 Task: Look for space in Xiangcheng Chengguanzhen, China from 26th August, 2023 to 10th September, 2023 for 6 adults, 2 children in price range Rs.10000 to Rs.15000. Place can be entire place or shared room with 6 bedrooms having 6 beds and 6 bathrooms. Property type can be house, flat, guest house. Amenities needed are: wifi, TV, free parkinig on premises, gym, breakfast. Booking option can be shelf check-in. Required host language is Chinese (Simplified).
Action: Mouse moved to (572, 122)
Screenshot: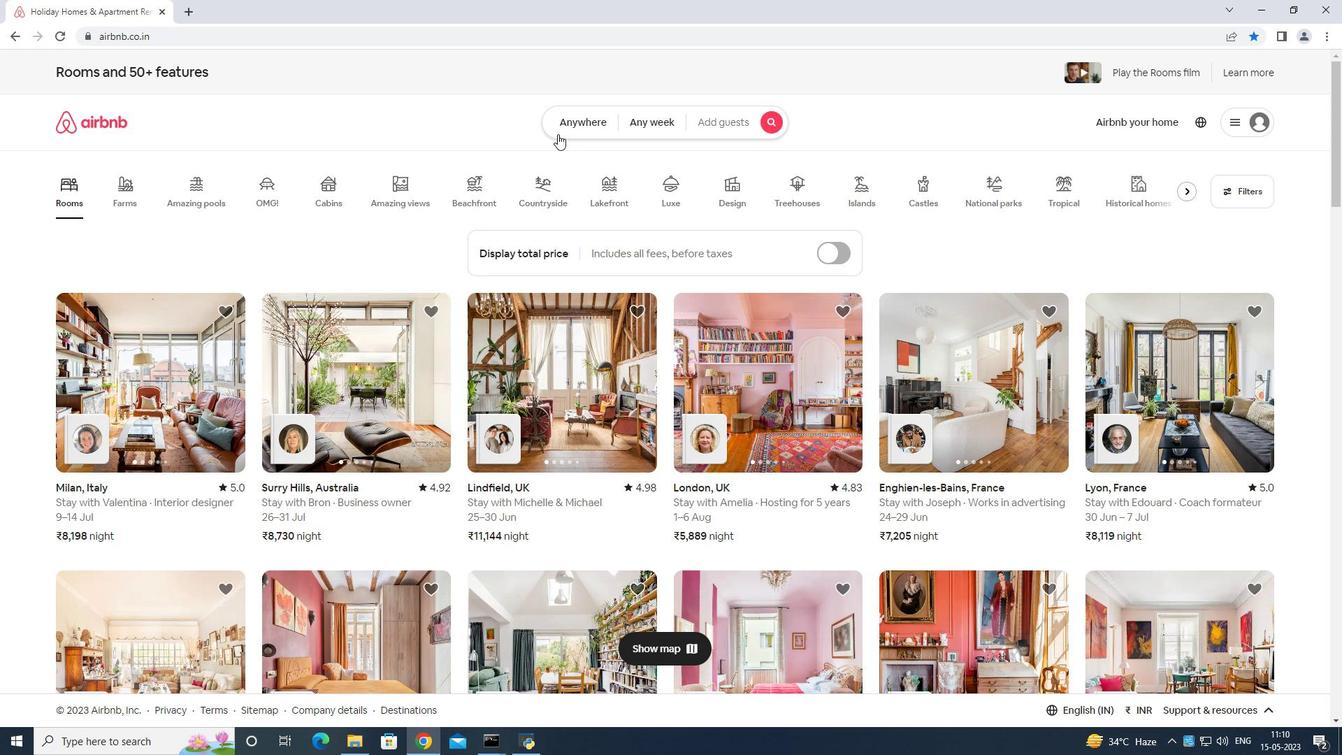 
Action: Mouse pressed left at (572, 122)
Screenshot: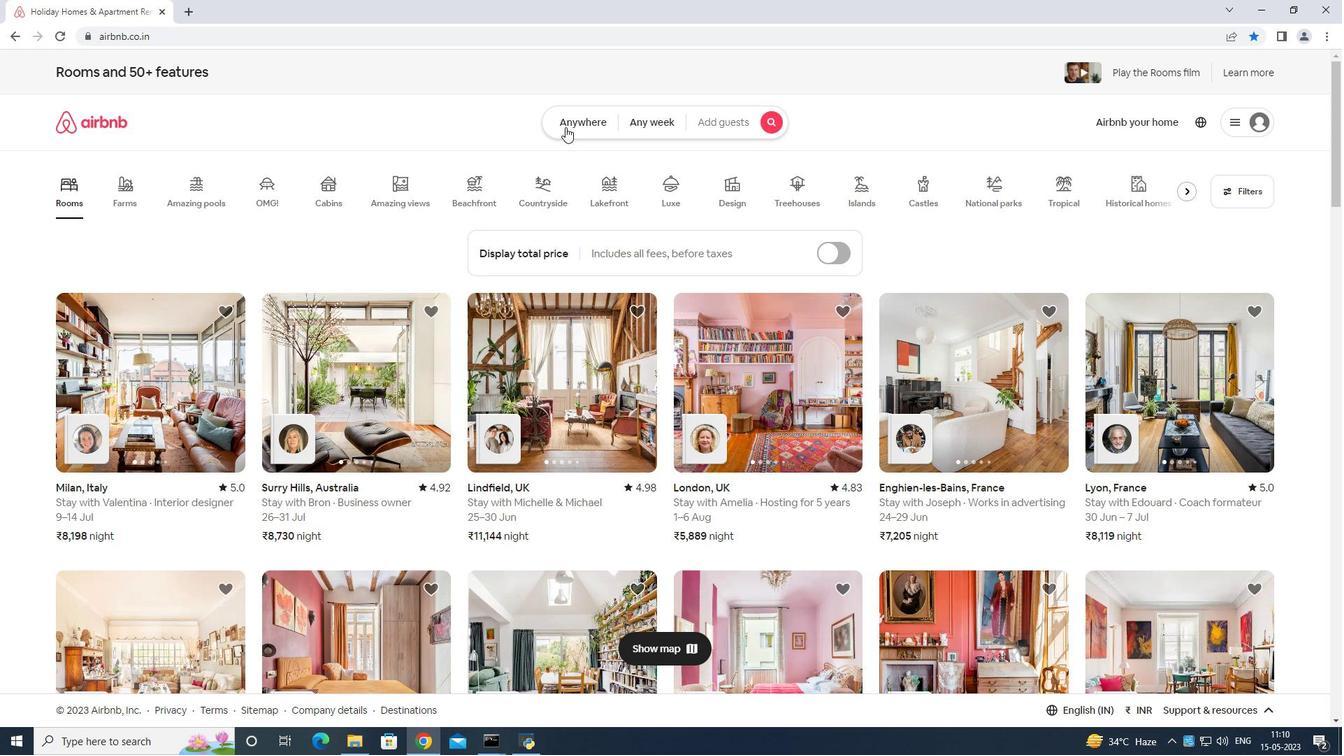 
Action: Mouse moved to (518, 164)
Screenshot: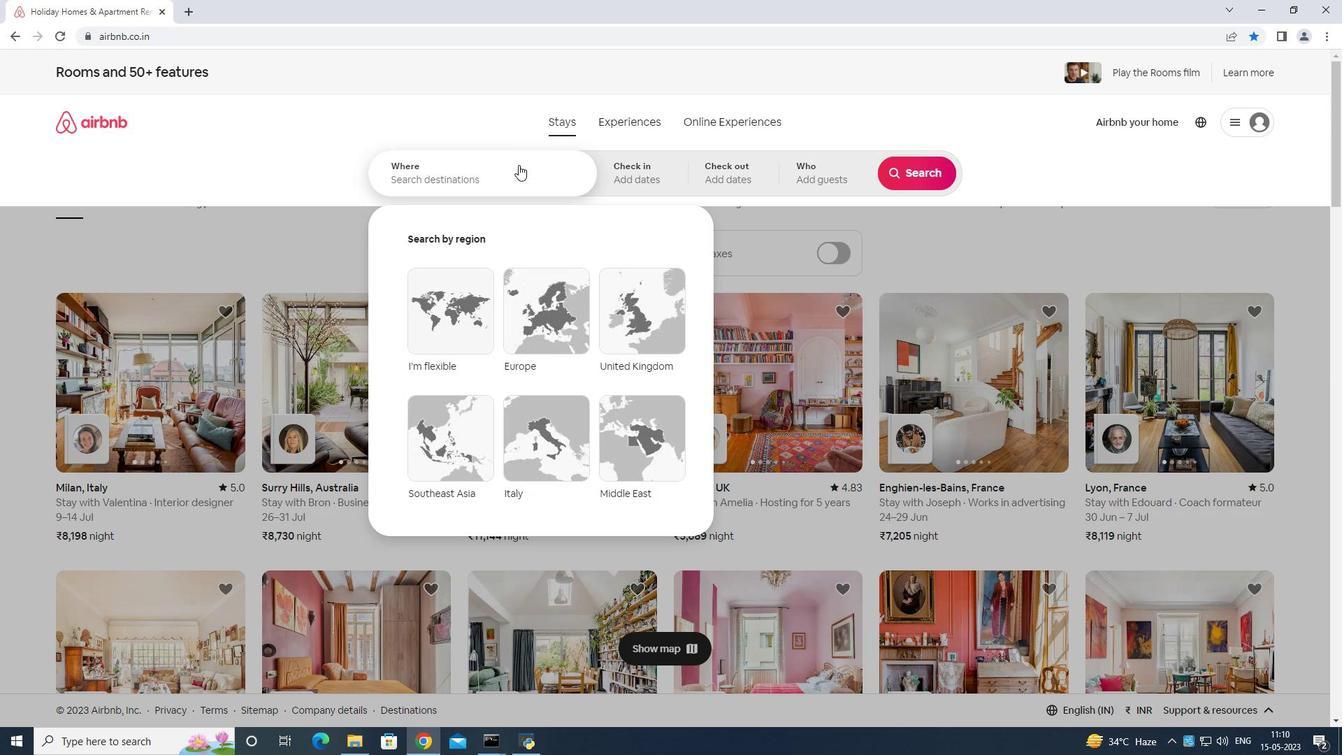
Action: Mouse pressed left at (518, 164)
Screenshot: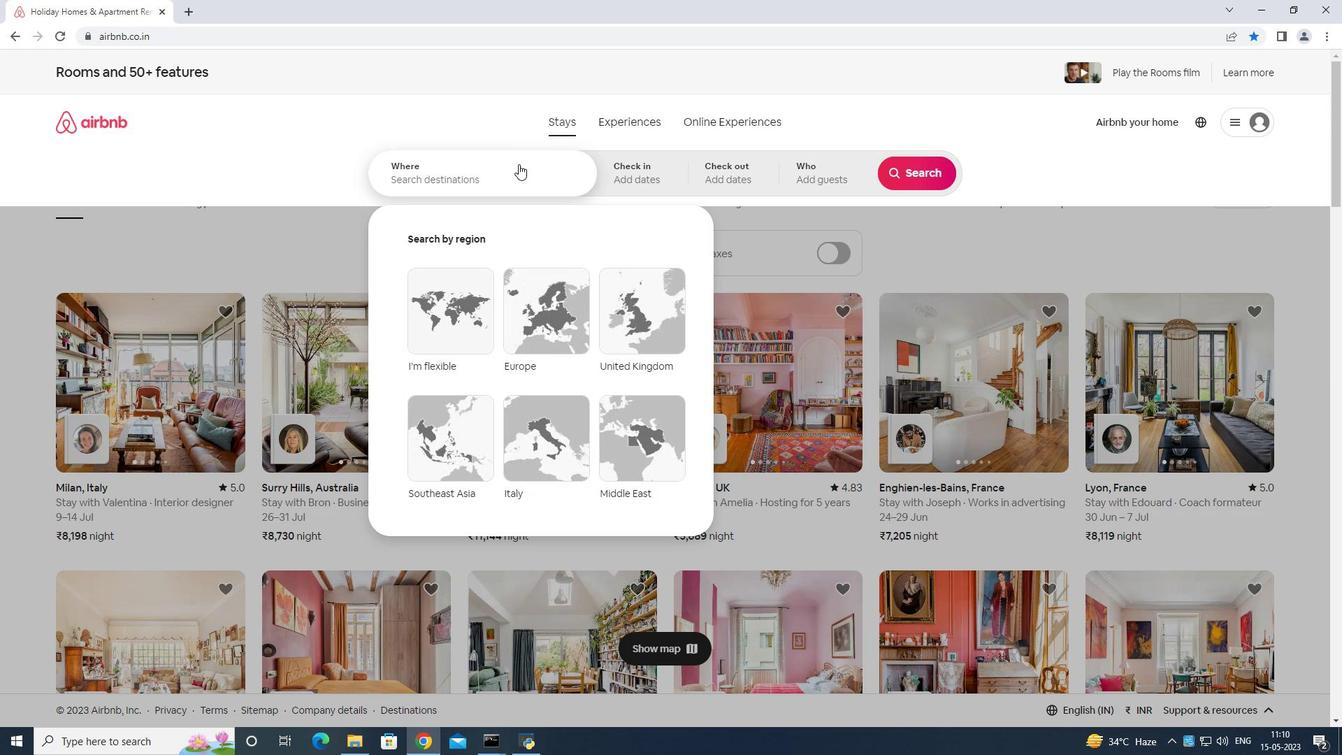 
Action: Mouse moved to (520, 153)
Screenshot: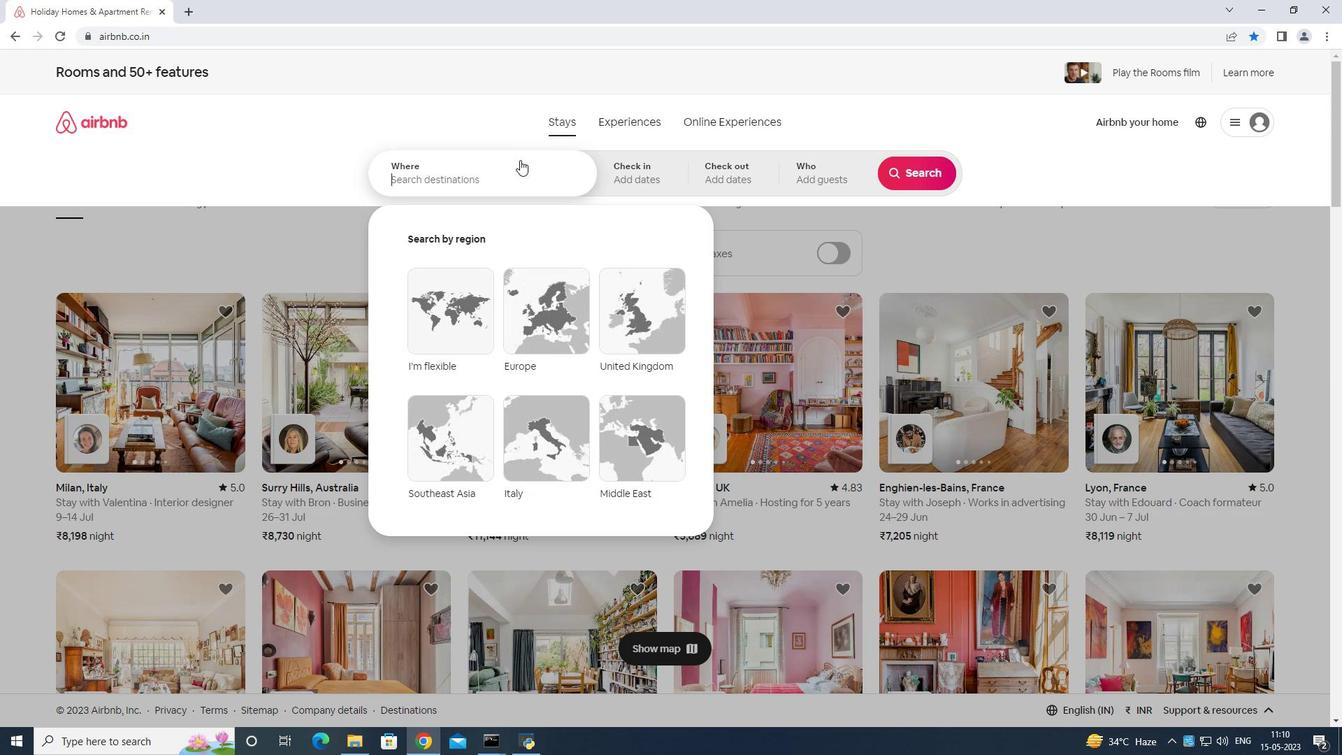 
Action: Key pressed <Key.shift>Xizngcheng<Key.space>chengguanzhen<Key.space>china<Key.enter>
Screenshot: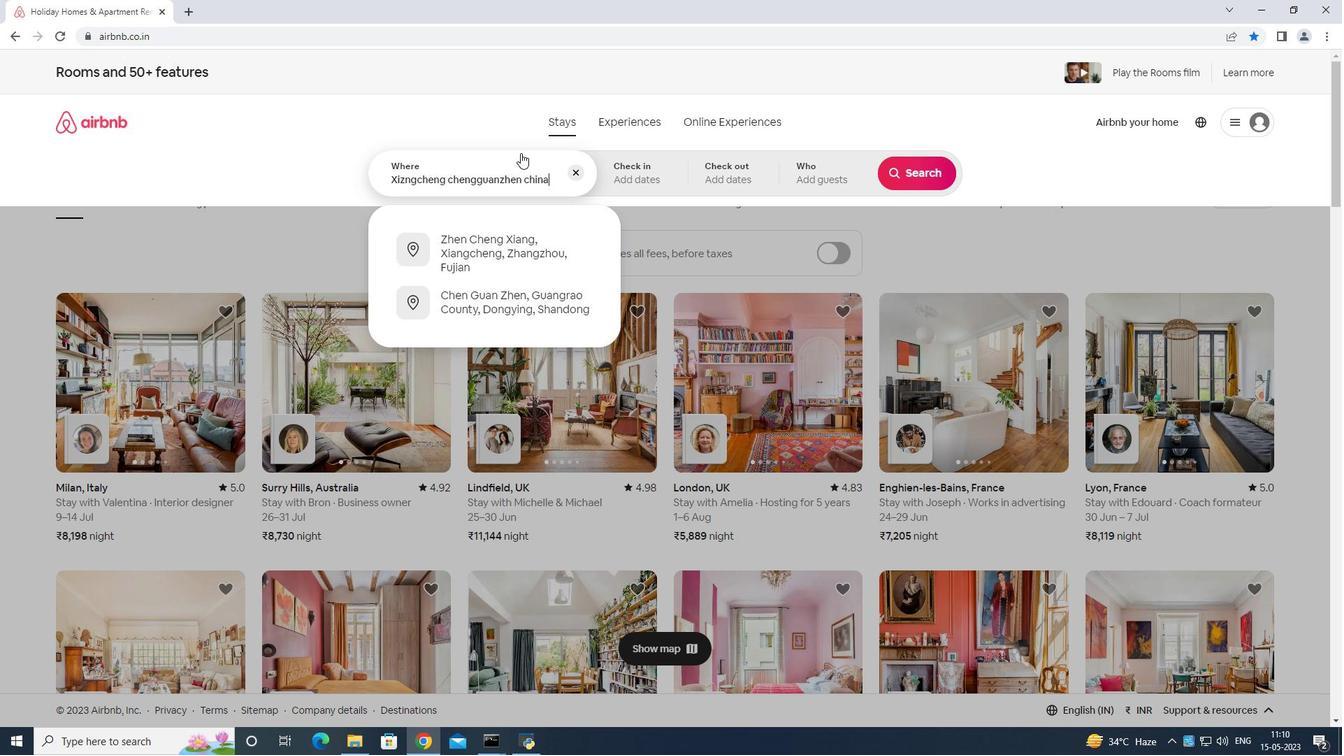 
Action: Mouse moved to (915, 289)
Screenshot: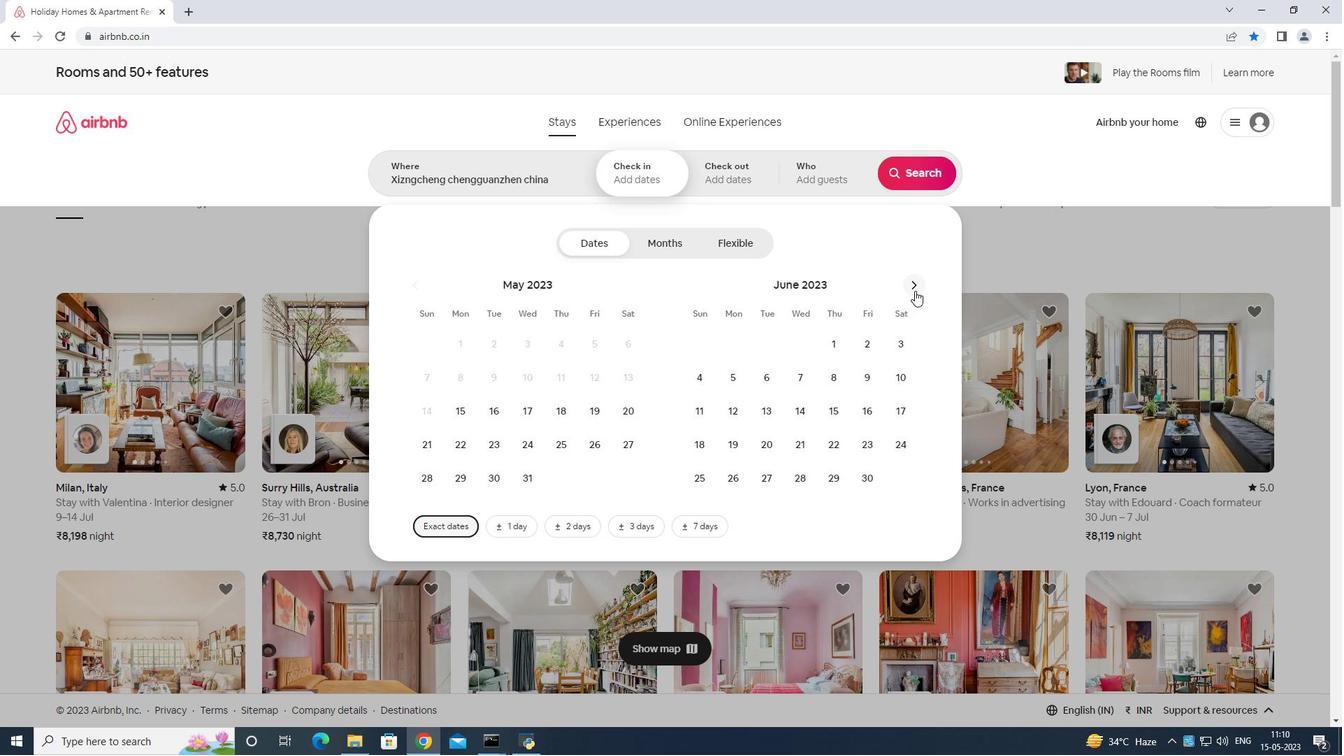 
Action: Mouse pressed left at (915, 289)
Screenshot: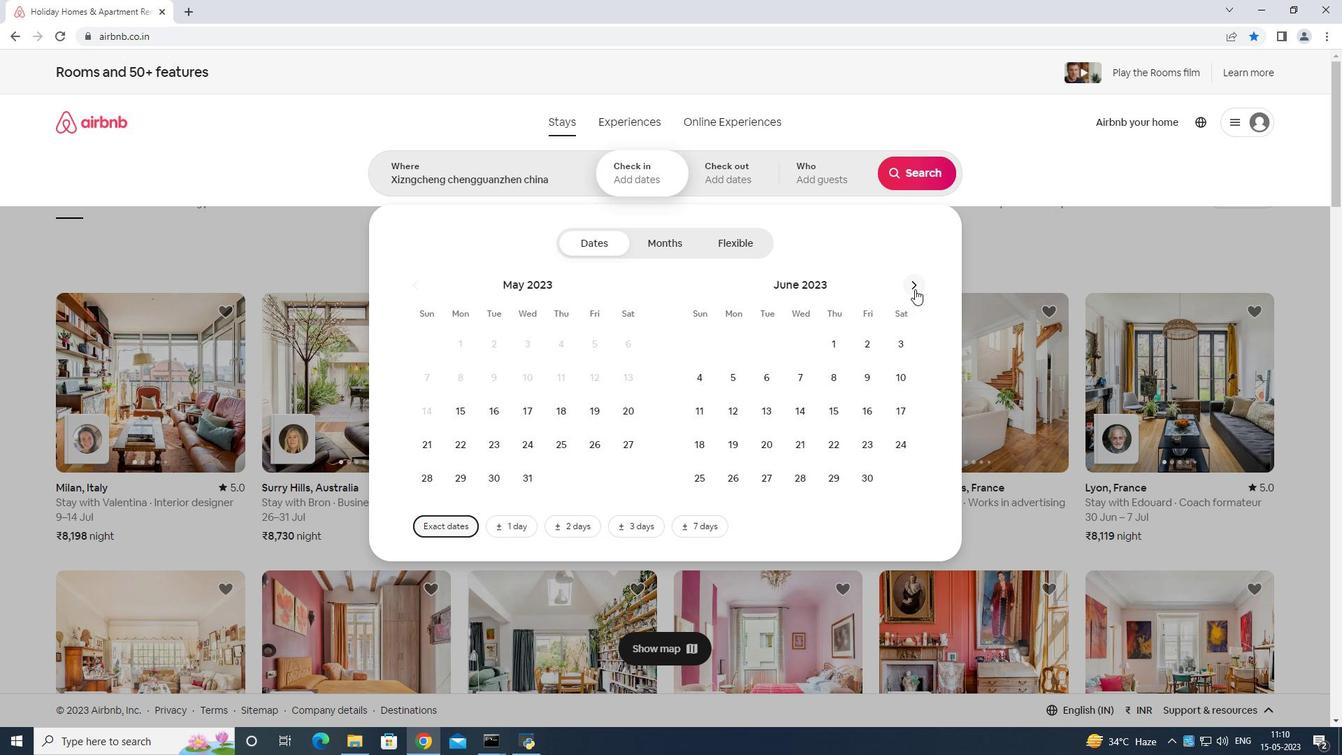 
Action: Mouse pressed left at (915, 289)
Screenshot: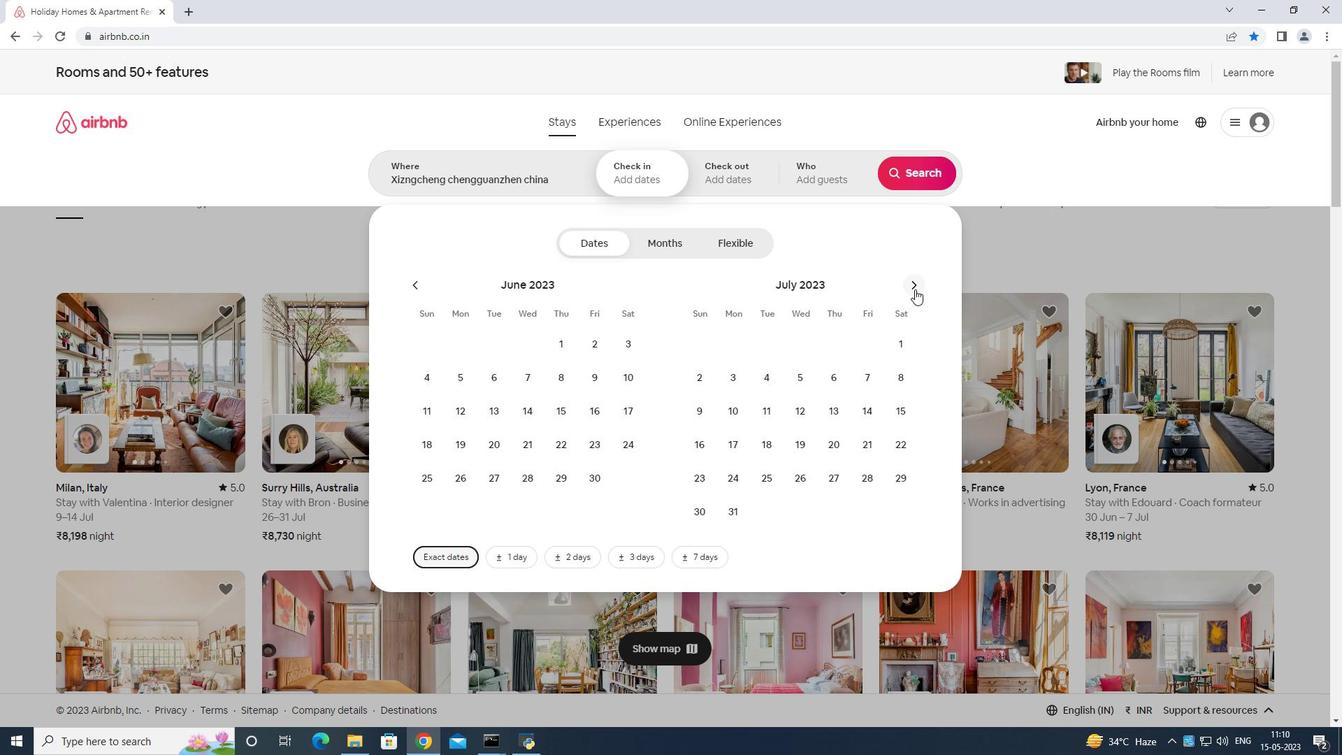 
Action: Mouse pressed left at (915, 289)
Screenshot: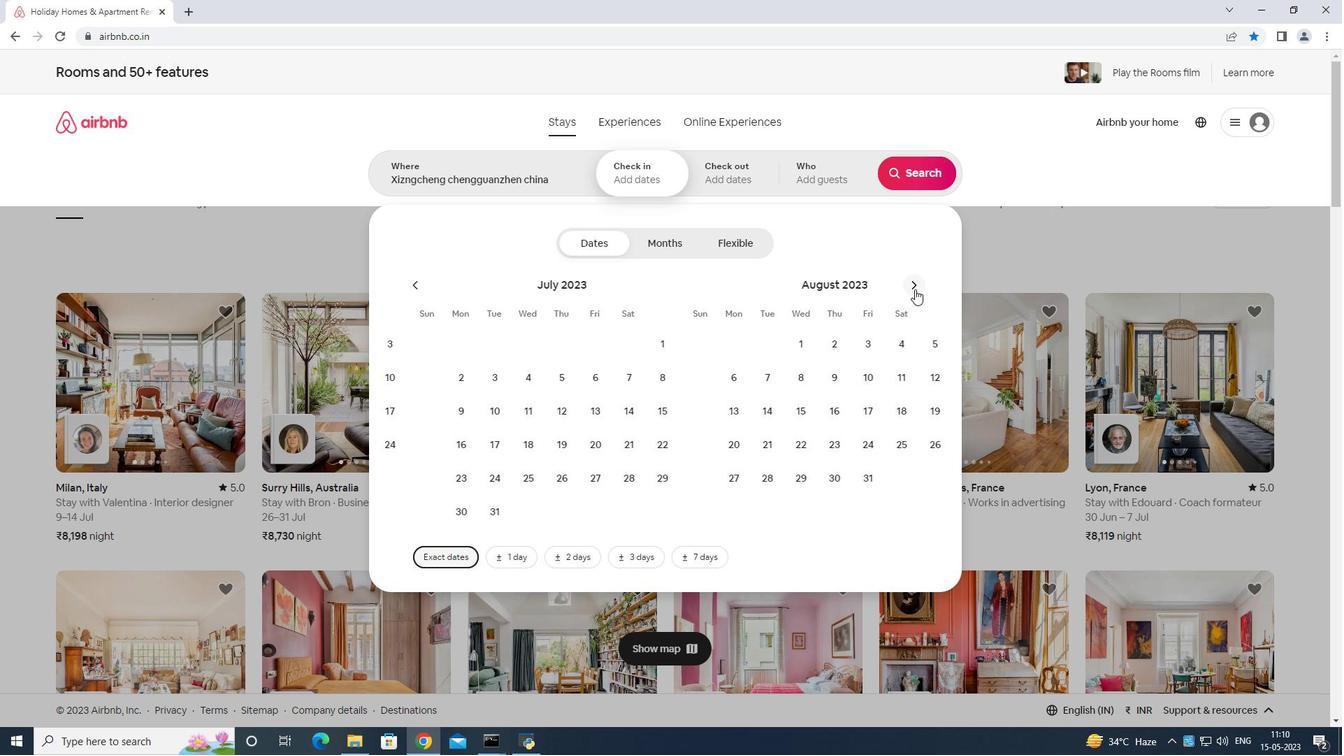 
Action: Mouse moved to (620, 437)
Screenshot: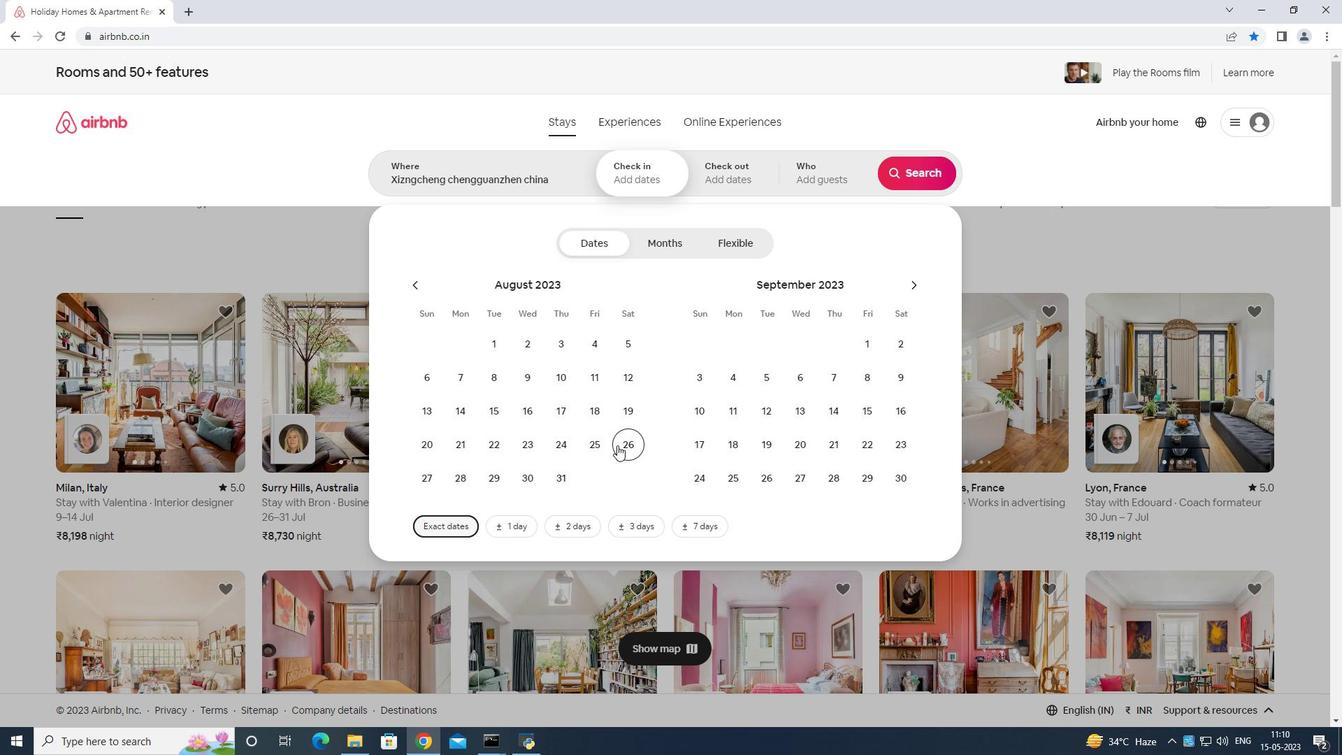 
Action: Mouse pressed left at (620, 437)
Screenshot: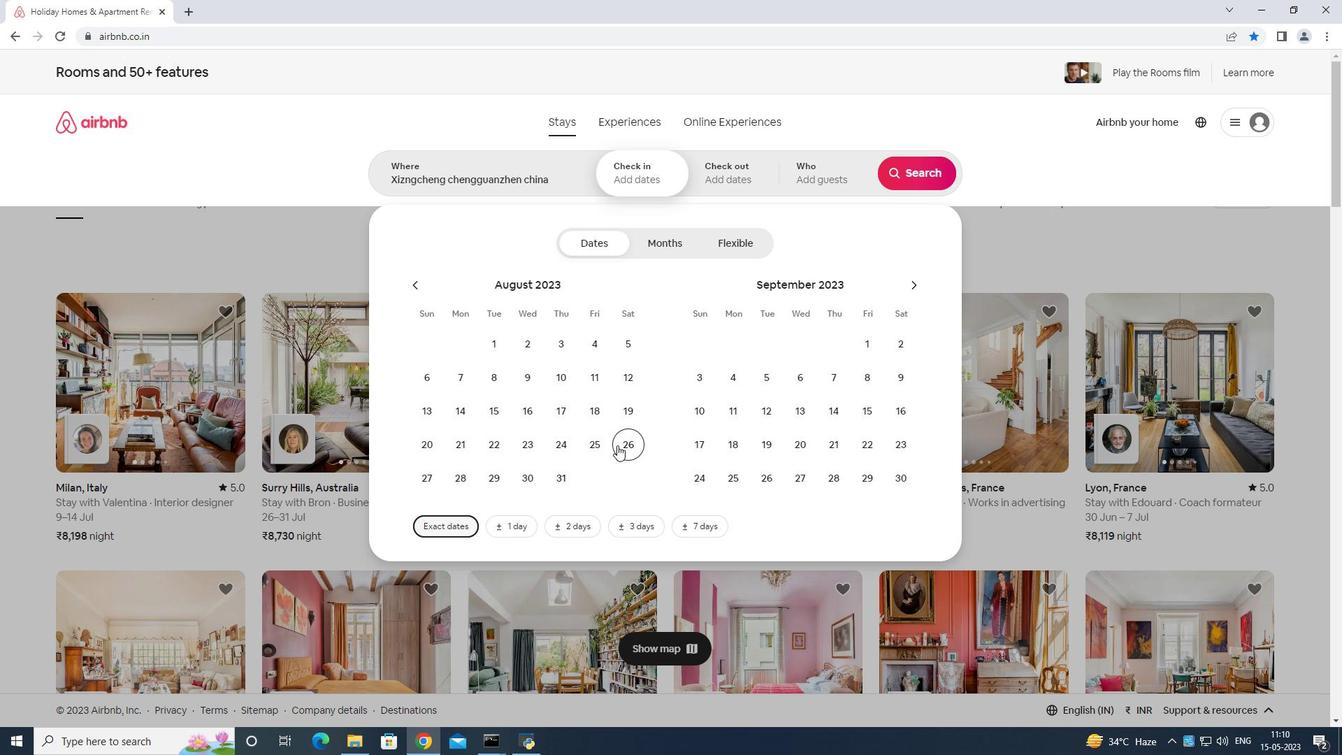
Action: Mouse moved to (705, 404)
Screenshot: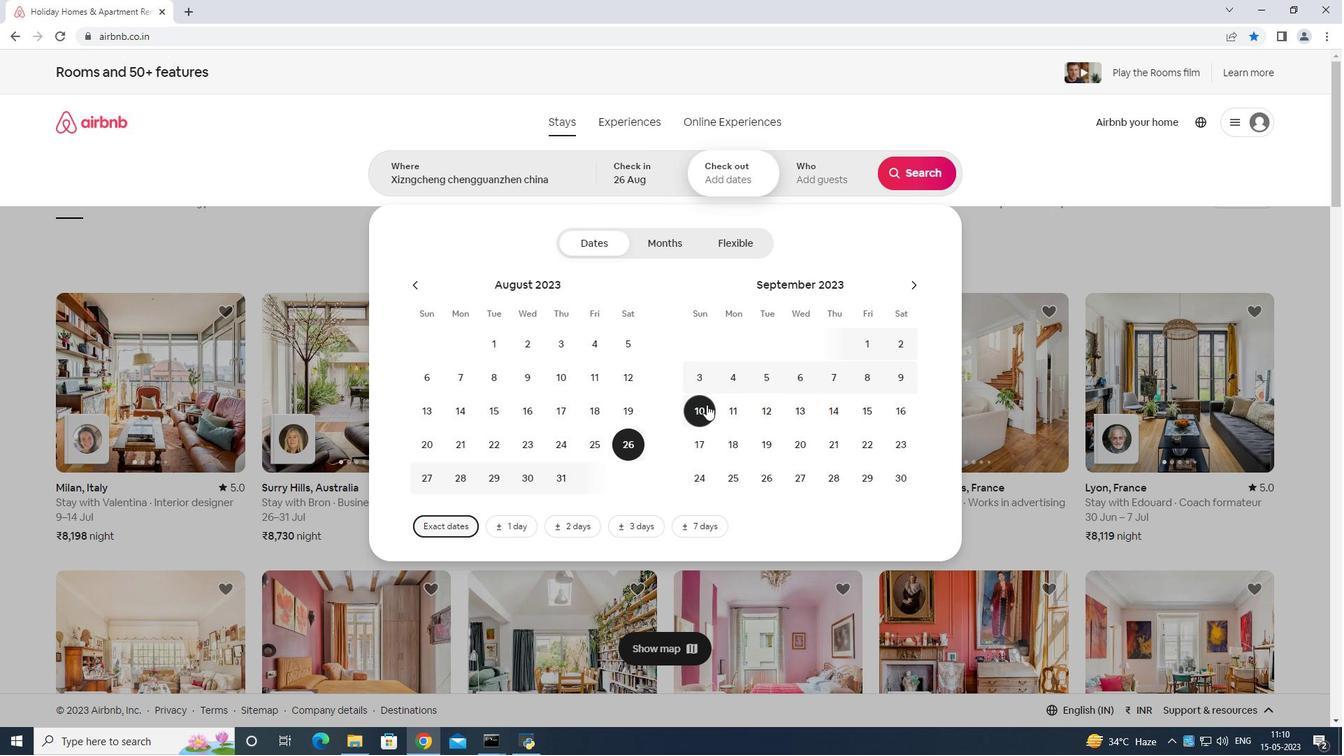 
Action: Mouse pressed left at (705, 404)
Screenshot: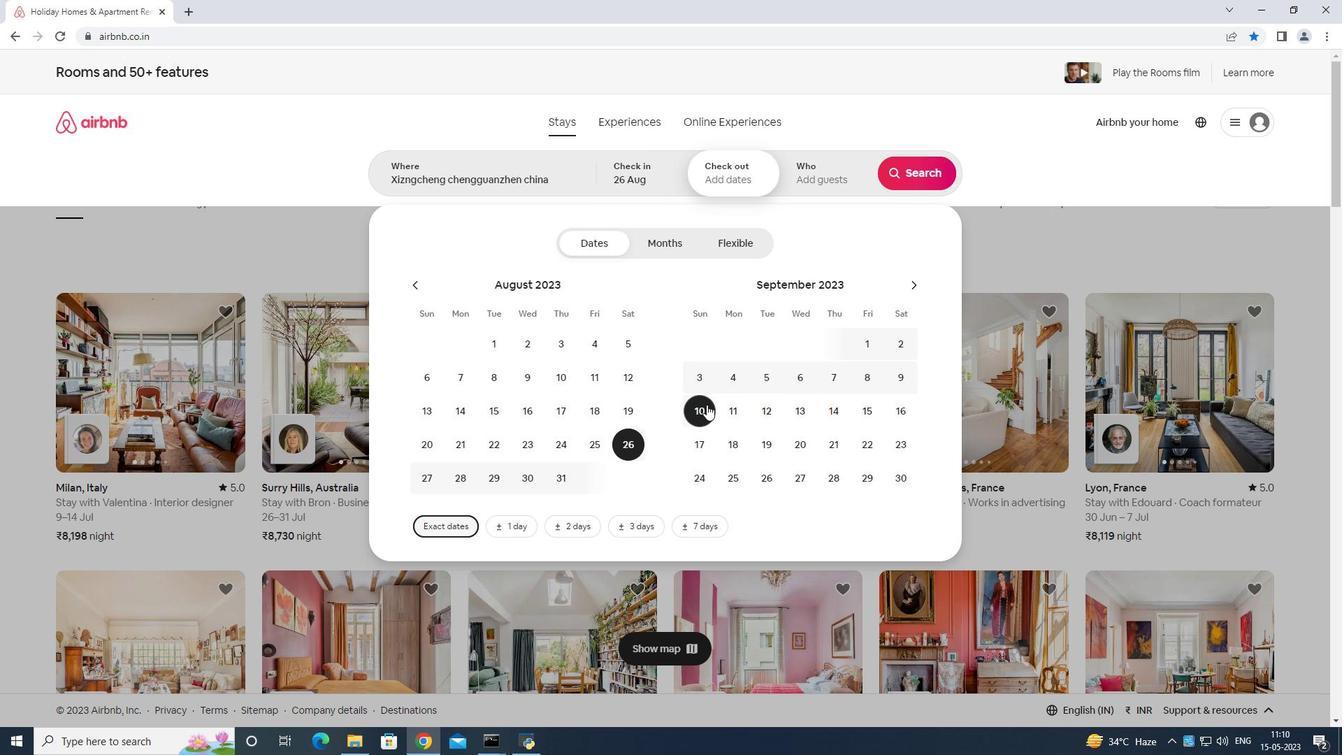 
Action: Mouse moved to (814, 176)
Screenshot: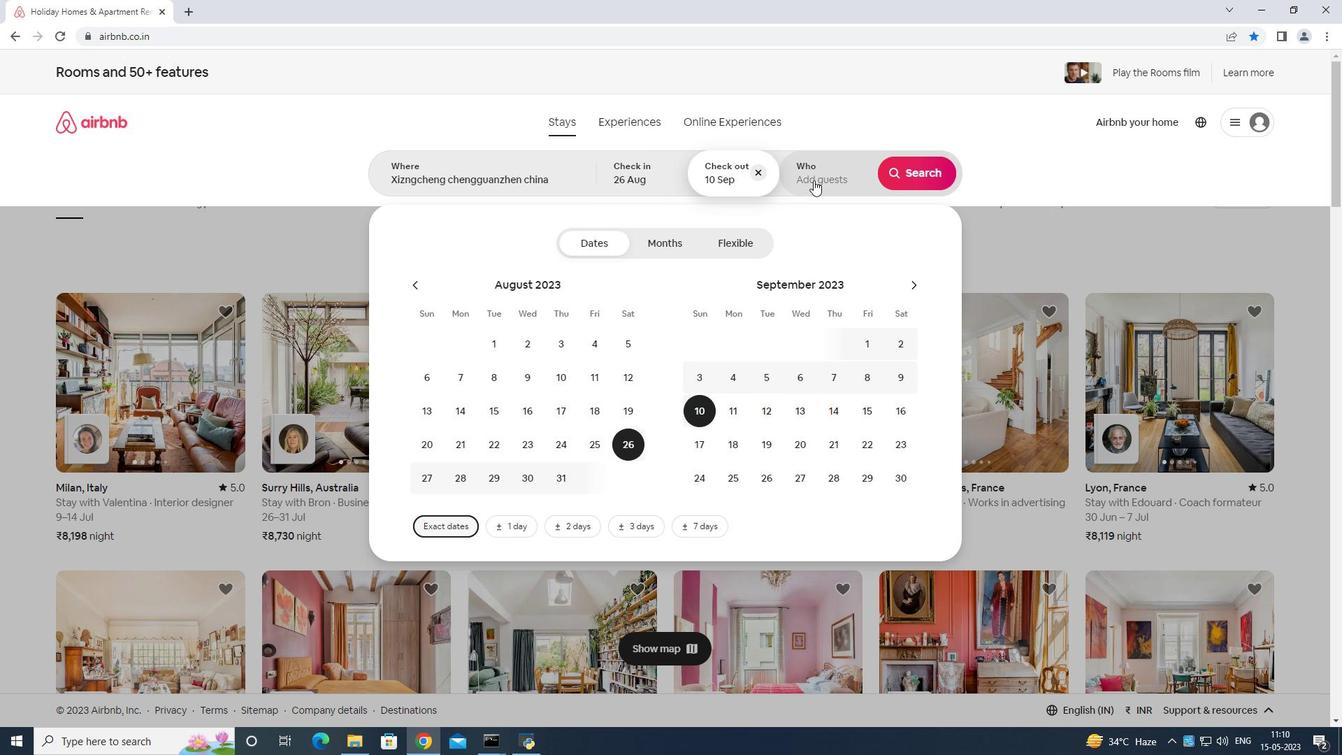 
Action: Mouse pressed left at (814, 176)
Screenshot: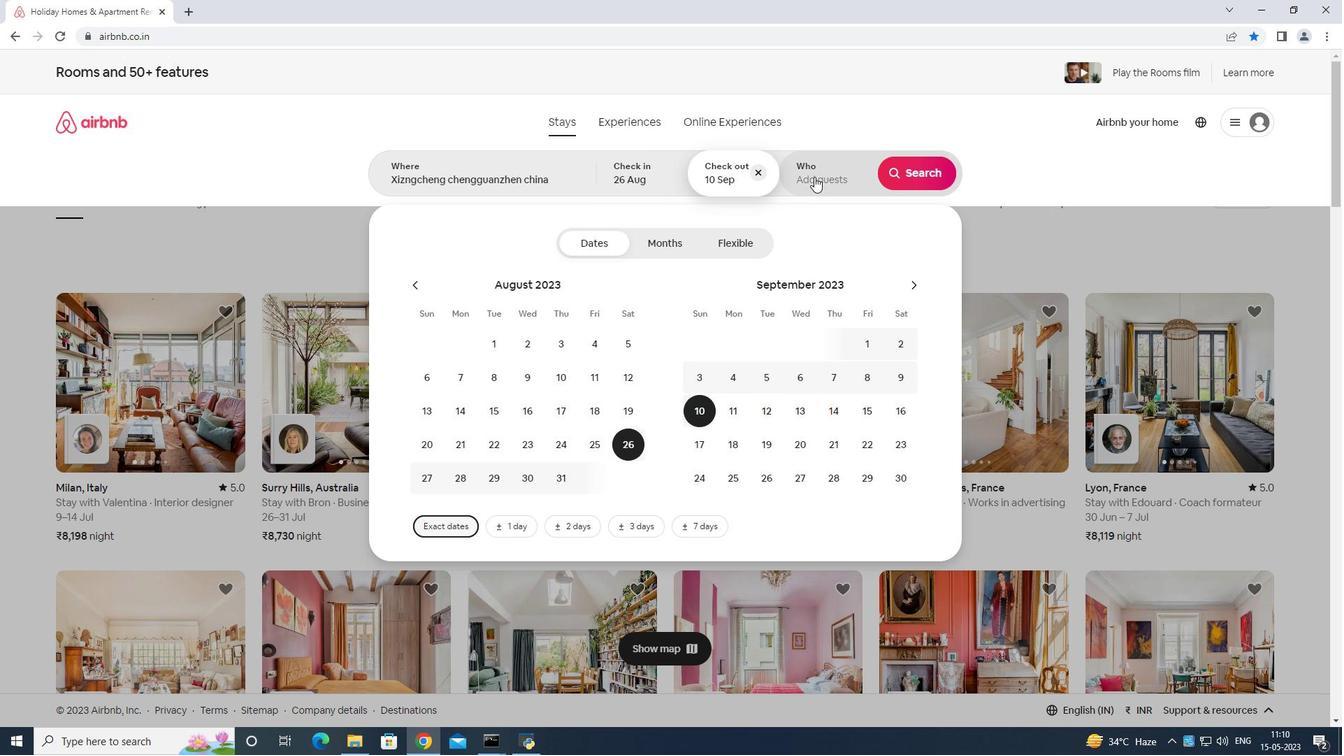 
Action: Mouse moved to (919, 251)
Screenshot: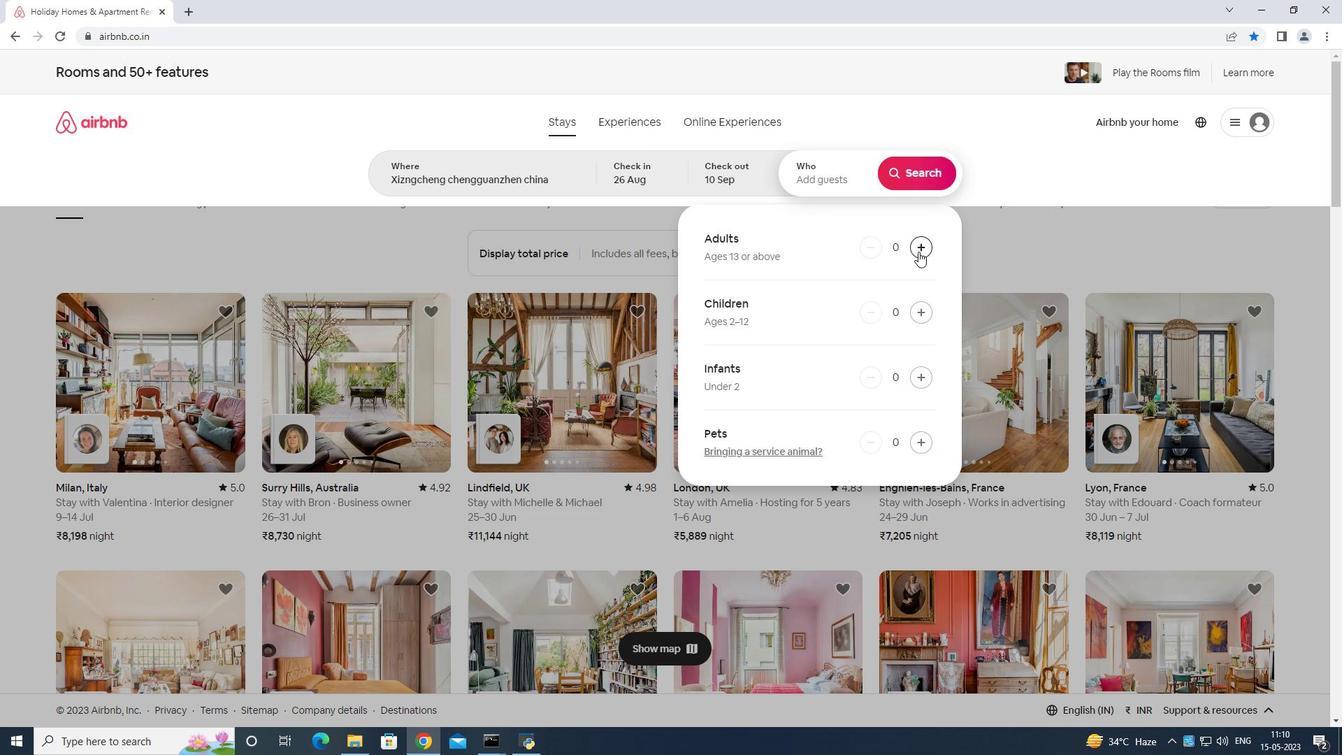
Action: Mouse pressed left at (919, 251)
Screenshot: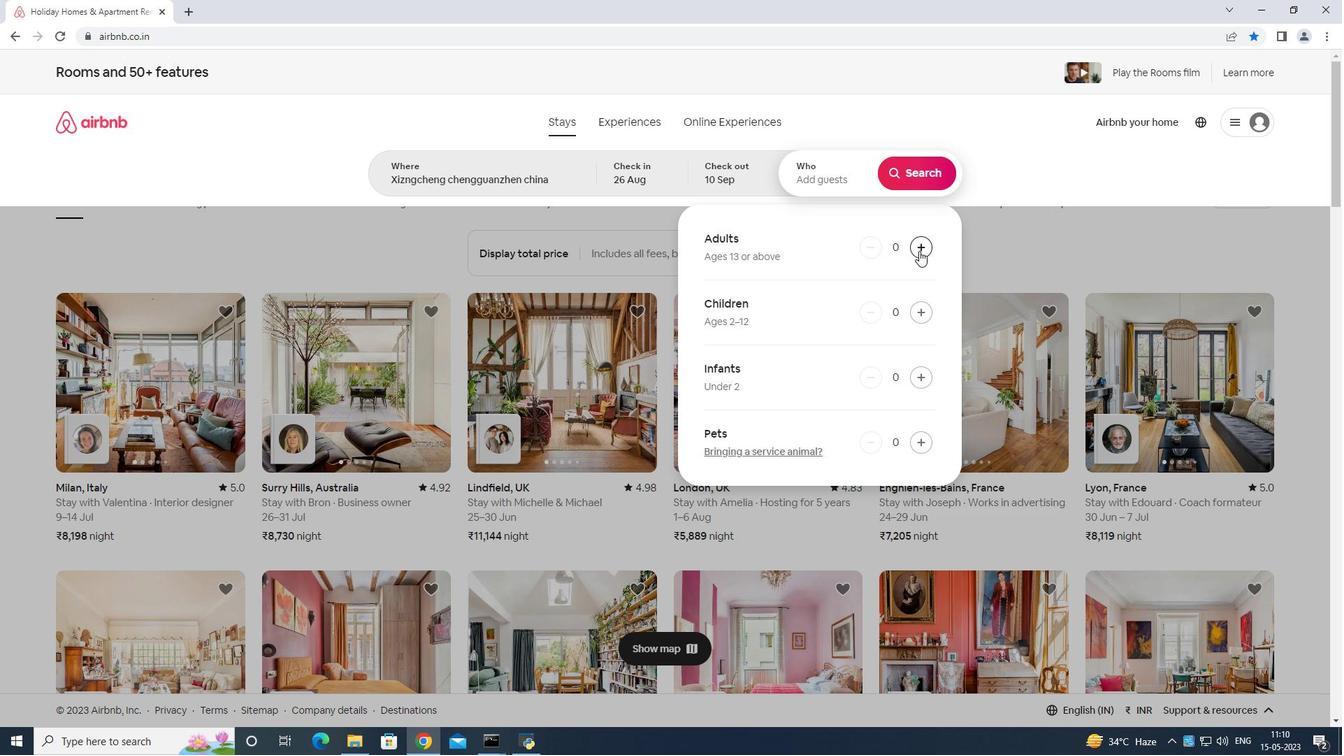 
Action: Mouse pressed left at (919, 251)
Screenshot: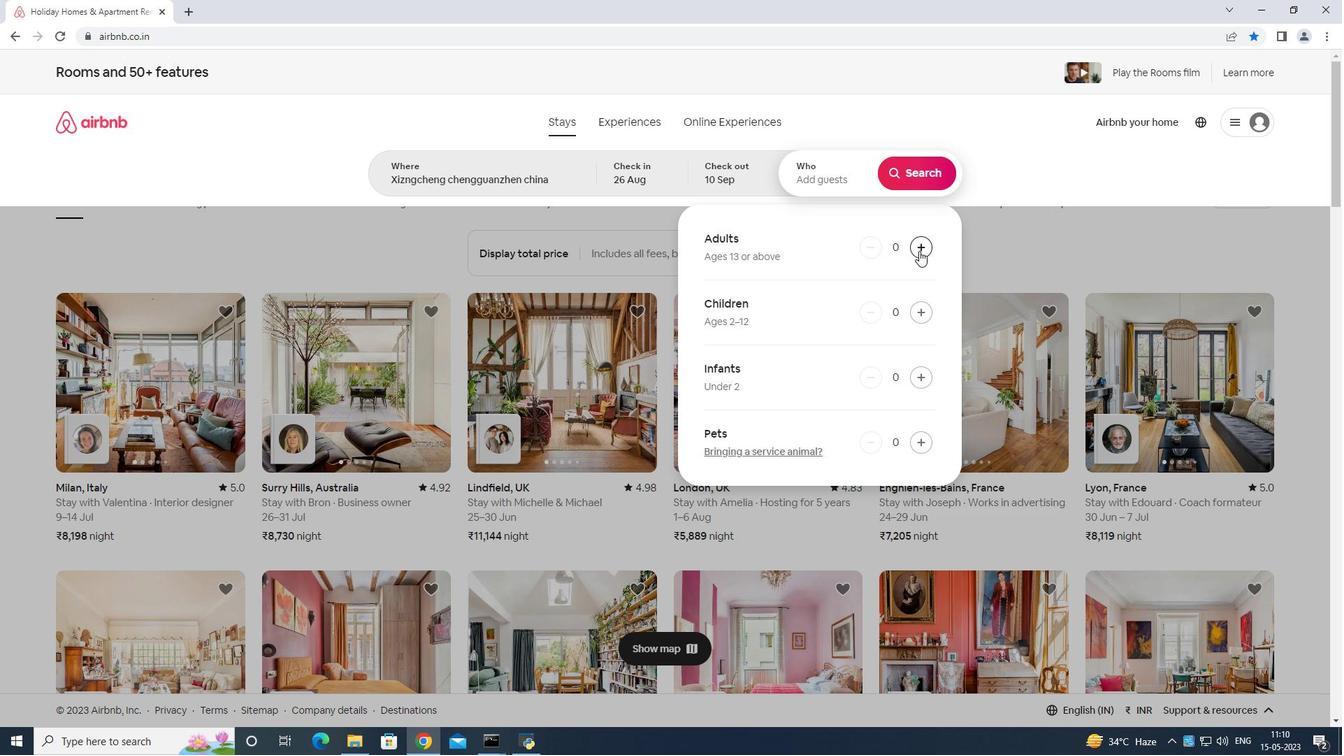 
Action: Mouse pressed left at (919, 251)
Screenshot: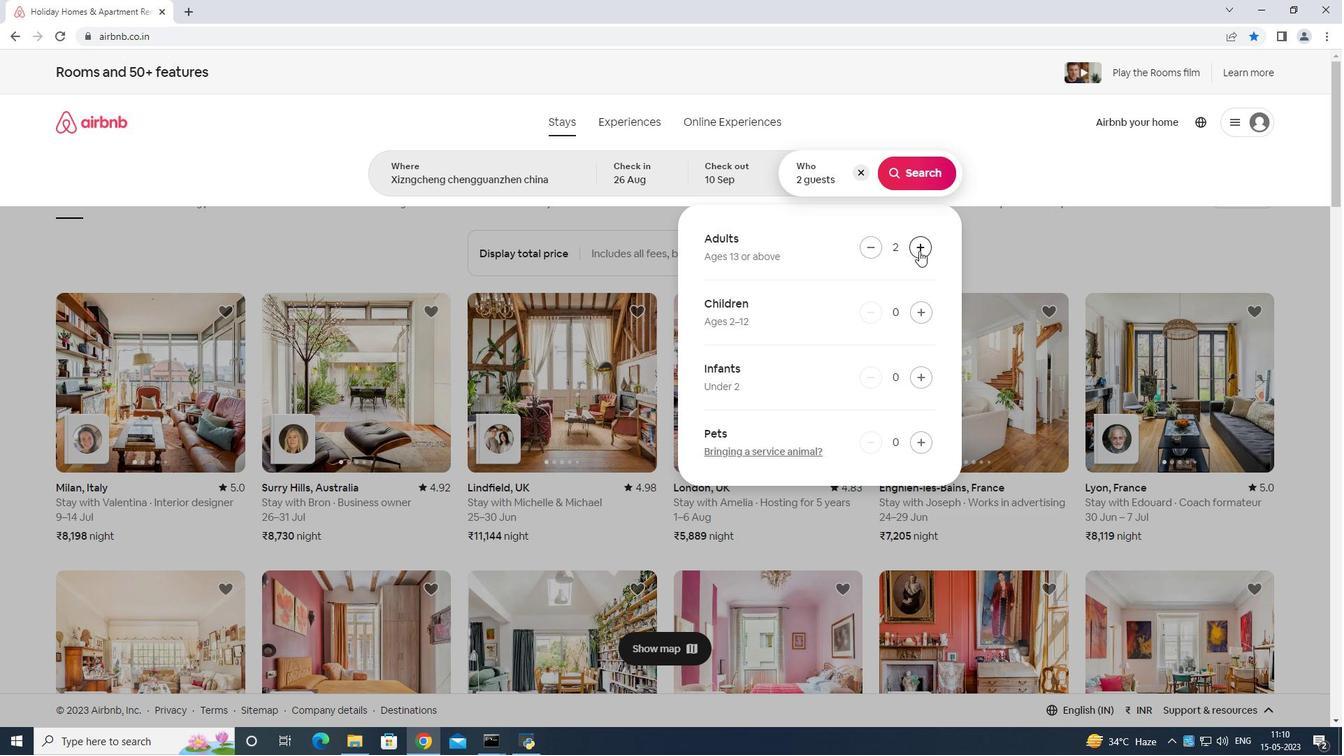 
Action: Mouse pressed left at (919, 251)
Screenshot: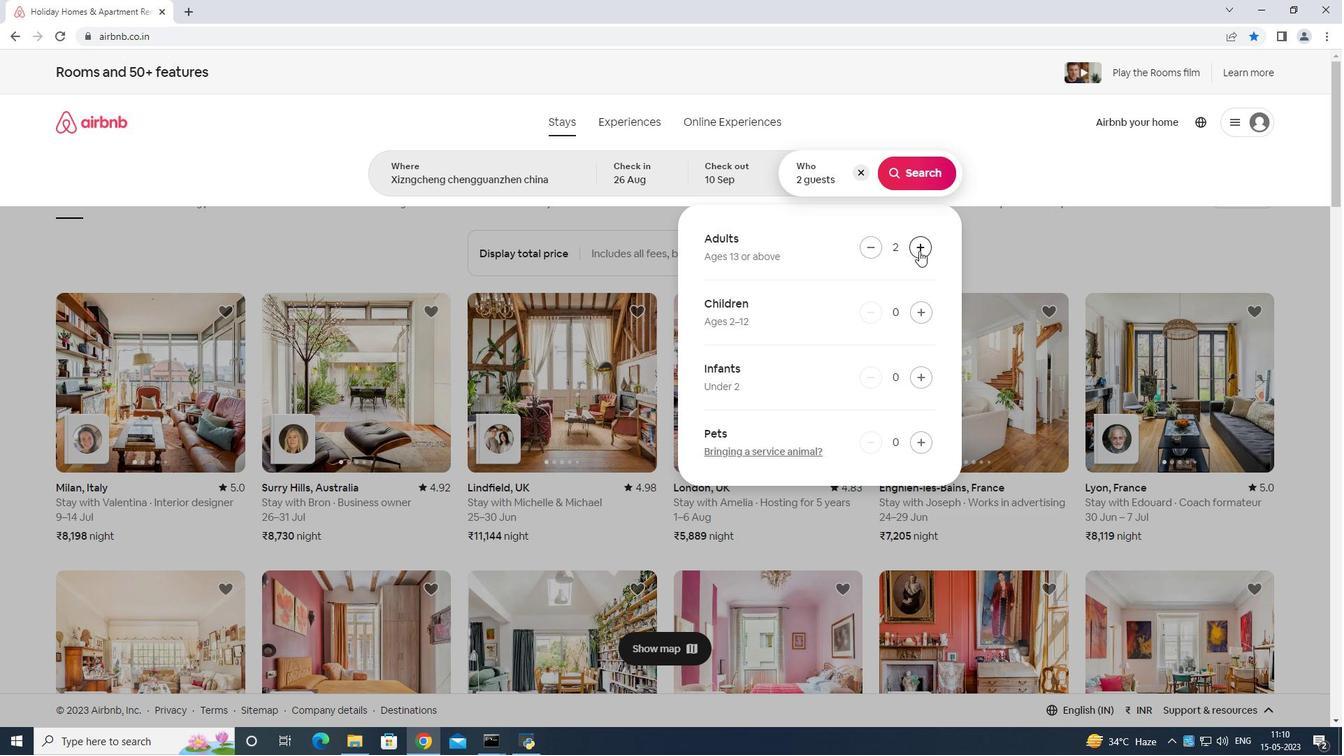 
Action: Mouse pressed left at (919, 251)
Screenshot: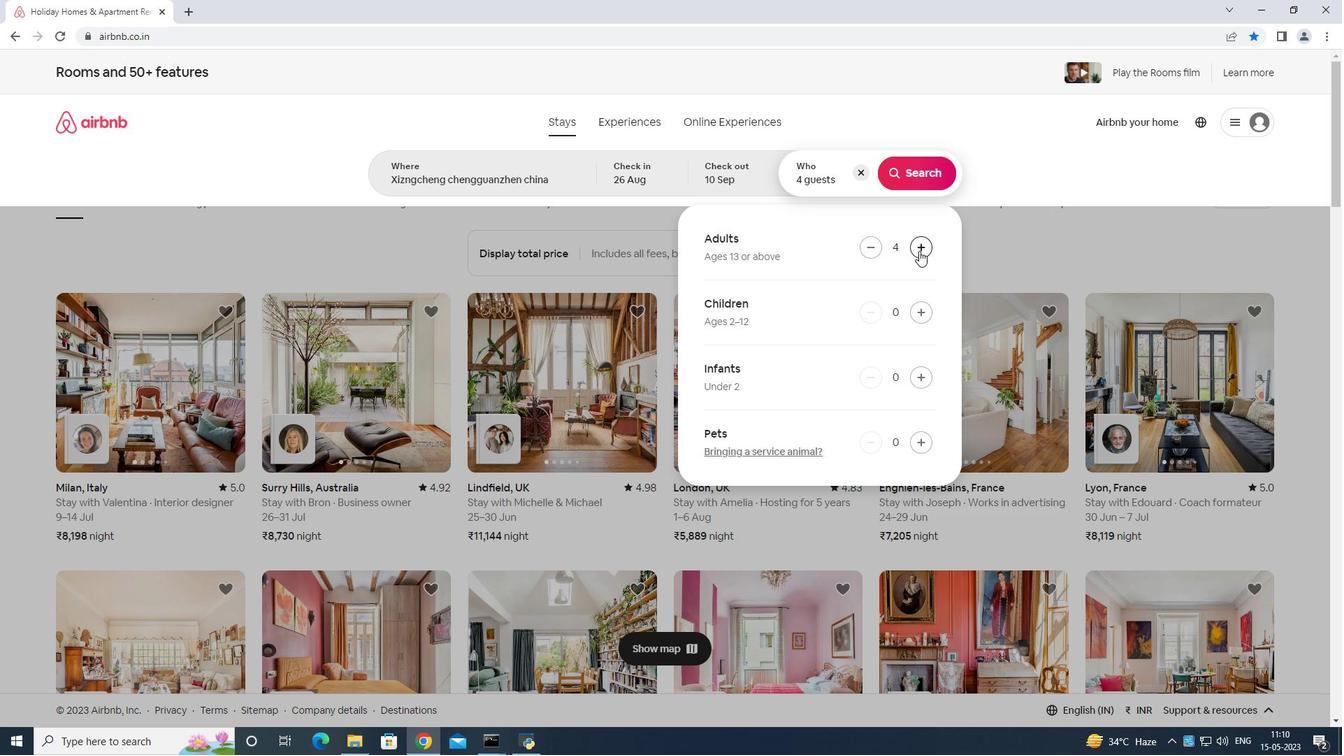
Action: Mouse pressed left at (919, 251)
Screenshot: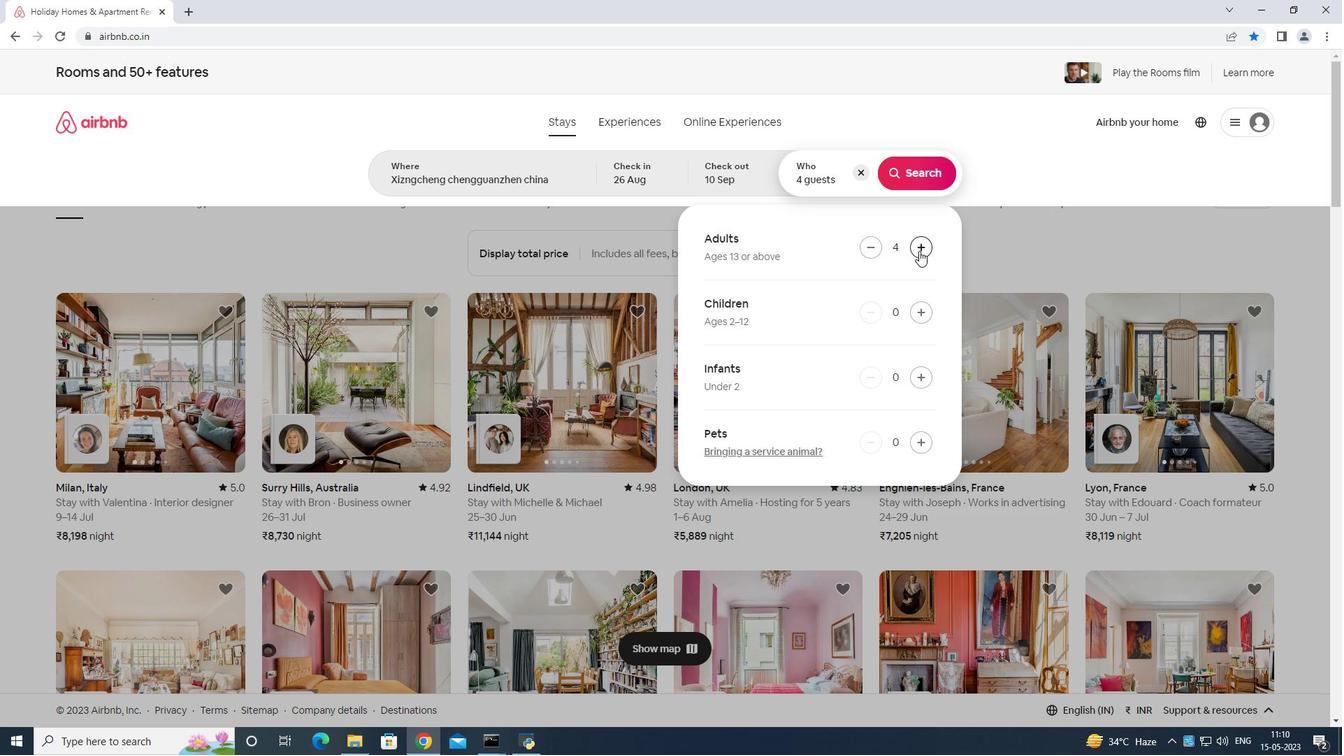 
Action: Mouse moved to (918, 306)
Screenshot: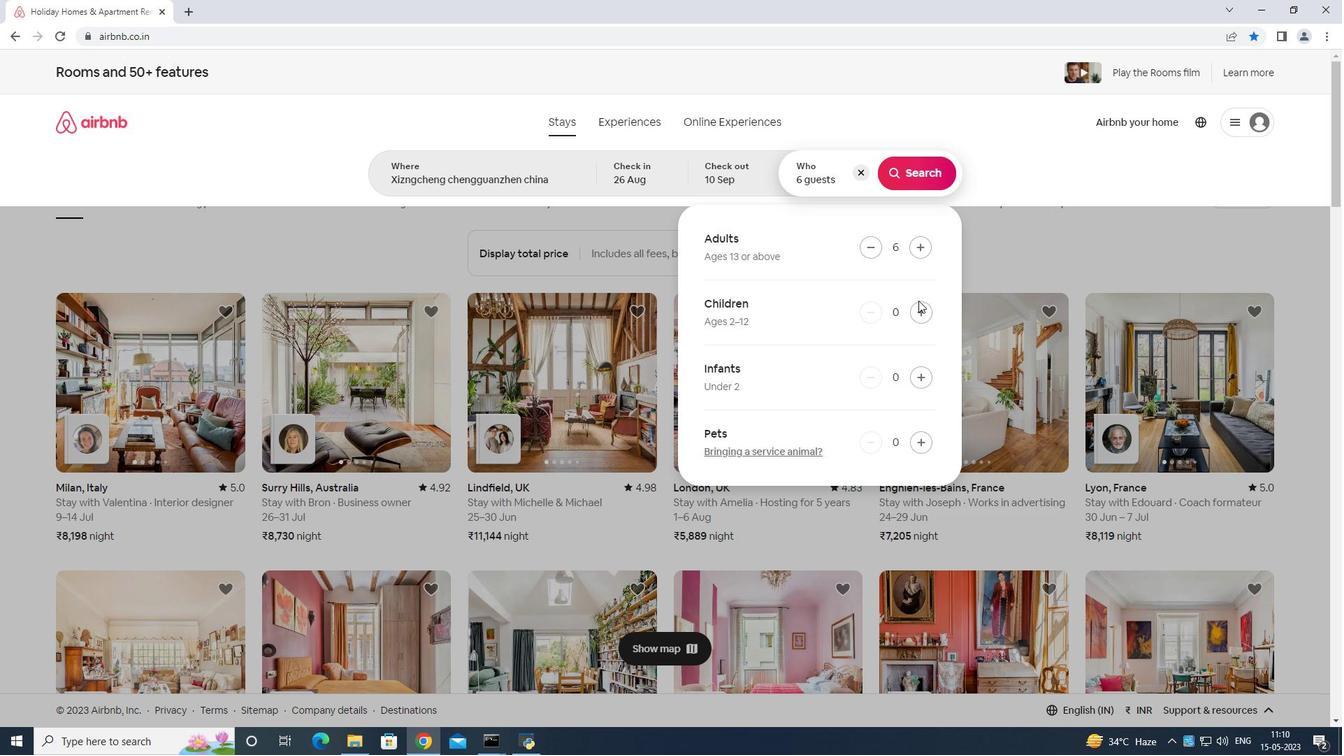 
Action: Mouse pressed left at (918, 306)
Screenshot: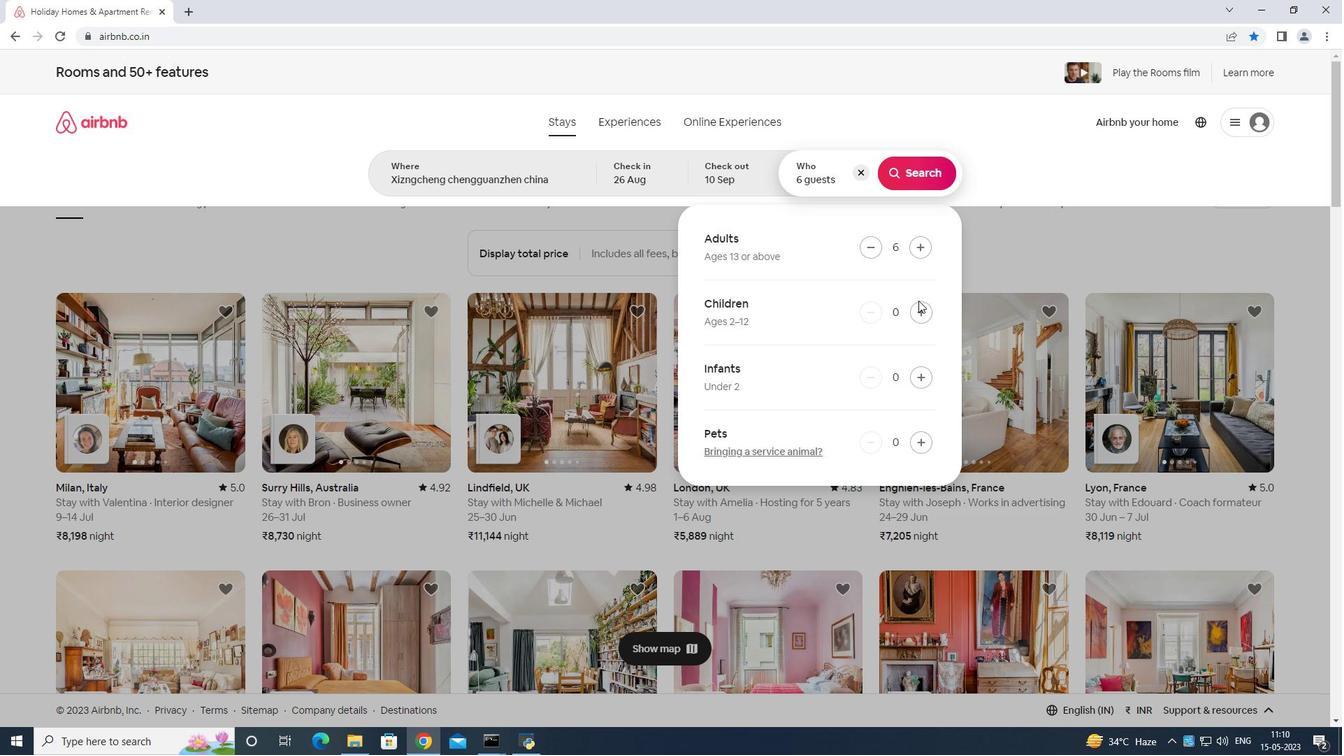 
Action: Mouse moved to (918, 306)
Screenshot: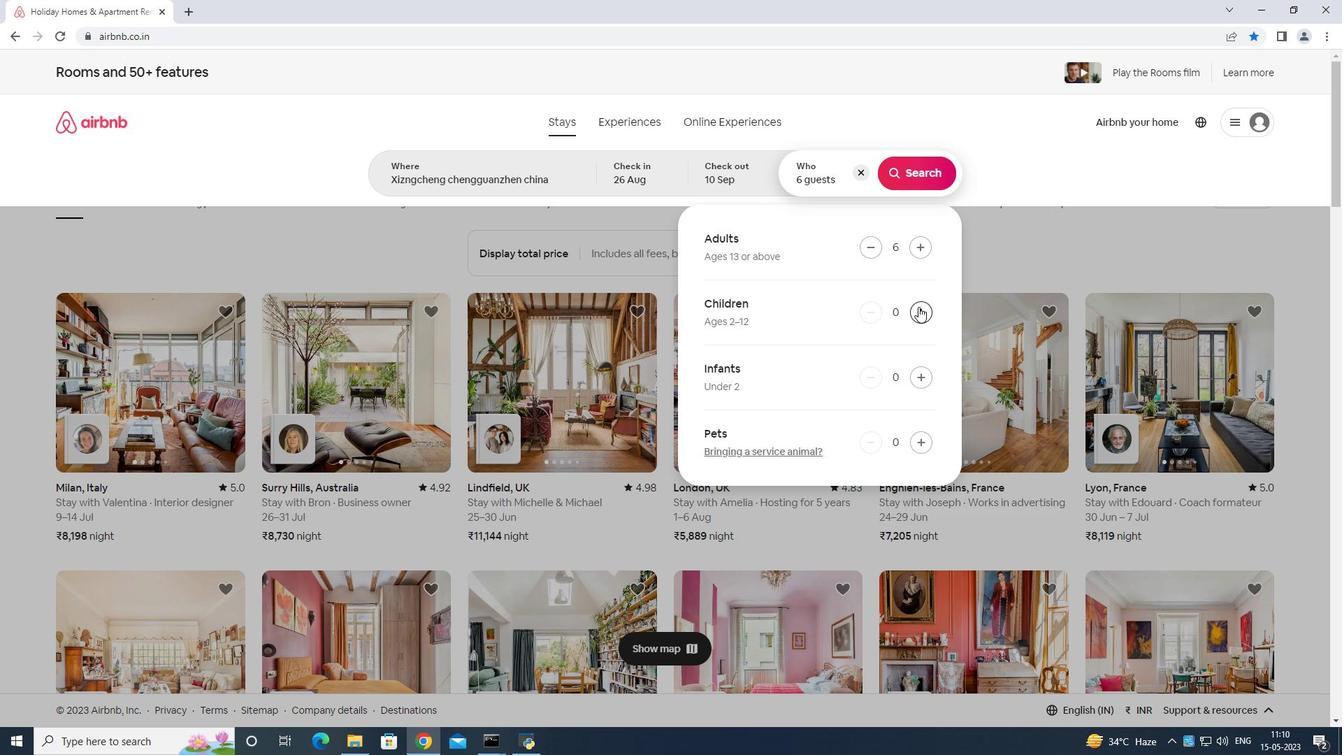 
Action: Mouse pressed left at (918, 306)
Screenshot: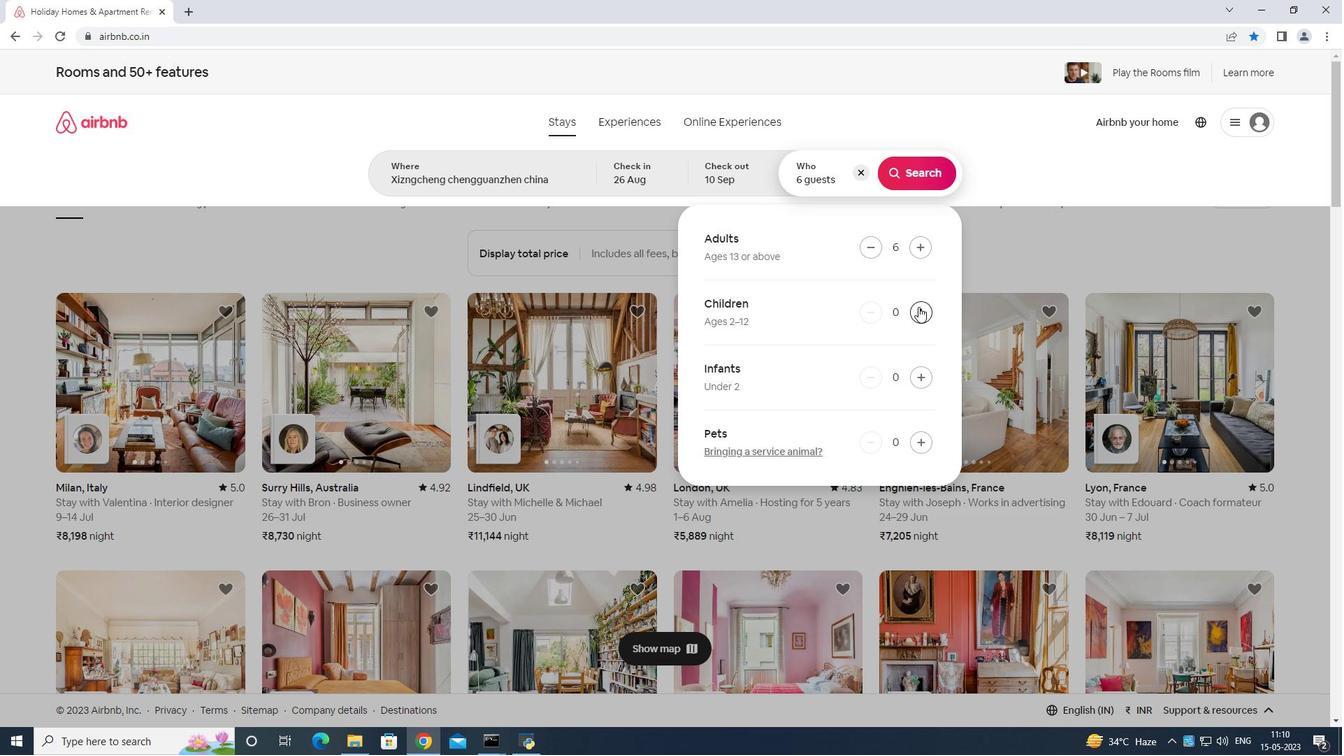 
Action: Mouse moved to (915, 167)
Screenshot: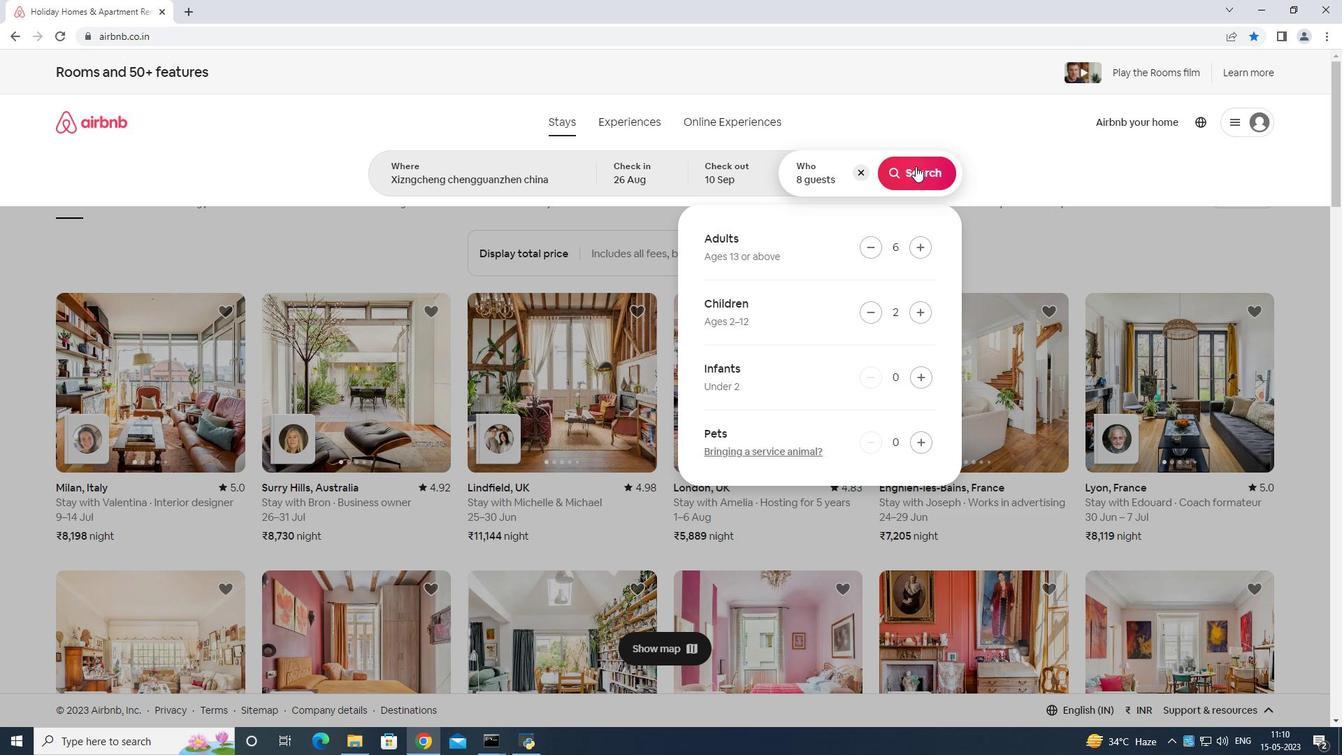 
Action: Mouse pressed left at (915, 167)
Screenshot: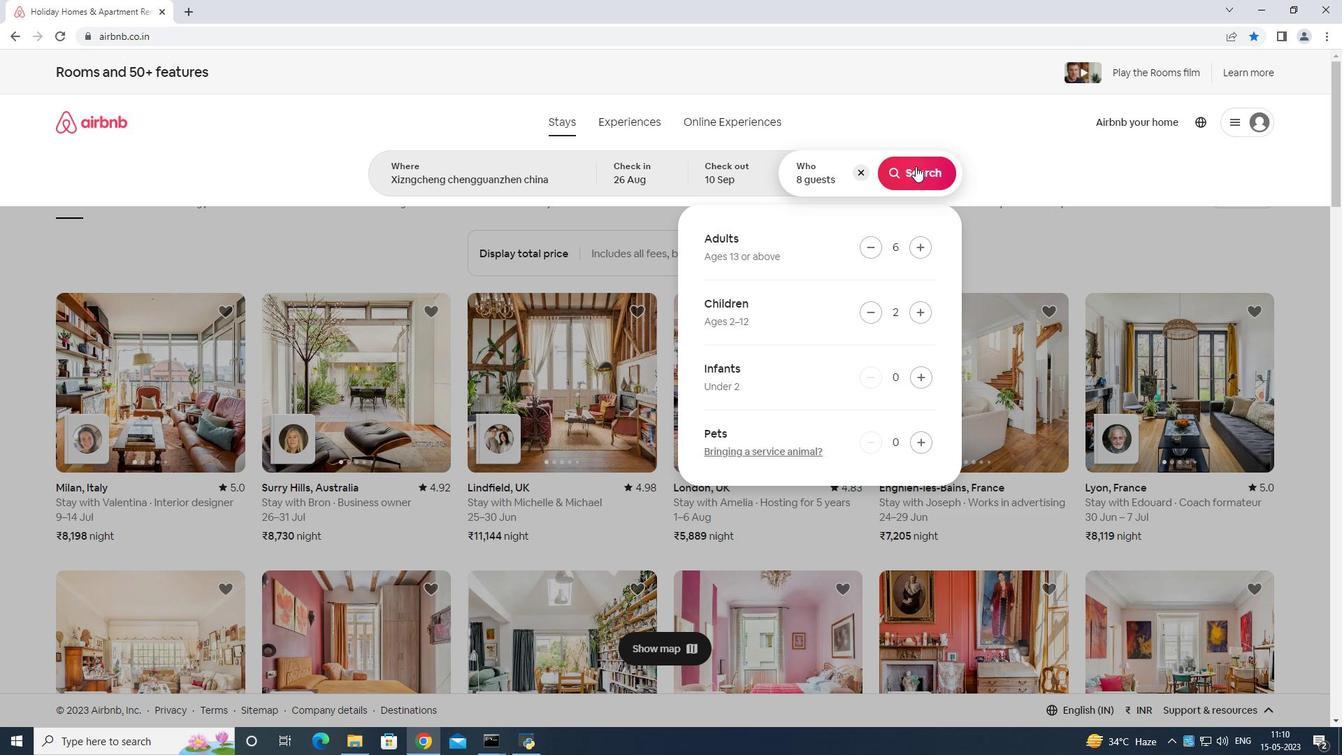 
Action: Mouse moved to (1274, 127)
Screenshot: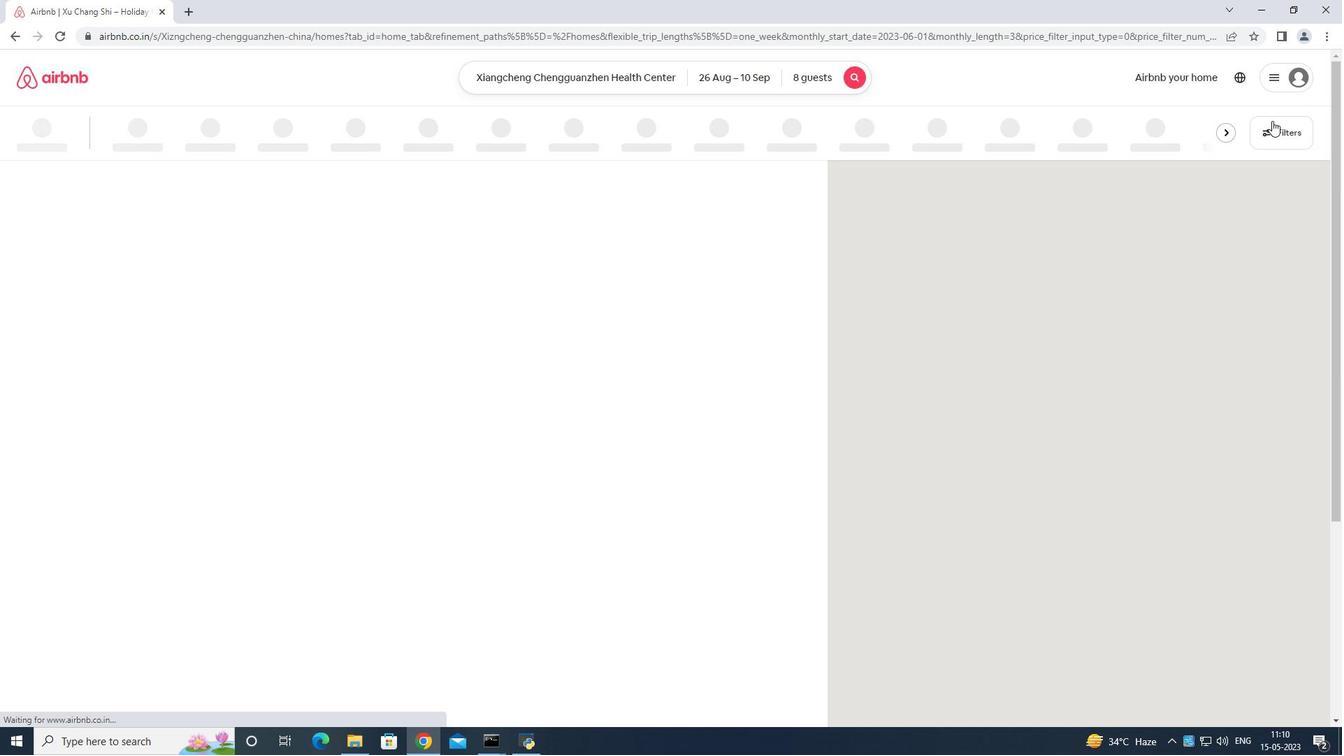 
Action: Mouse pressed left at (1274, 127)
Screenshot: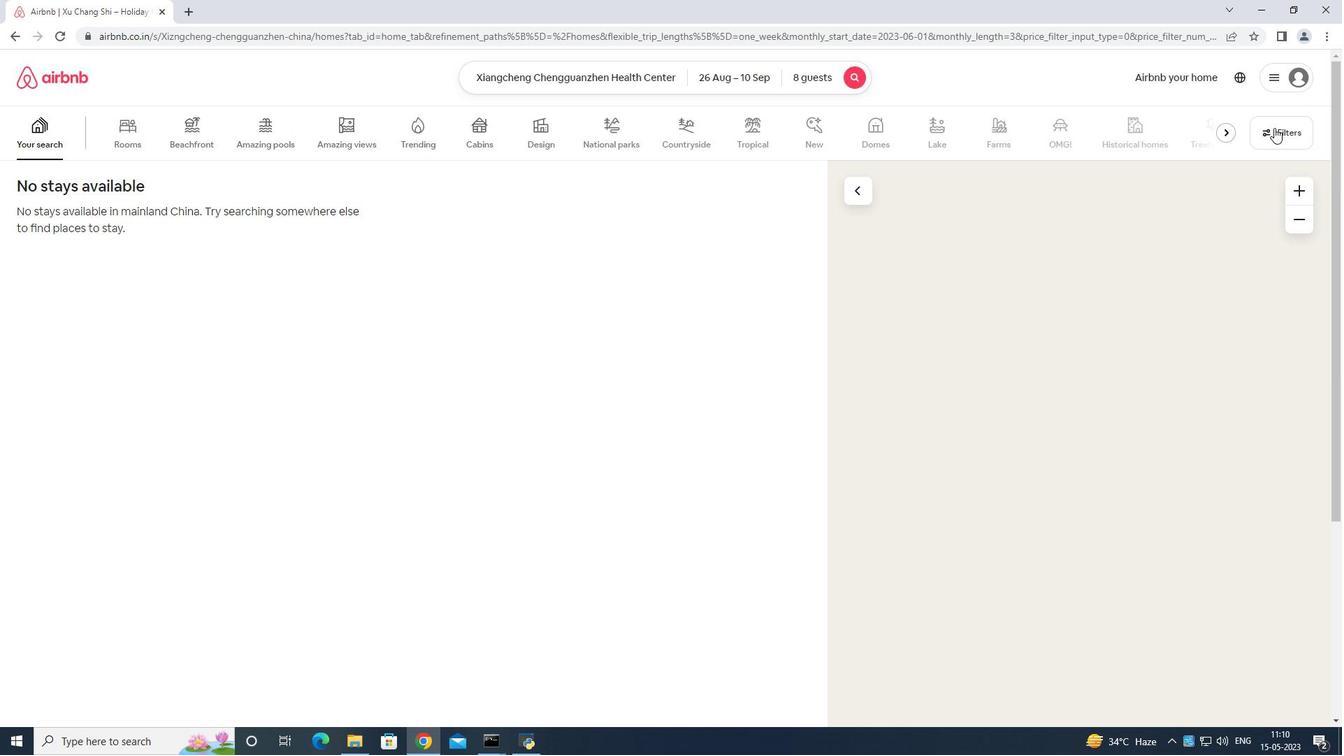 
Action: Mouse moved to (555, 460)
Screenshot: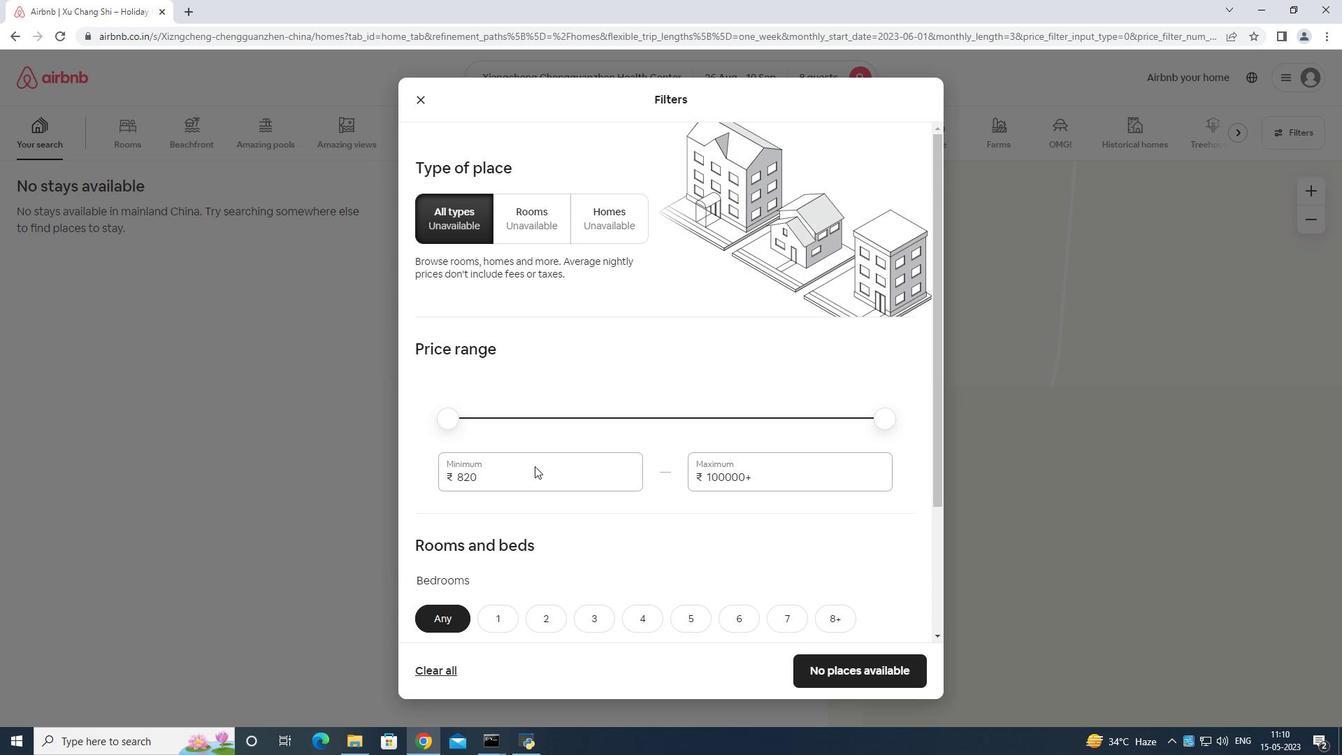 
Action: Mouse pressed left at (555, 460)
Screenshot: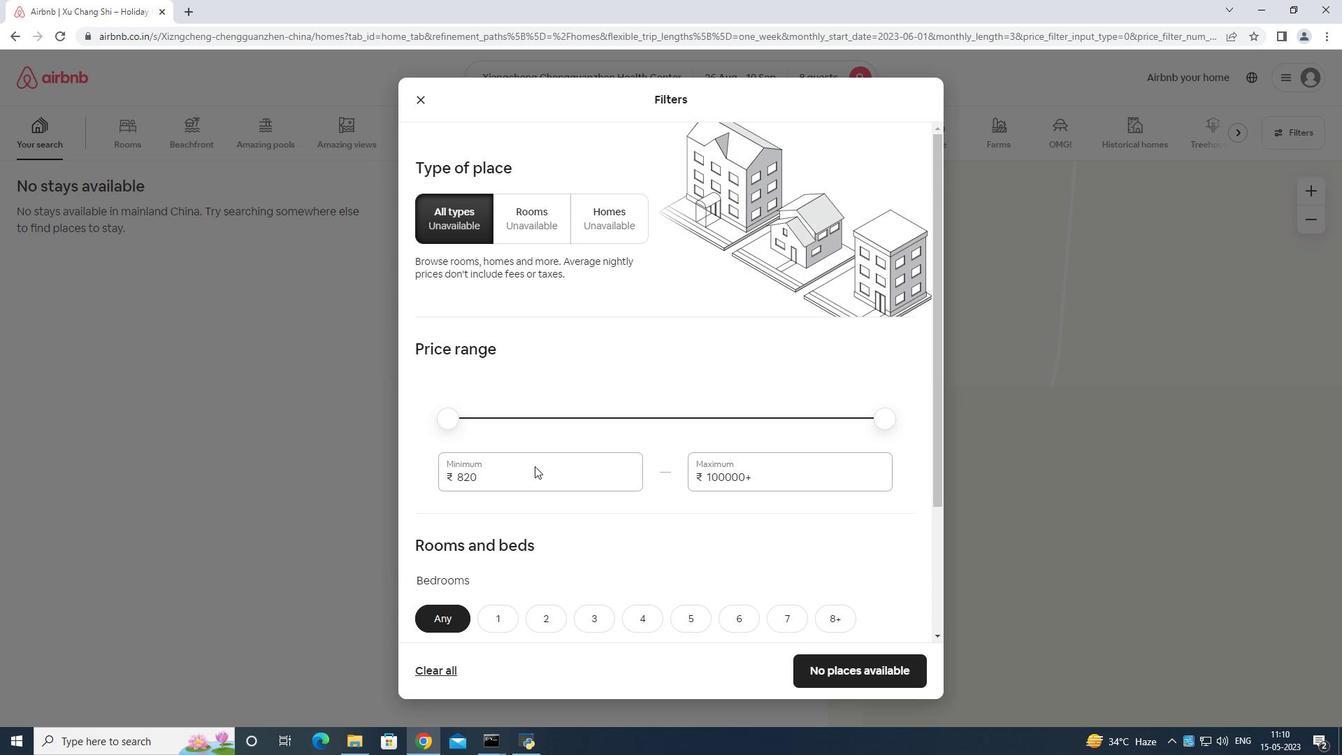 
Action: Mouse moved to (555, 459)
Screenshot: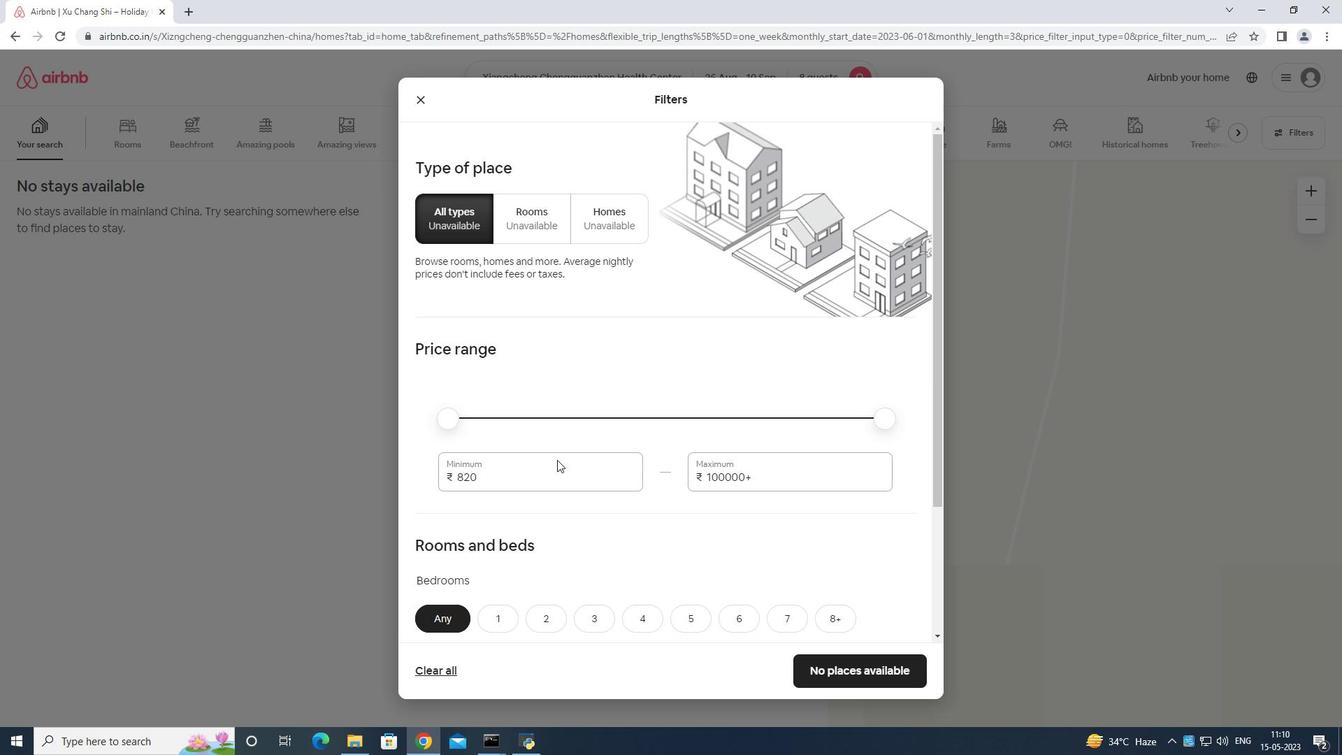 
Action: Key pressed <Key.backspace><Key.backspace><Key.backspace><Key.backspace><Key.backspace><Key.backspace><Key.backspace><Key.backspace>10000
Screenshot: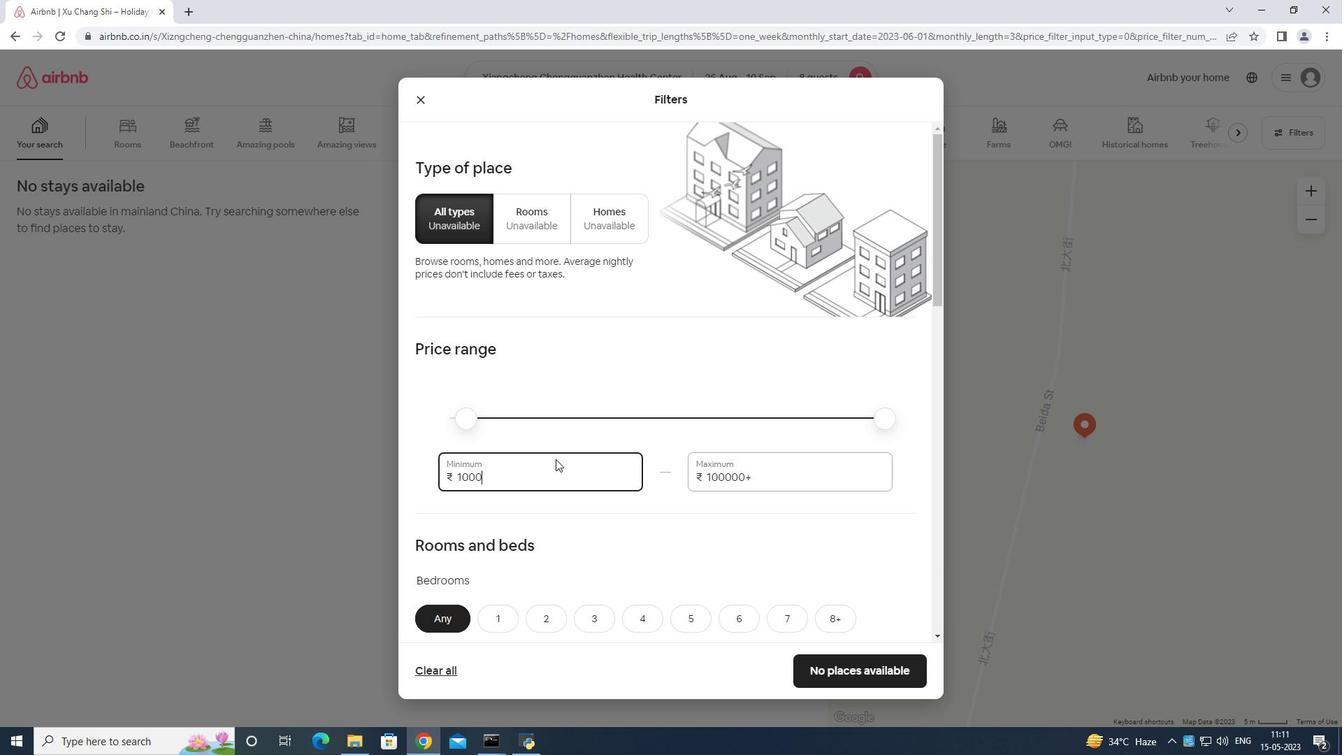 
Action: Mouse moved to (786, 483)
Screenshot: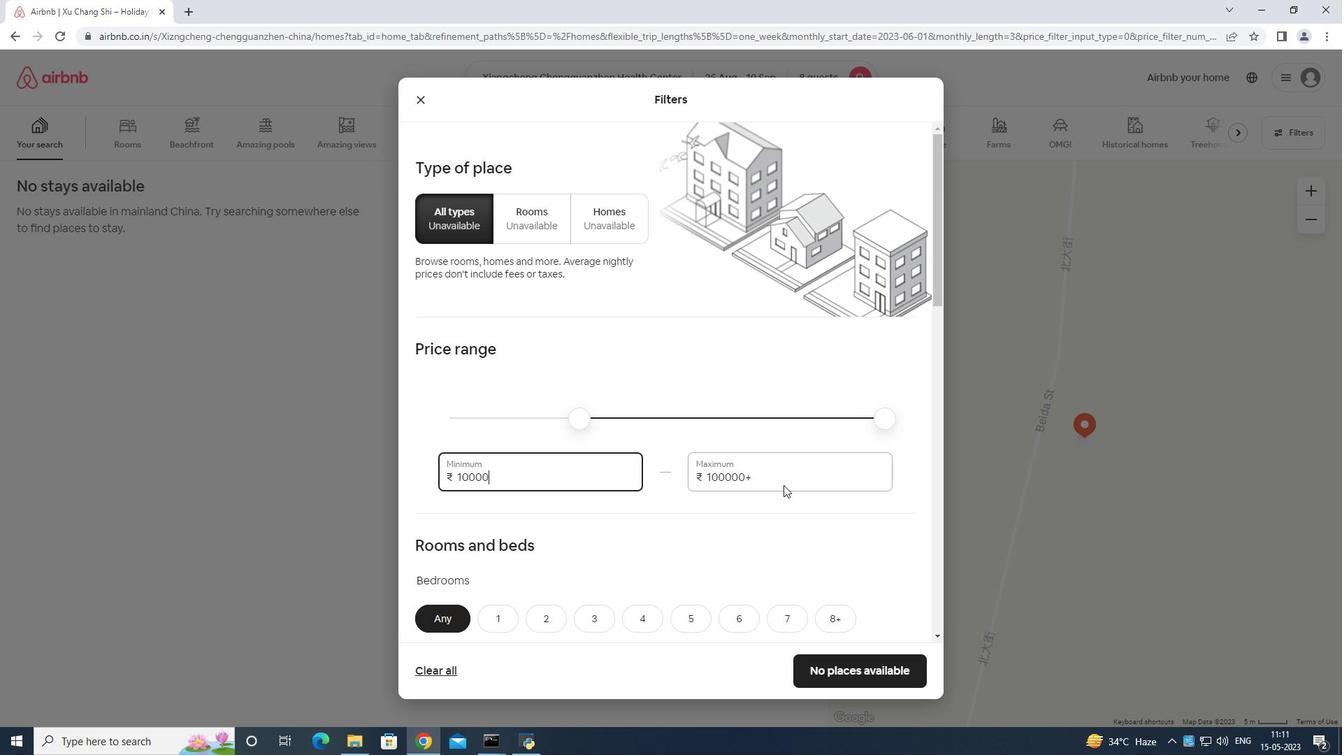 
Action: Mouse pressed left at (786, 483)
Screenshot: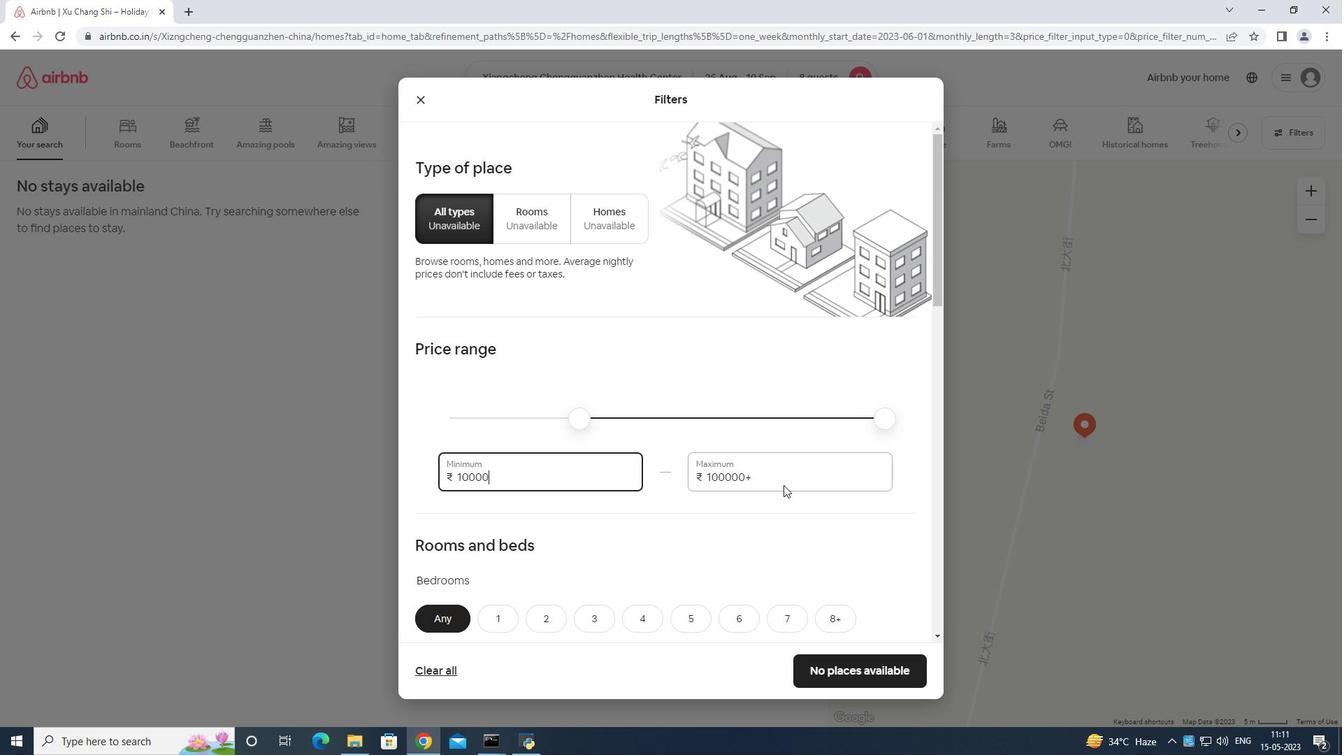 
Action: Mouse moved to (792, 471)
Screenshot: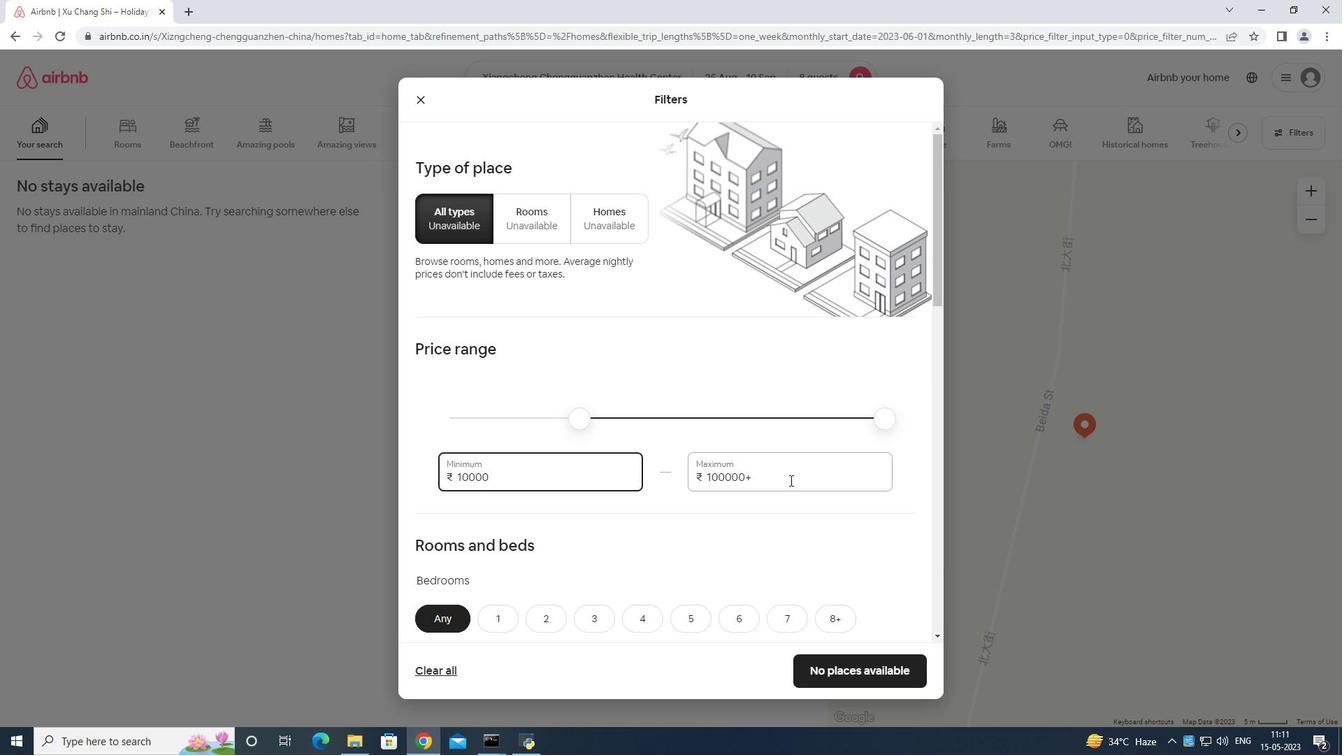 
Action: Key pressed <Key.backspace><Key.backspace><Key.backspace><Key.backspace><Key.backspace><Key.backspace><Key.backspace><Key.backspace><Key.backspace><Key.backspace><Key.backspace><Key.backspace><Key.backspace><Key.backspace><Key.backspace>
Screenshot: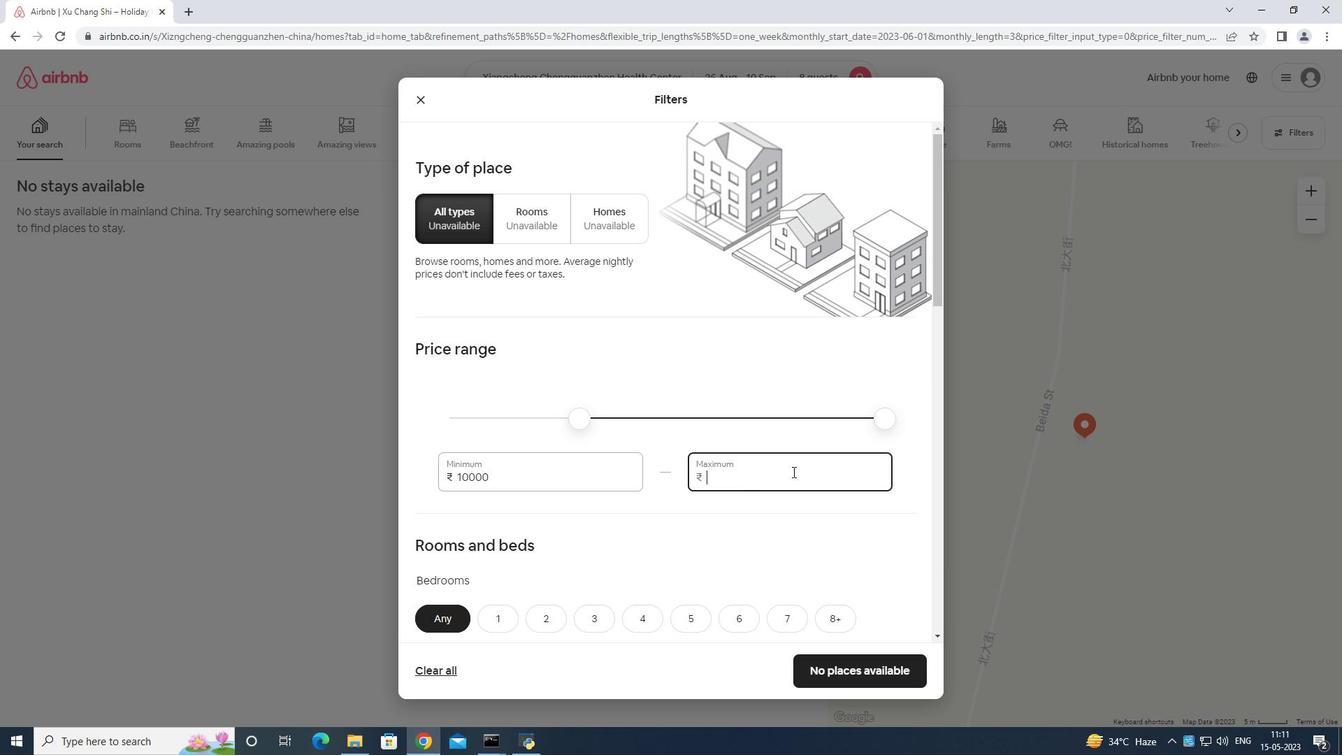 
Action: Mouse moved to (792, 471)
Screenshot: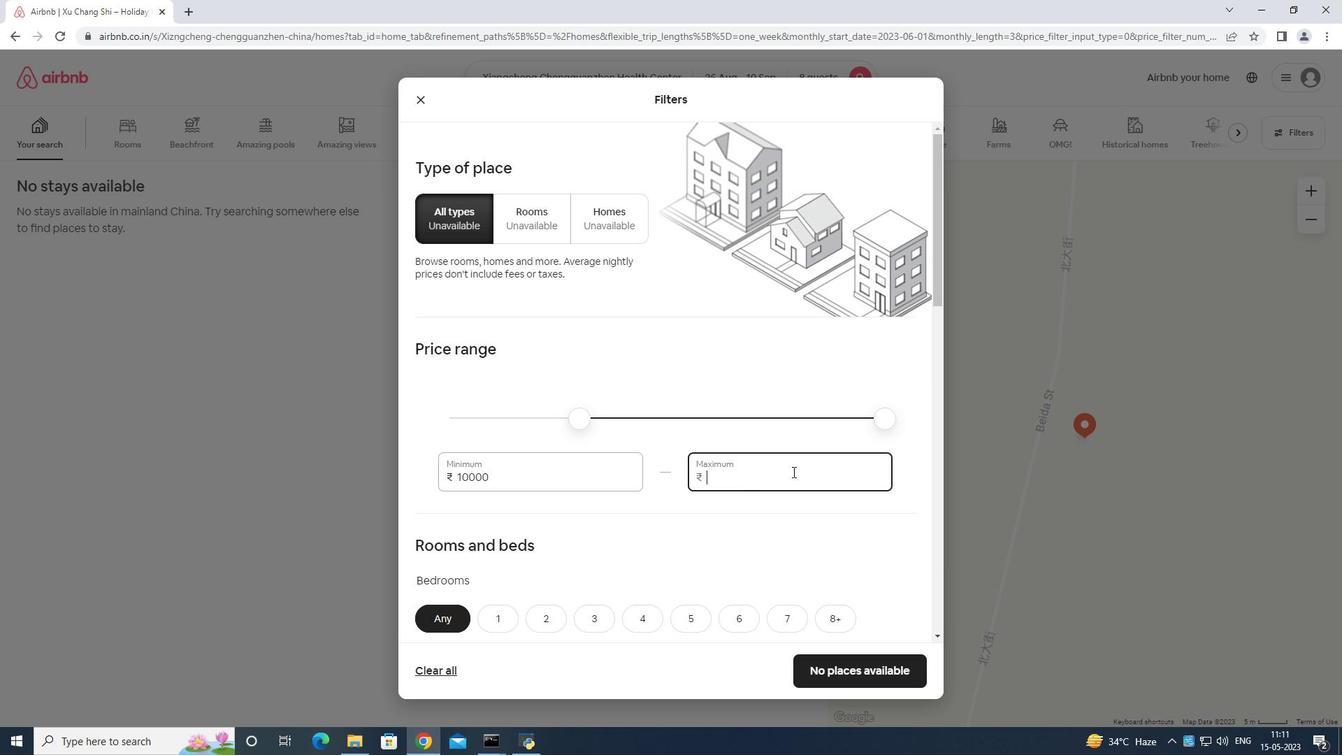 
Action: Key pressed <Key.backspace>
Screenshot: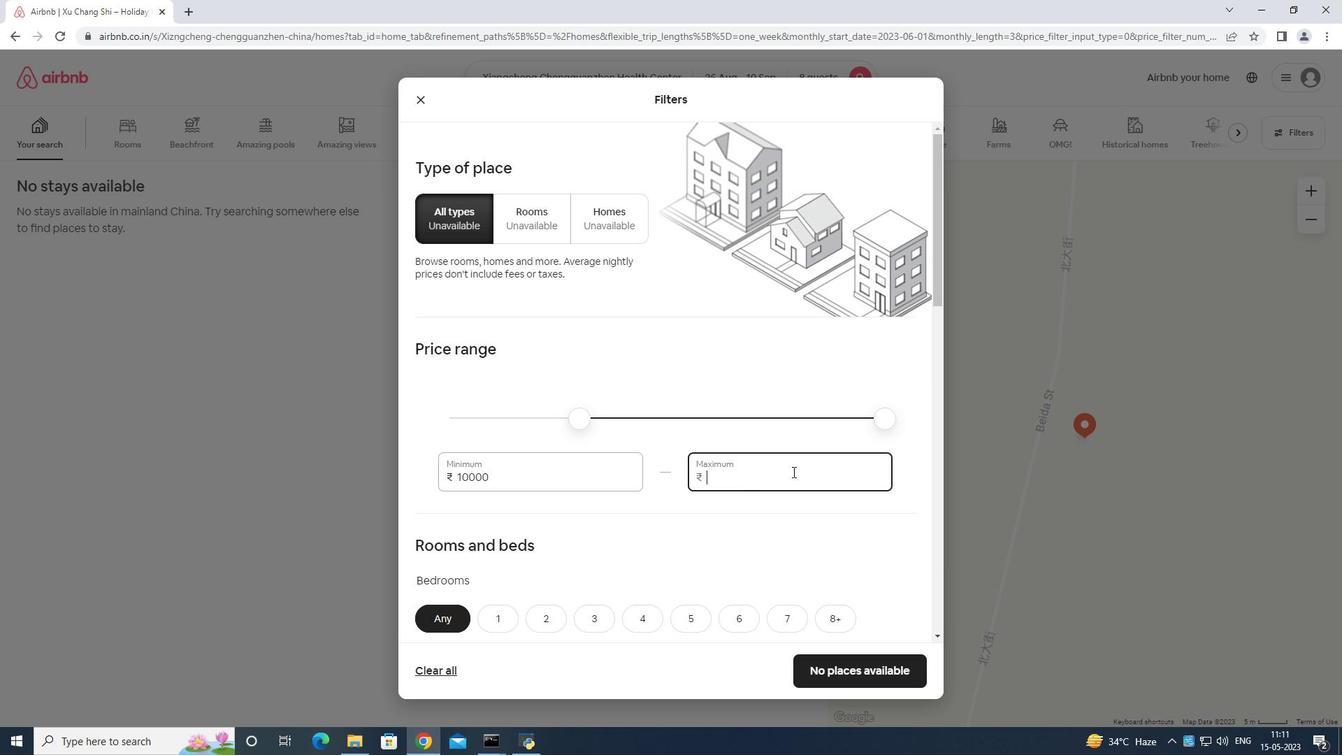 
Action: Mouse moved to (792, 471)
Screenshot: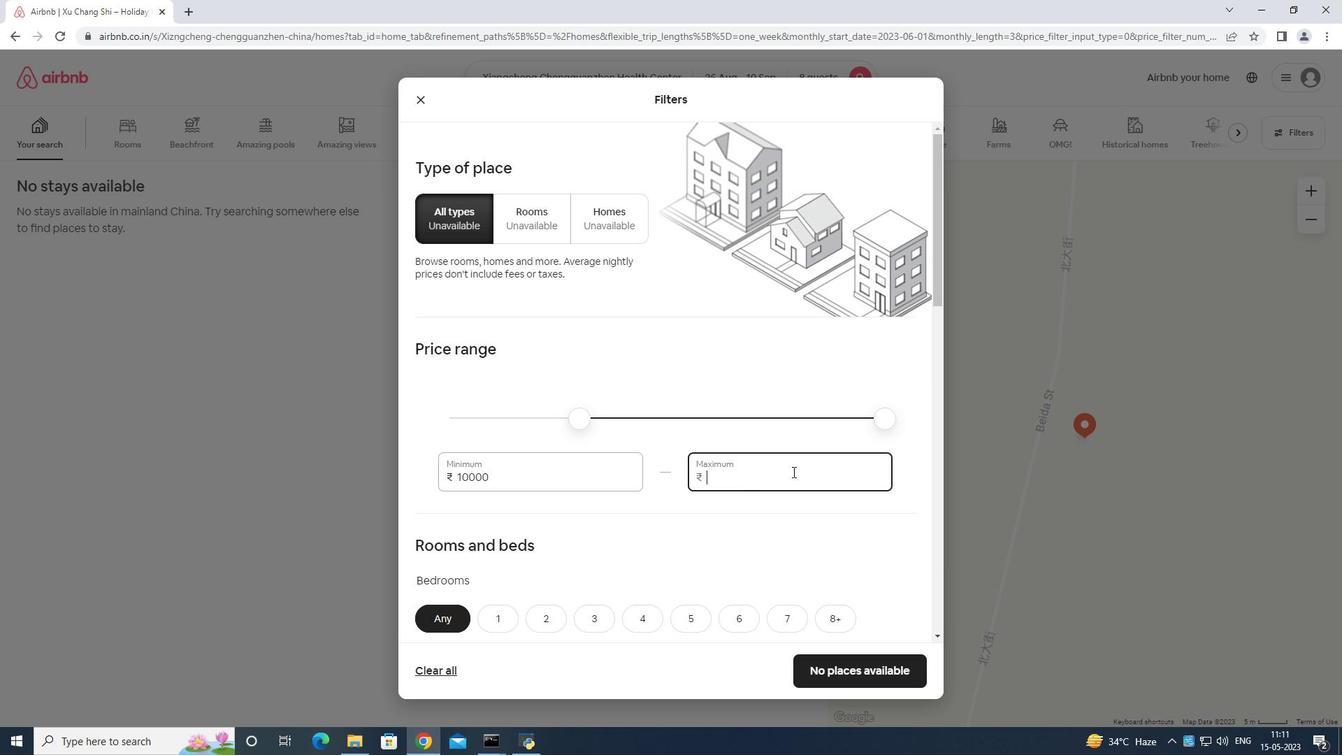 
Action: Key pressed <Key.backspace>
Screenshot: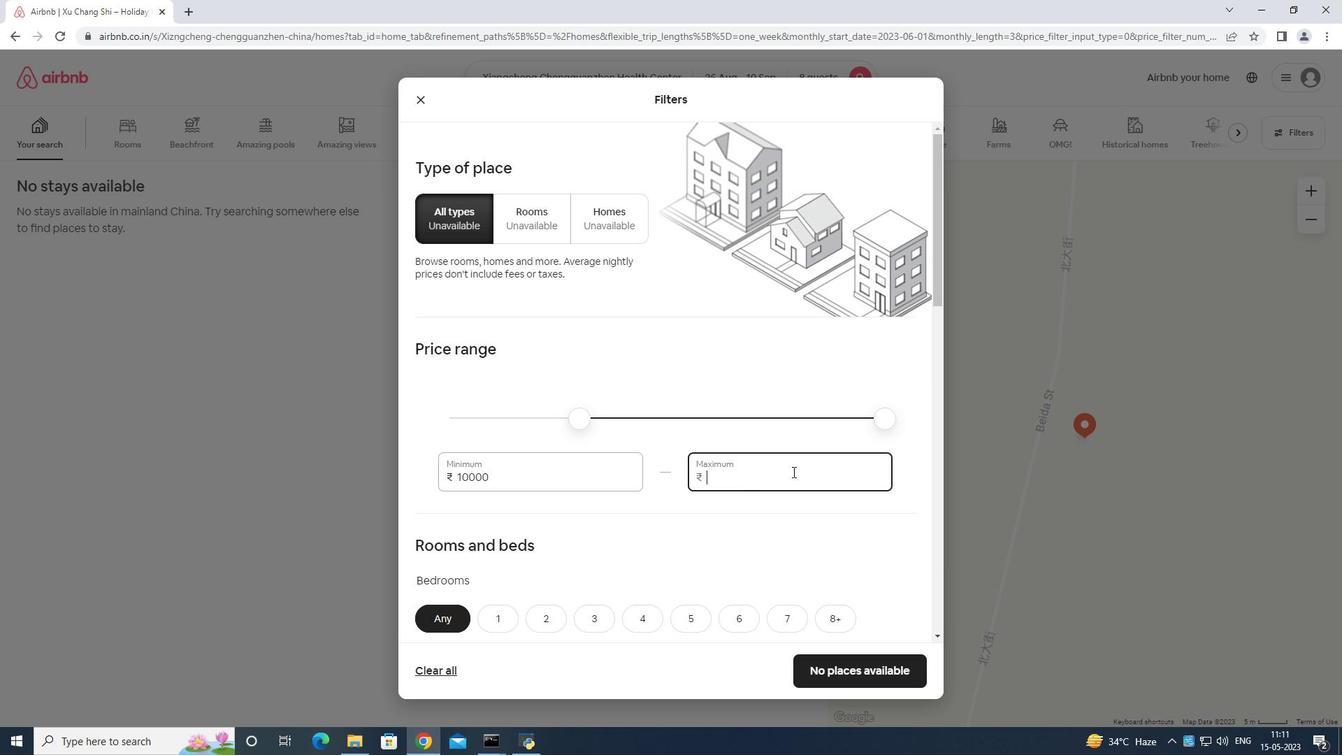 
Action: Mouse moved to (792, 470)
Screenshot: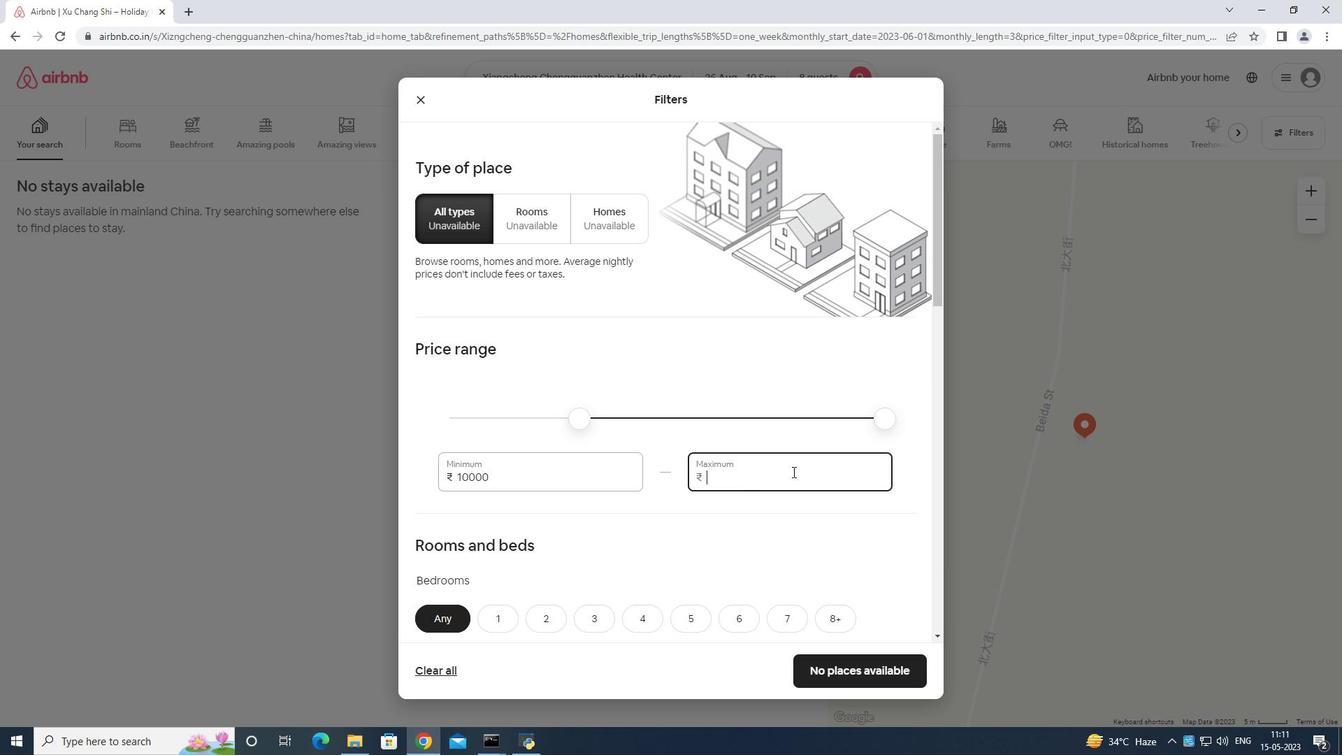 
Action: Key pressed <Key.backspace>
Screenshot: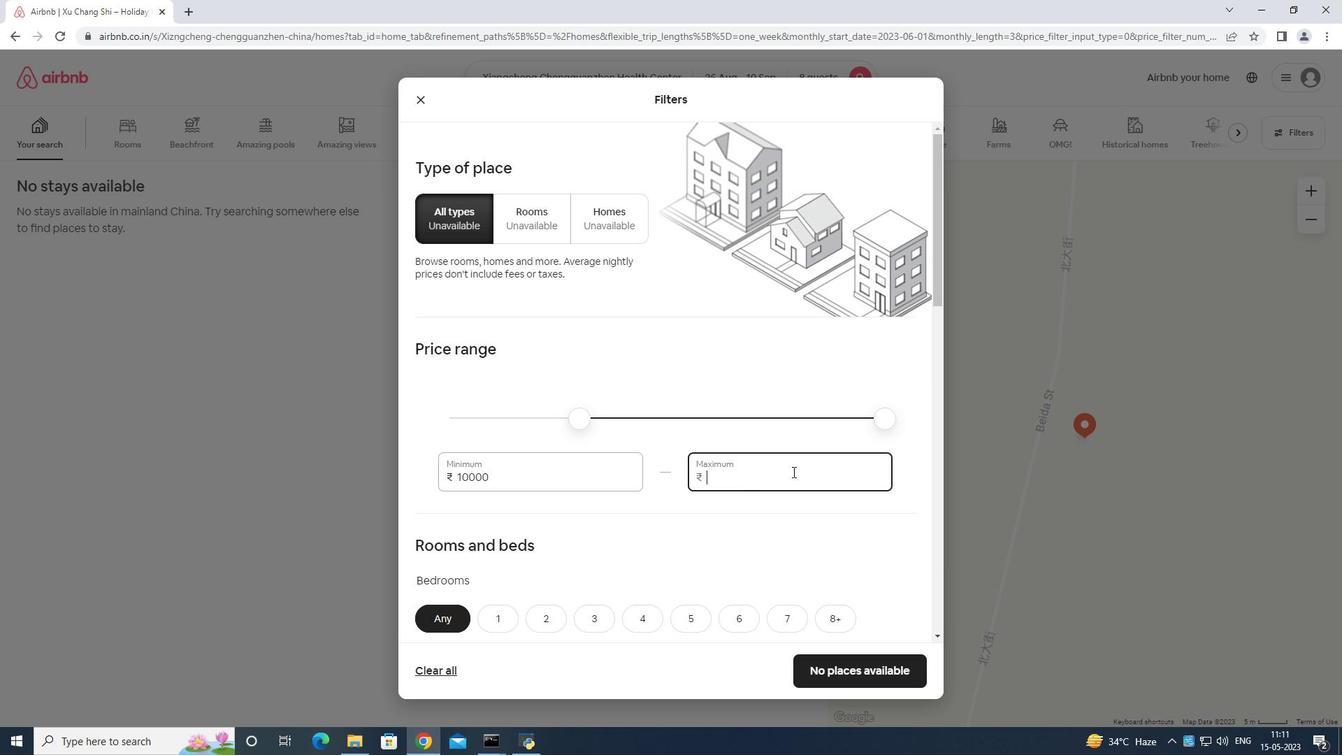 
Action: Mouse moved to (791, 470)
Screenshot: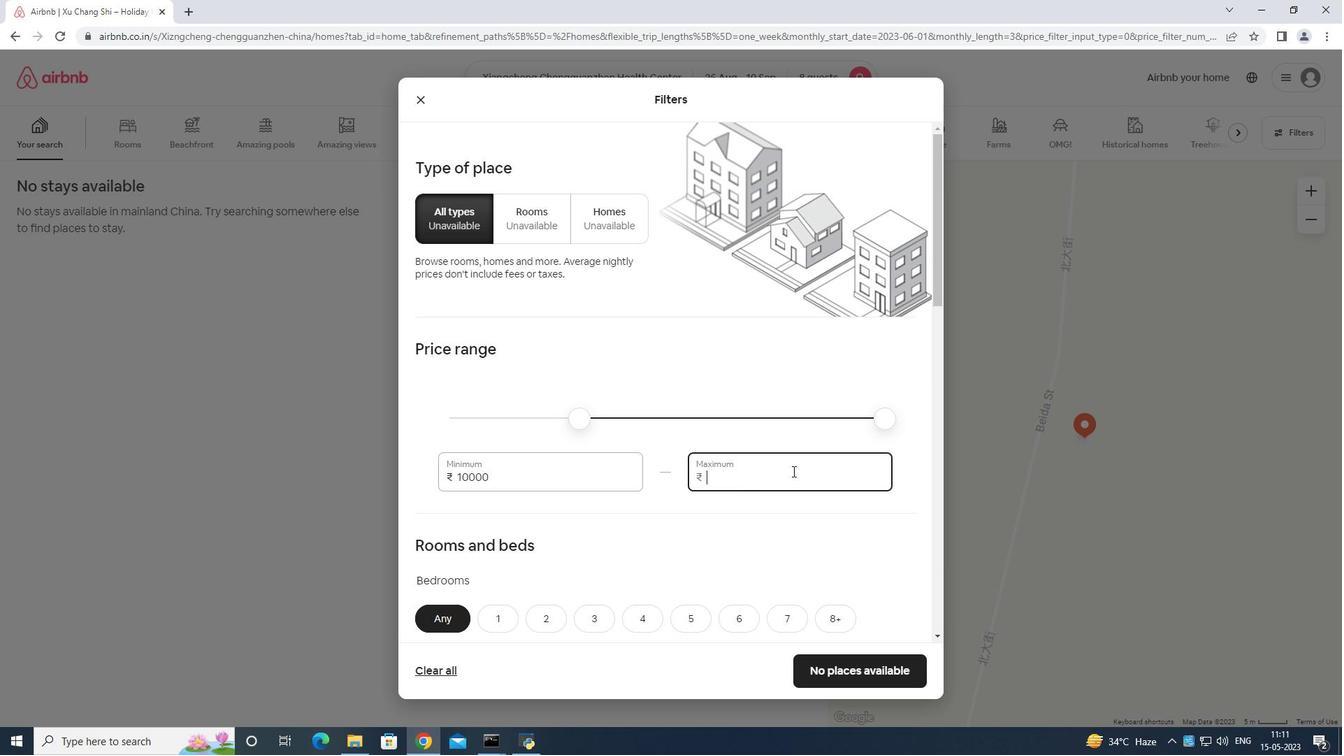 
Action: Key pressed <Key.backspace>
Screenshot: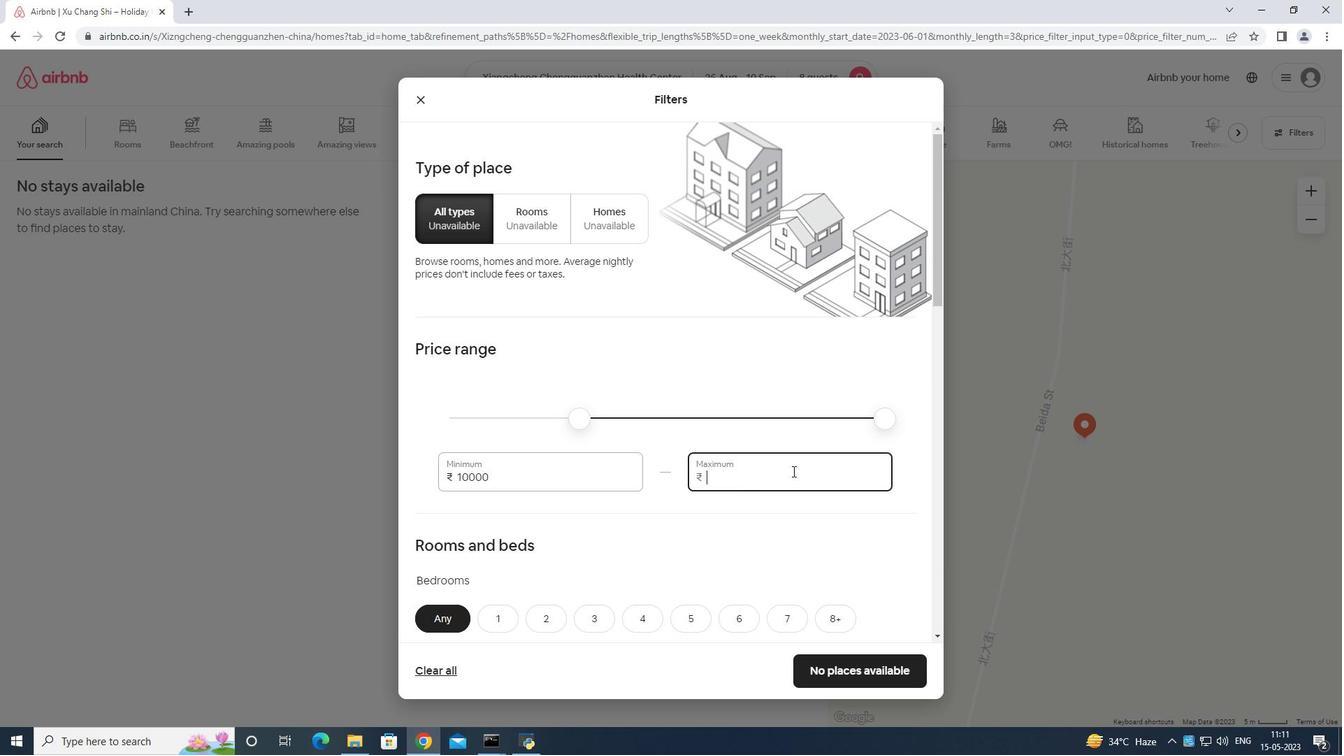 
Action: Mouse moved to (790, 469)
Screenshot: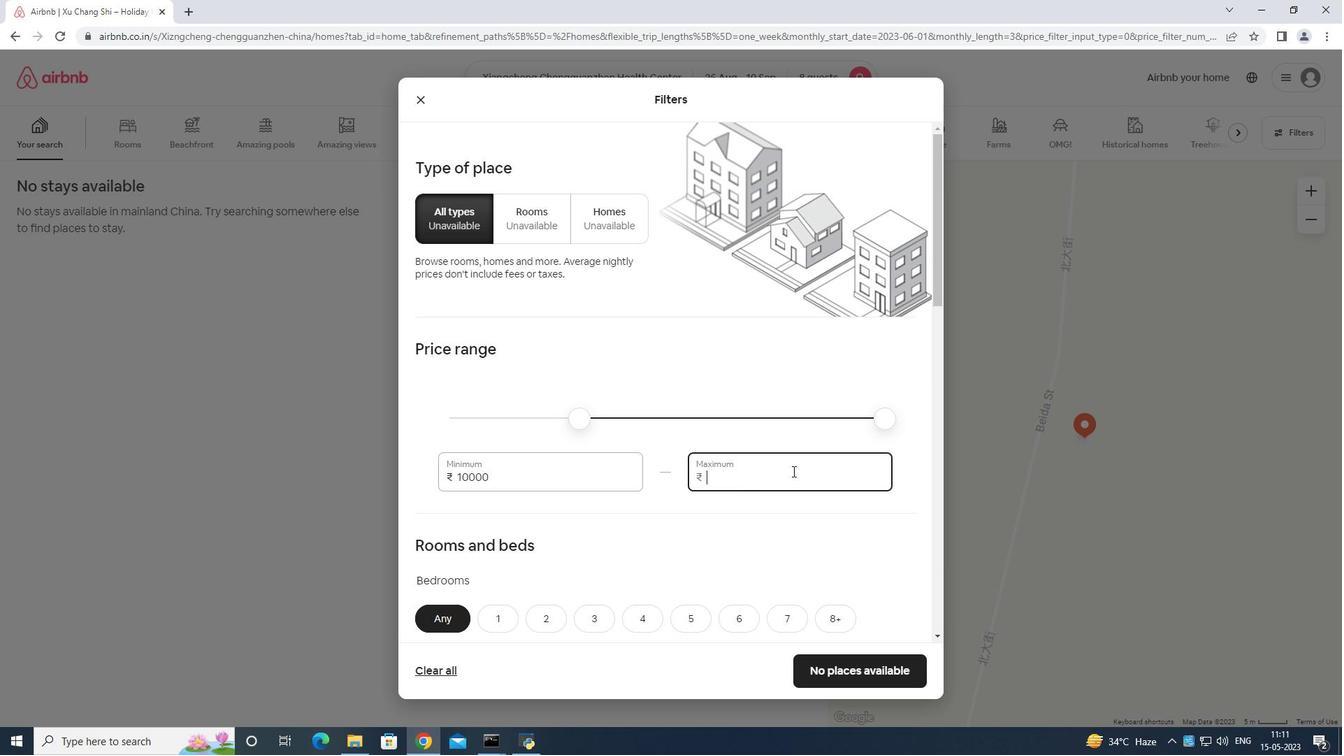 
Action: Key pressed <Key.backspace>
Screenshot: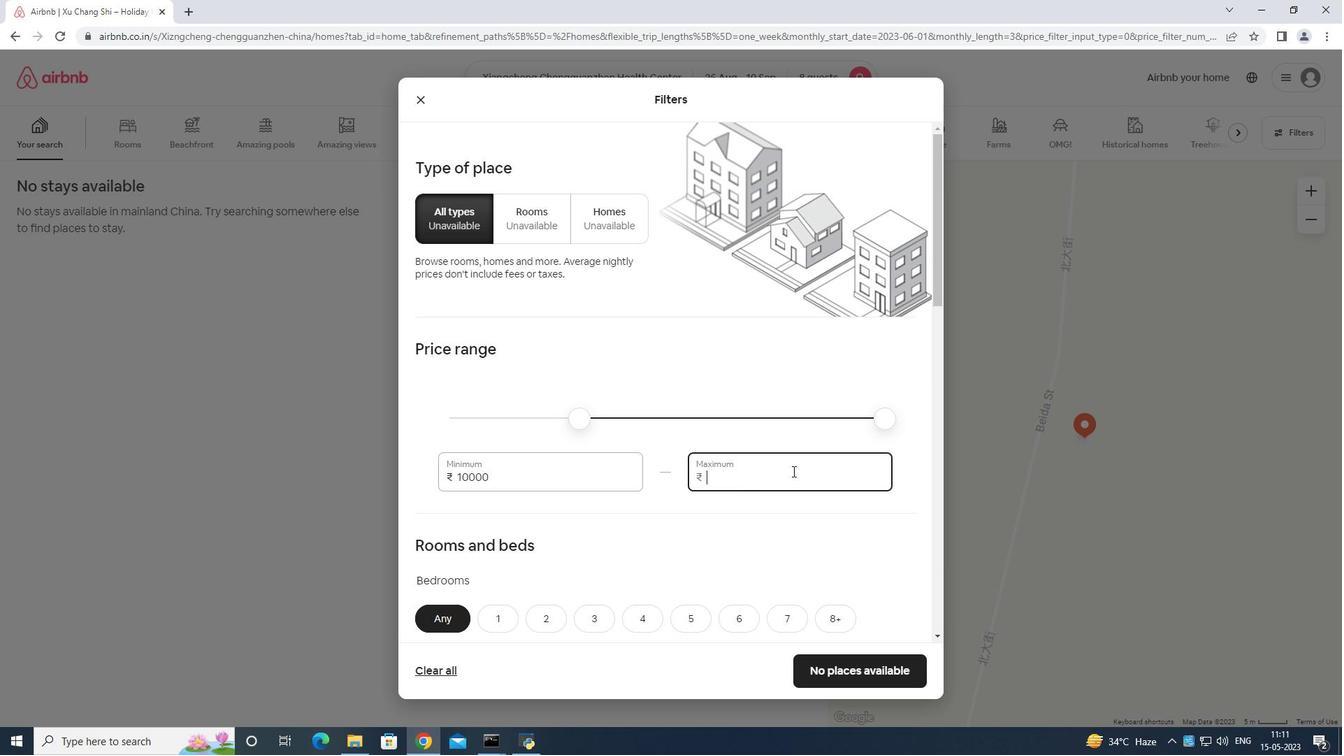 
Action: Mouse moved to (786, 471)
Screenshot: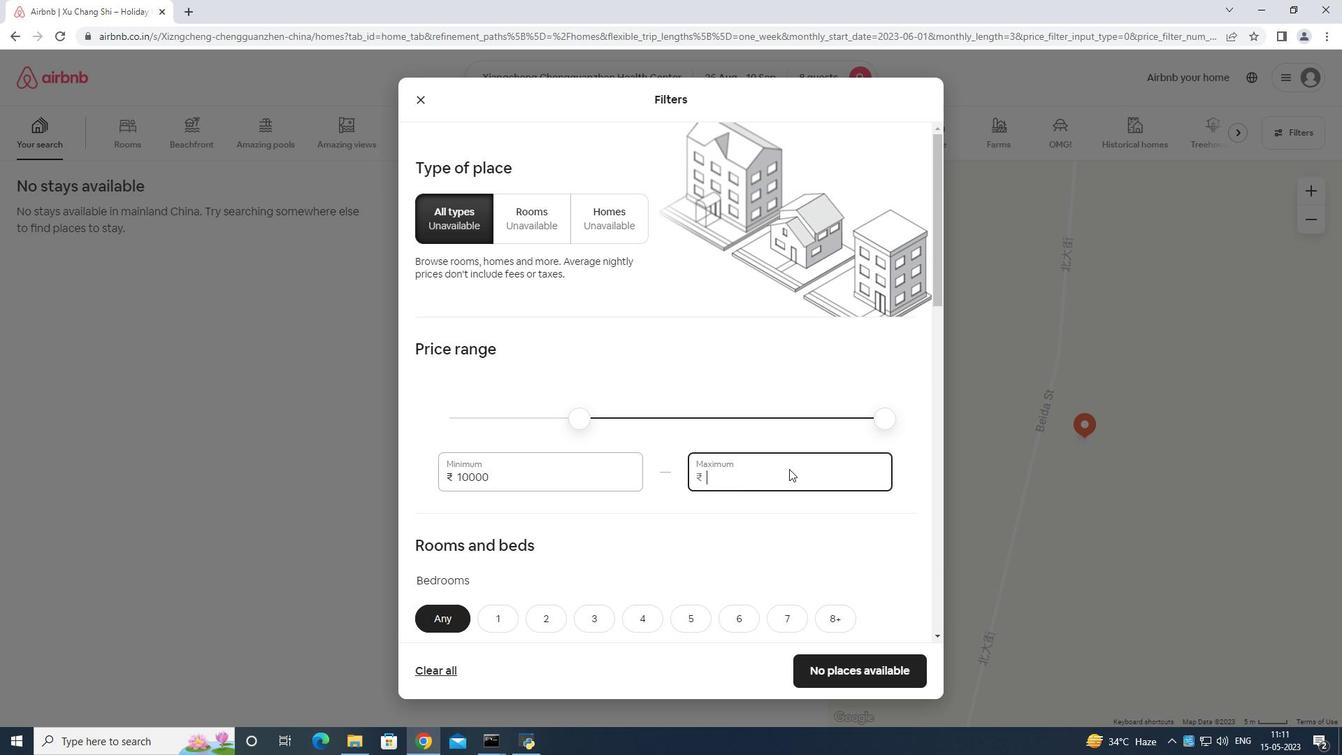 
Action: Key pressed 1500
Screenshot: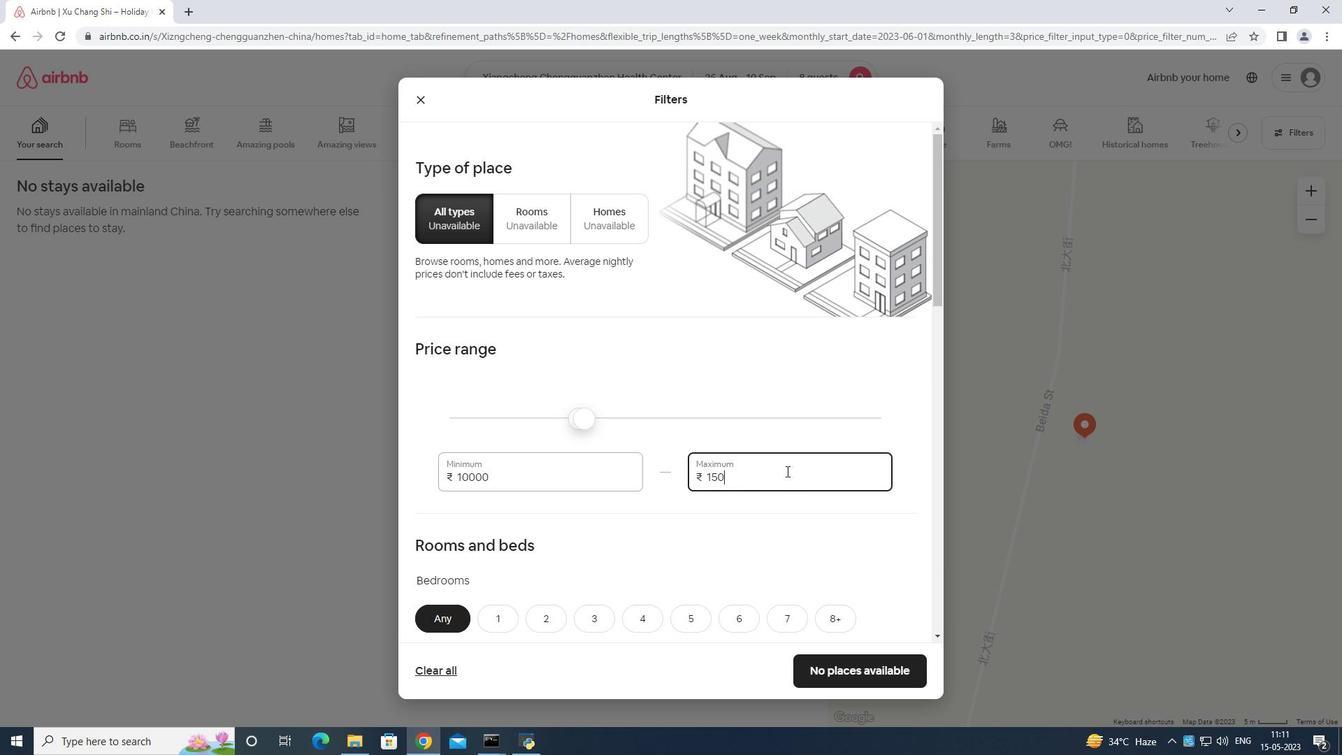 
Action: Mouse moved to (786, 471)
Screenshot: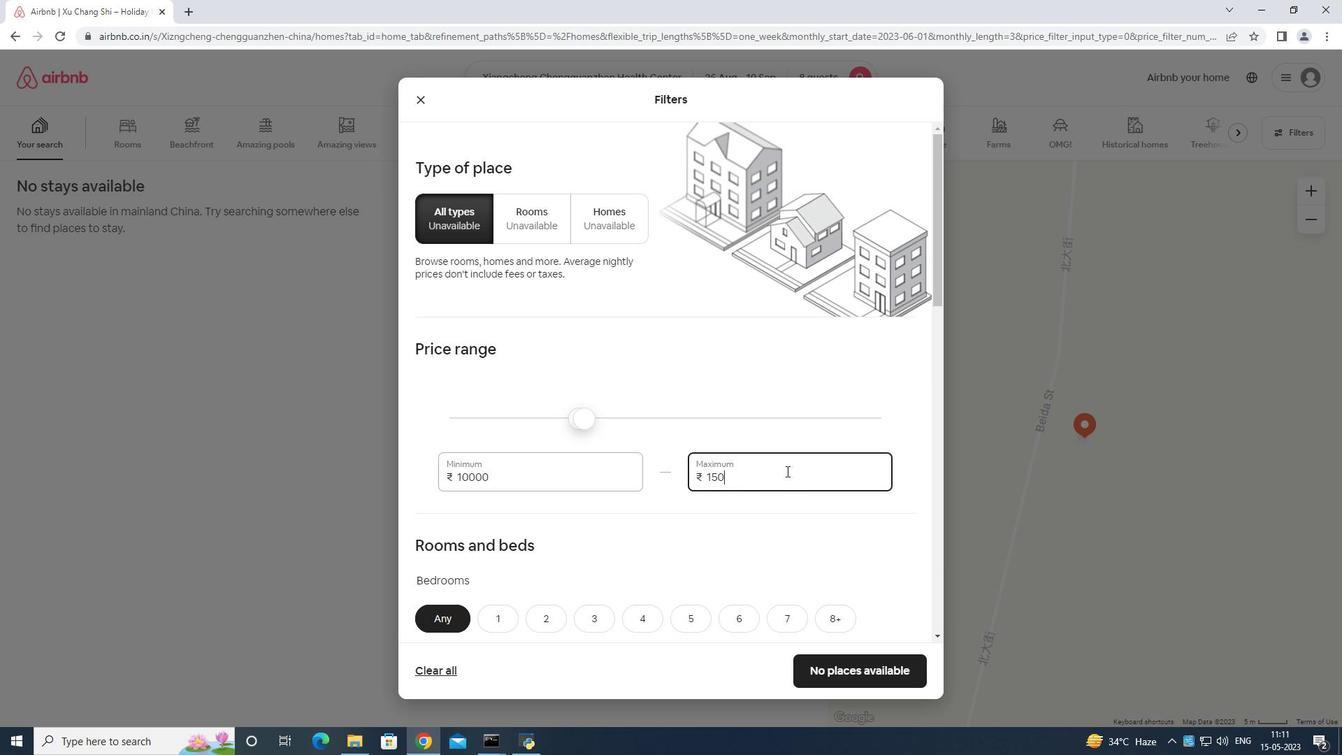 
Action: Key pressed 0
Screenshot: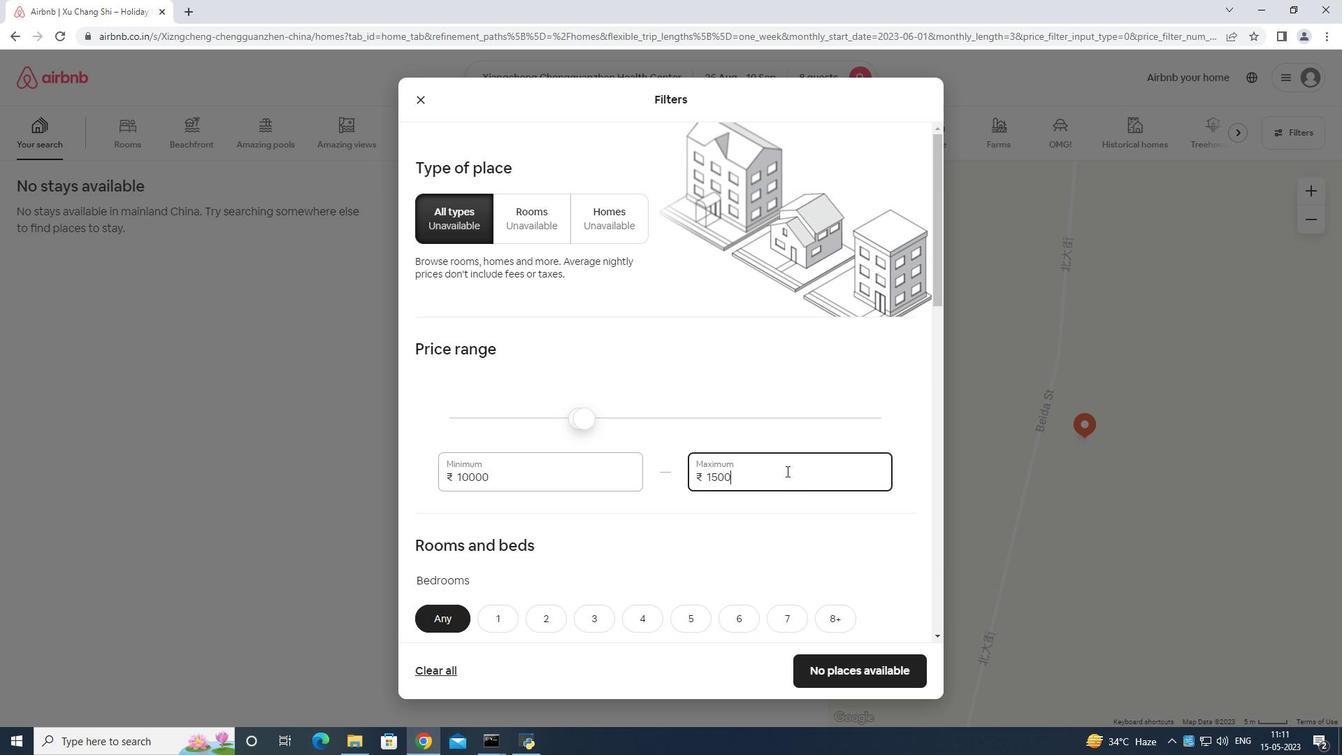 
Action: Mouse scrolled (786, 470) with delta (0, 0)
Screenshot: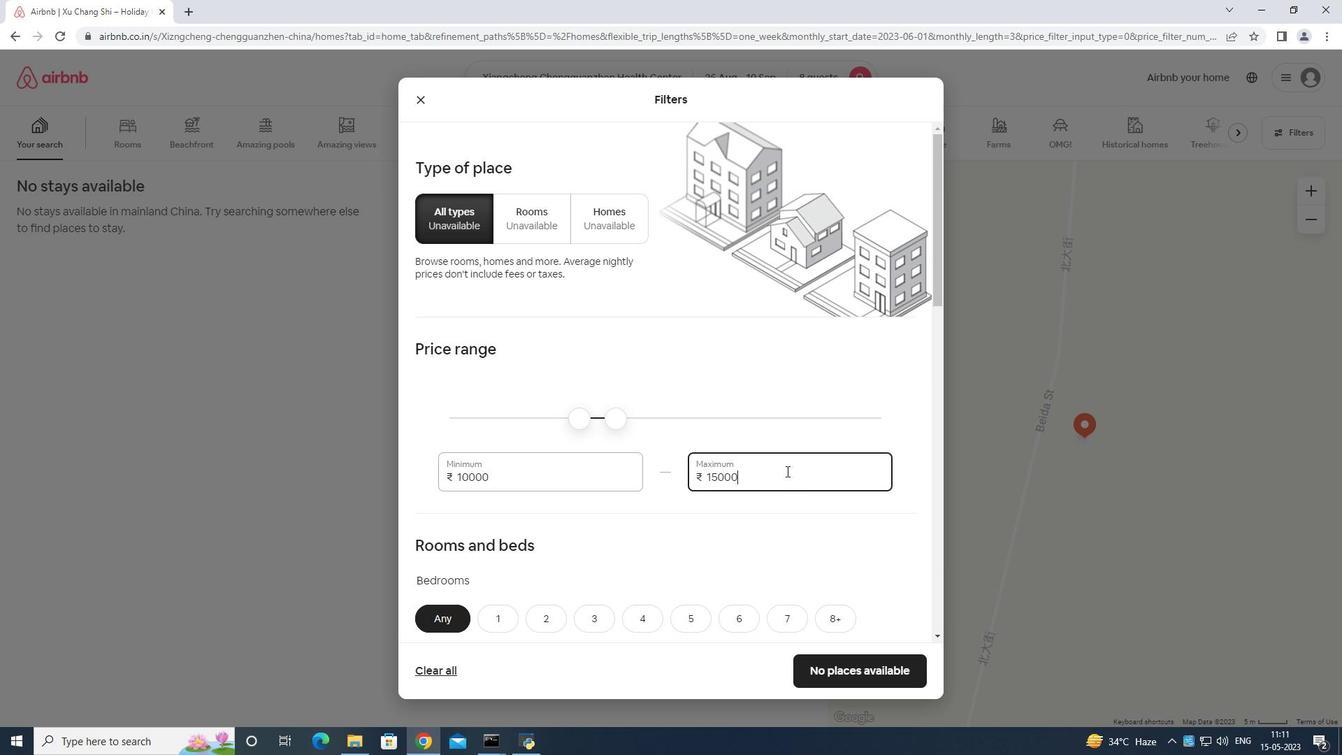 
Action: Mouse scrolled (786, 470) with delta (0, 0)
Screenshot: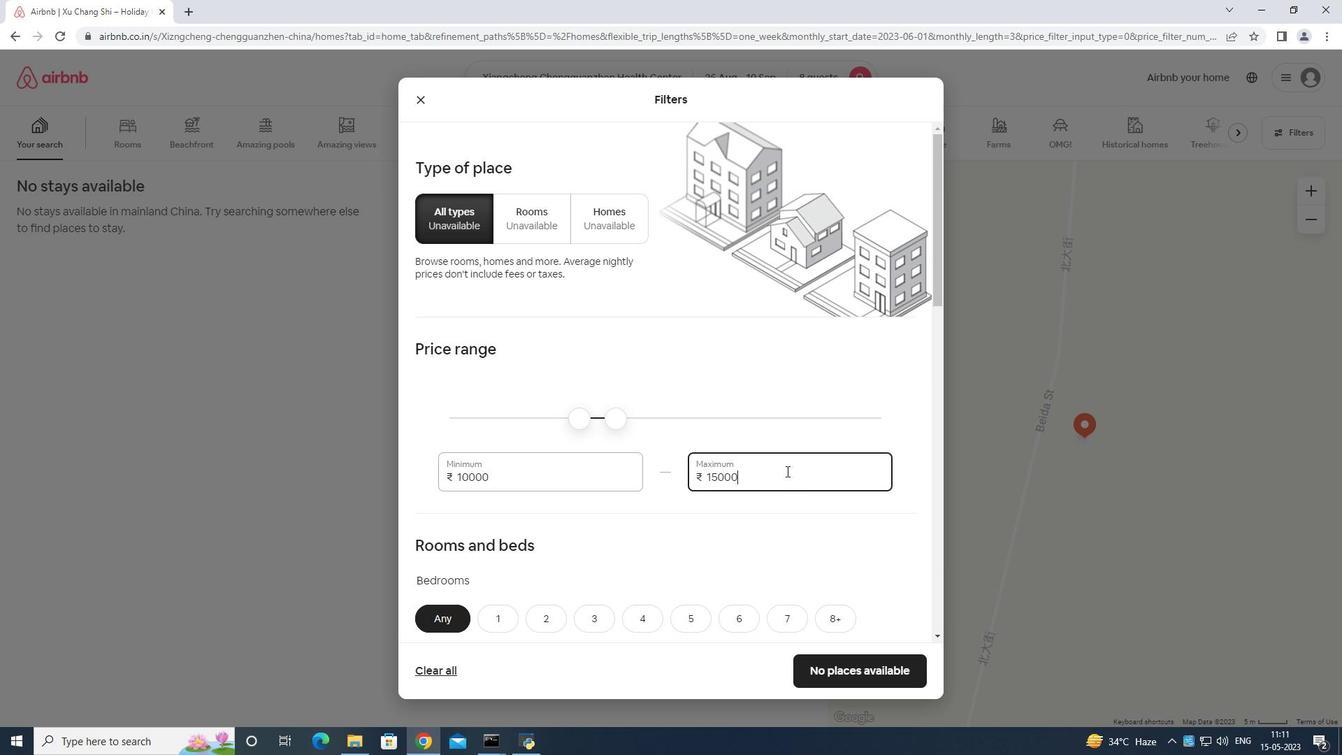 
Action: Mouse scrolled (786, 470) with delta (0, 0)
Screenshot: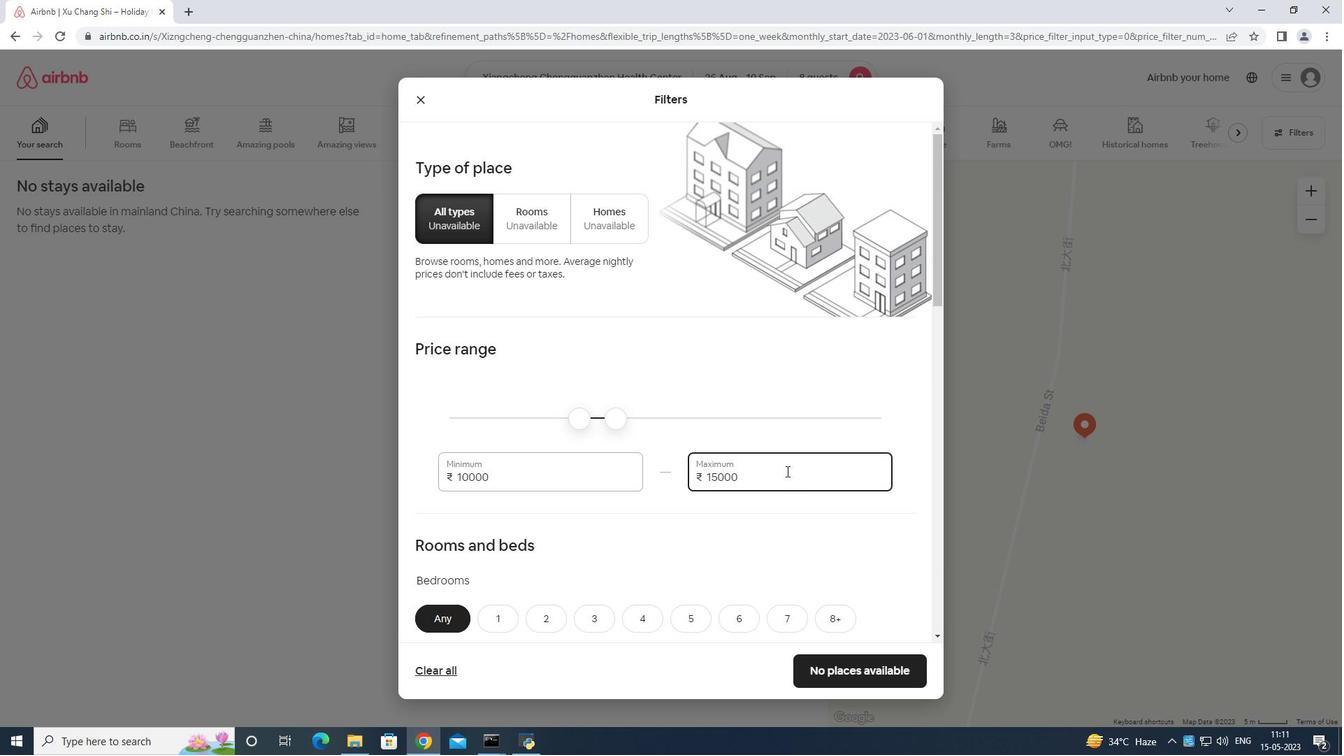 
Action: Mouse scrolled (786, 470) with delta (0, 0)
Screenshot: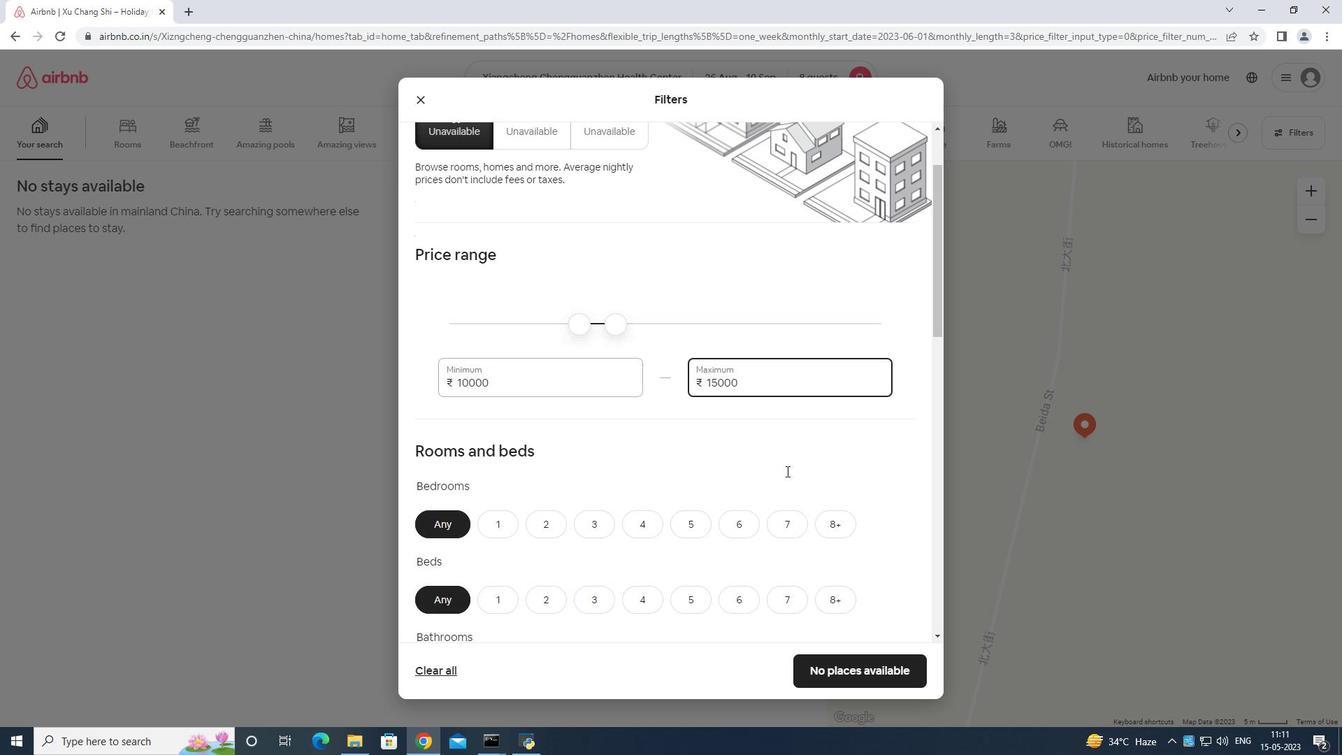 
Action: Mouse moved to (743, 333)
Screenshot: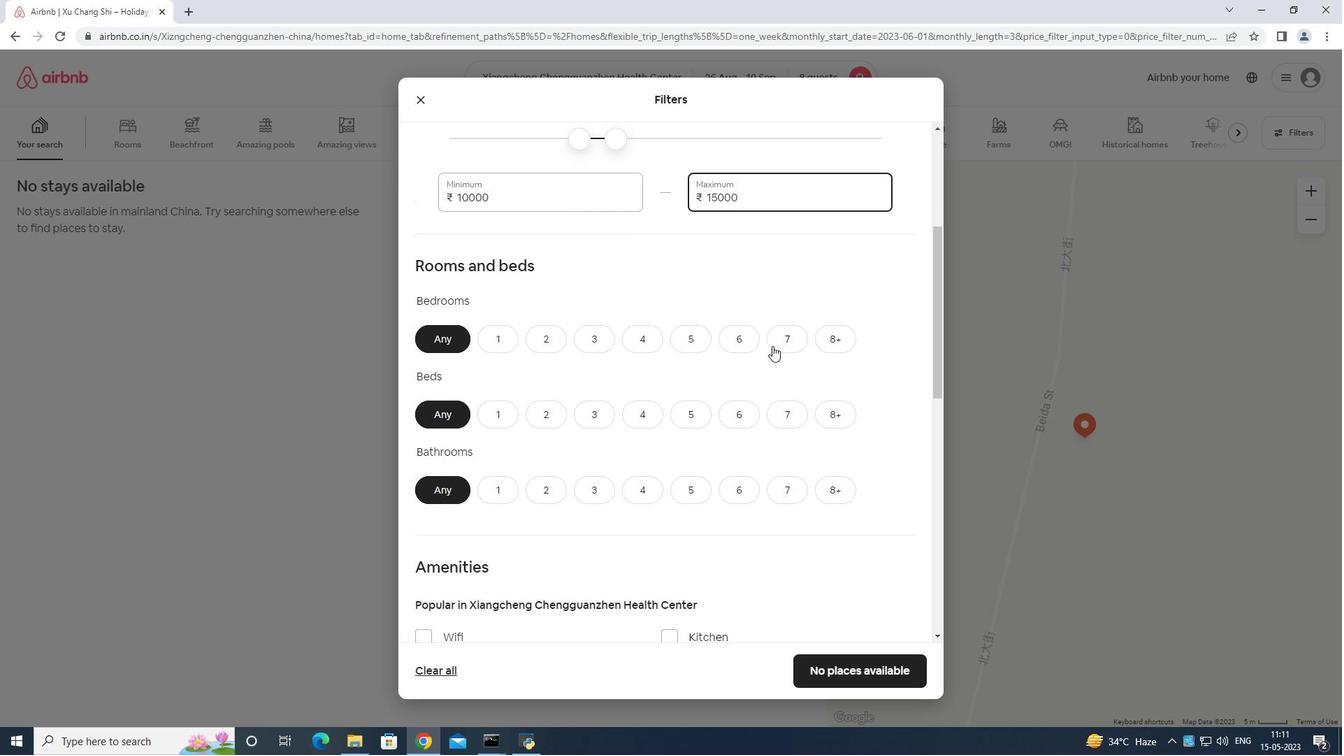 
Action: Mouse pressed left at (743, 333)
Screenshot: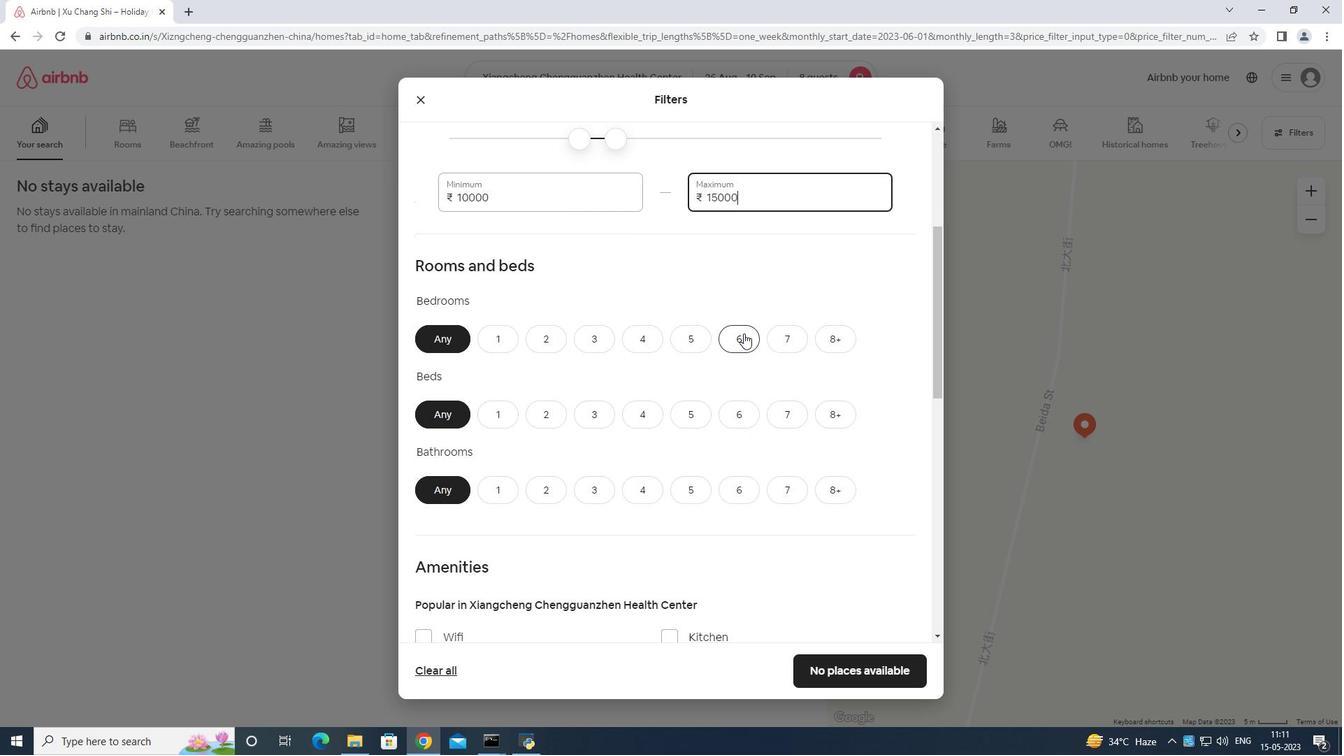 
Action: Mouse moved to (735, 416)
Screenshot: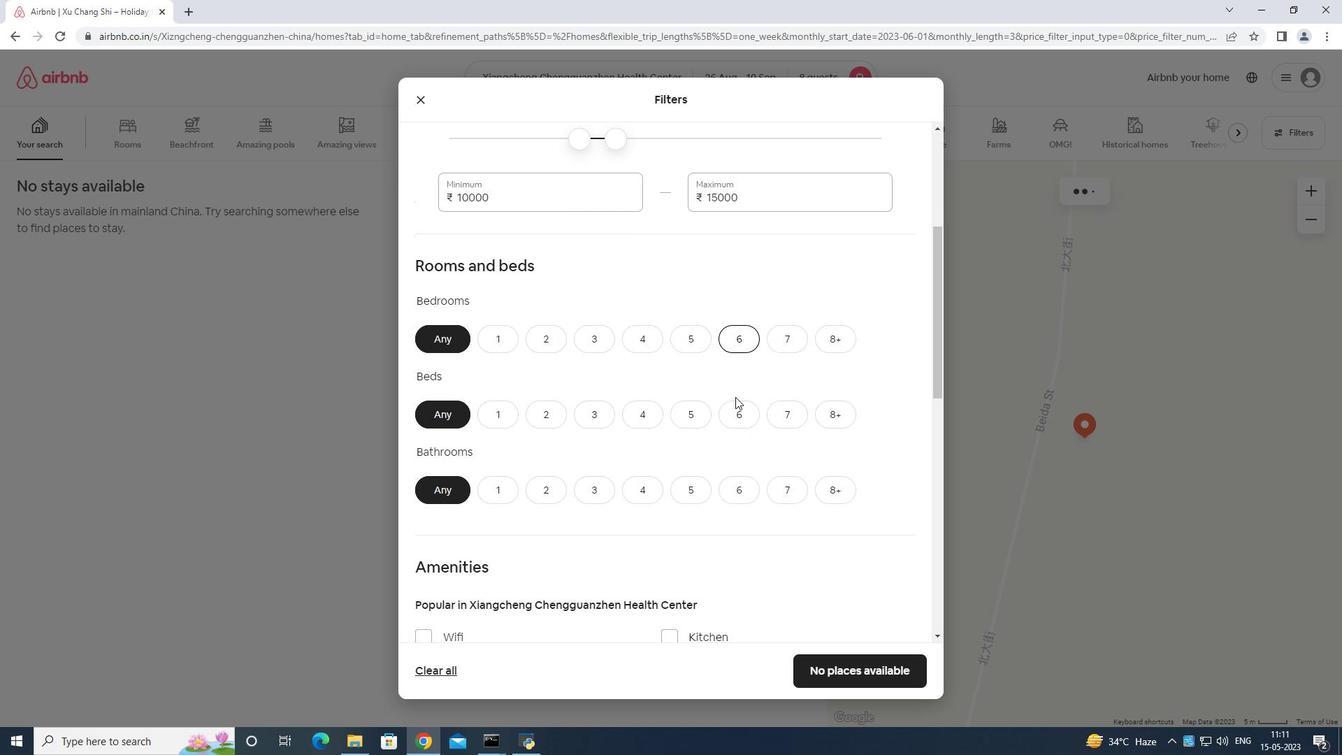 
Action: Mouse pressed left at (735, 416)
Screenshot: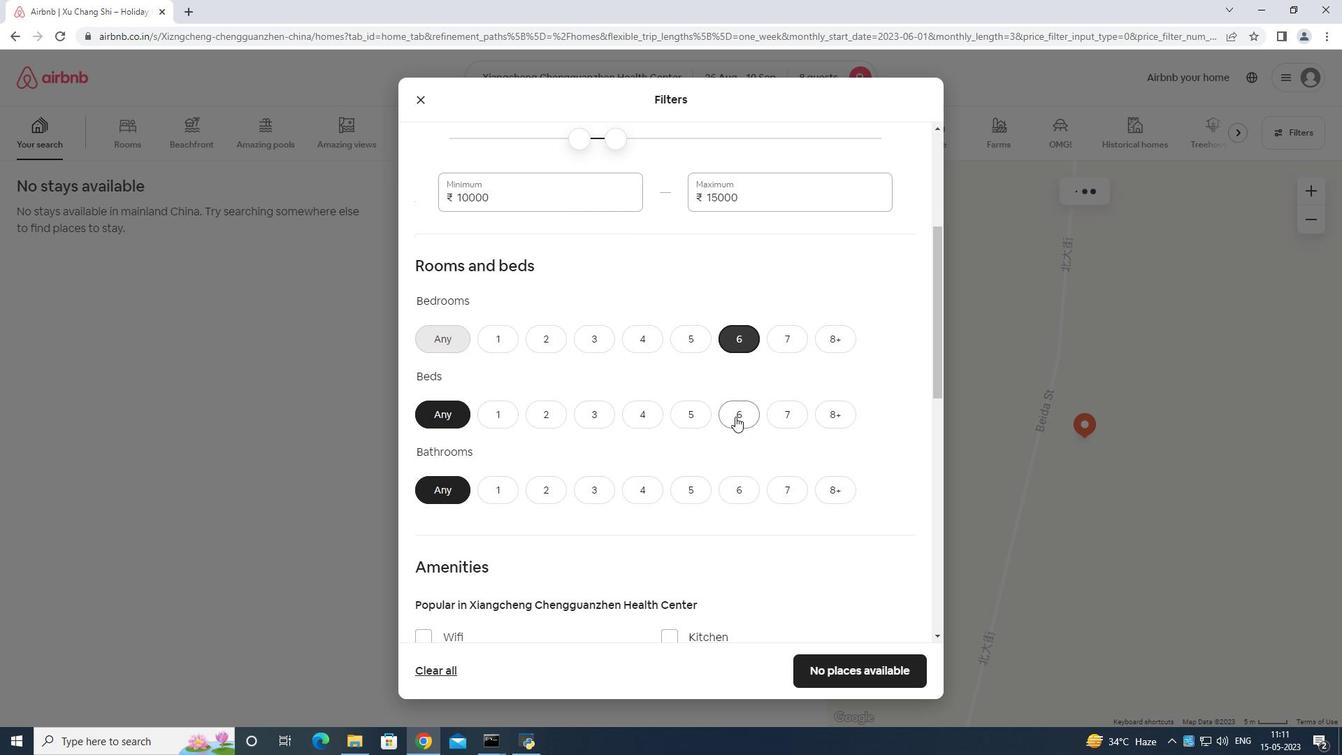 
Action: Mouse moved to (734, 482)
Screenshot: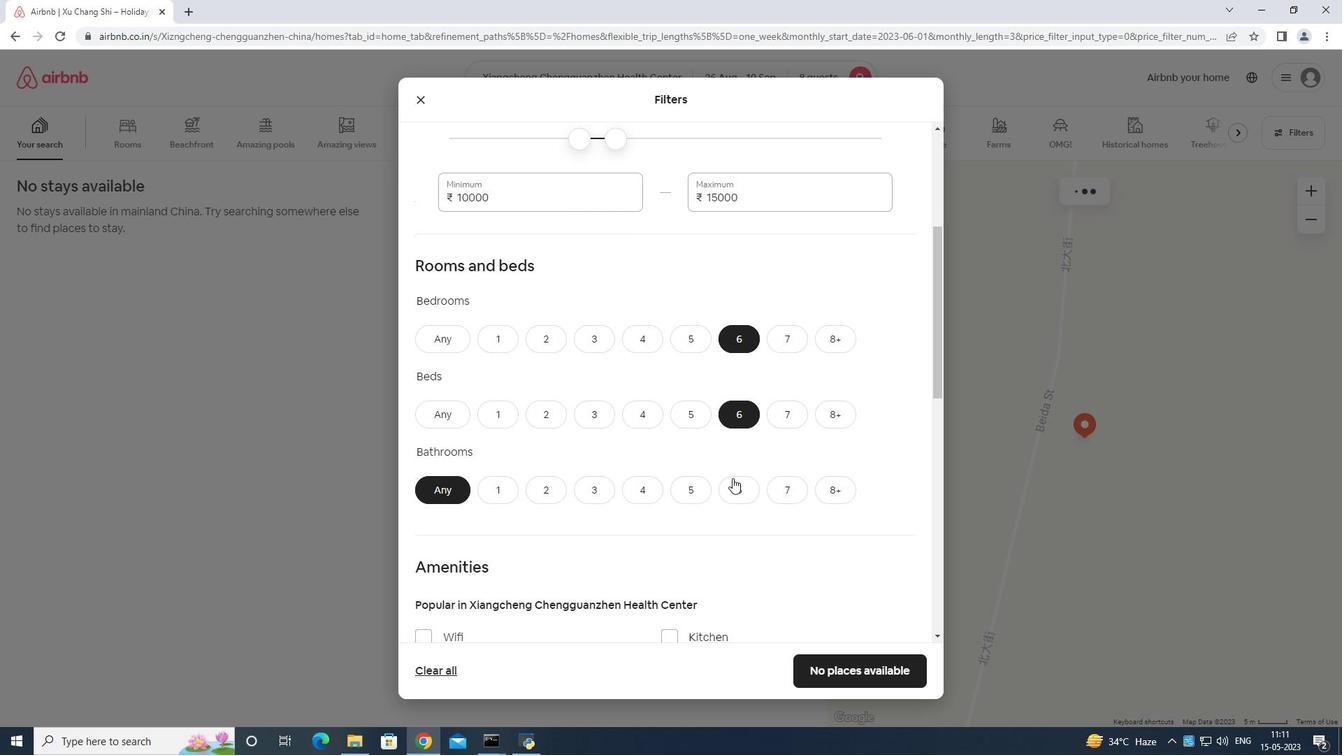 
Action: Mouse pressed left at (734, 482)
Screenshot: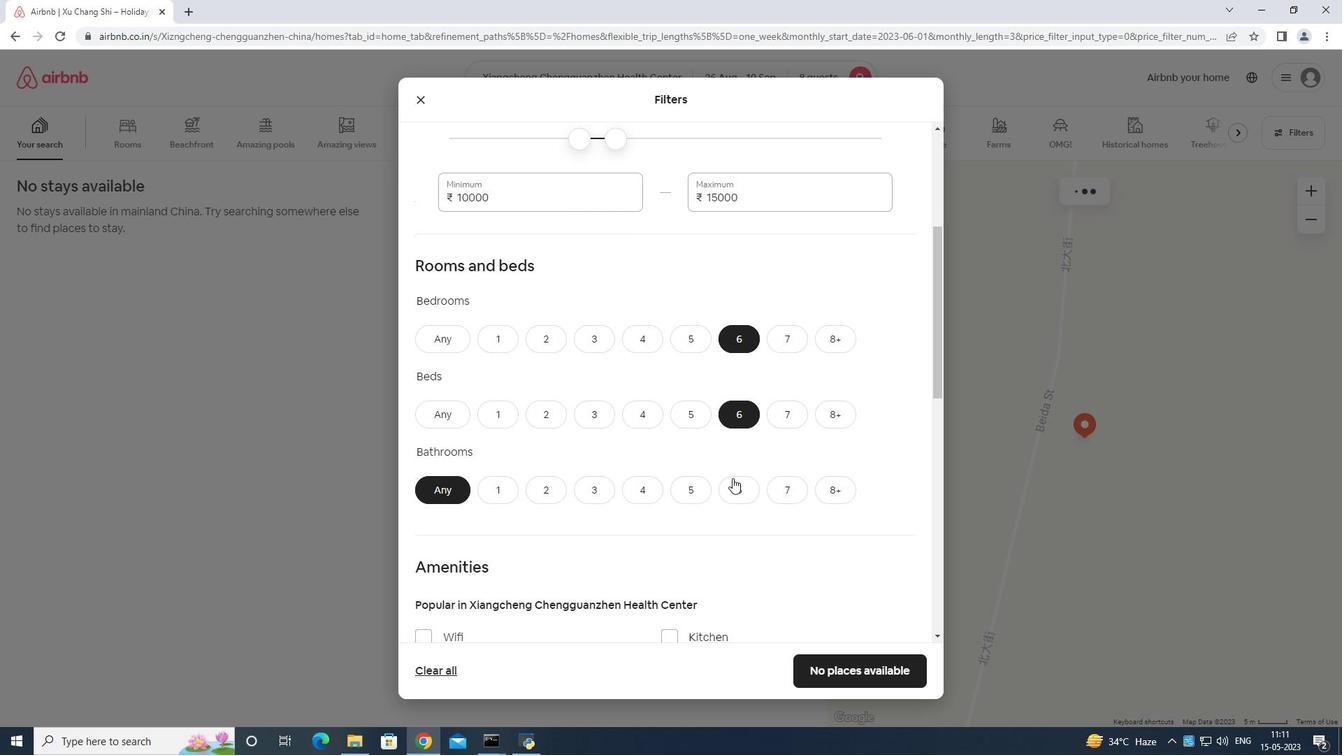 
Action: Mouse moved to (740, 472)
Screenshot: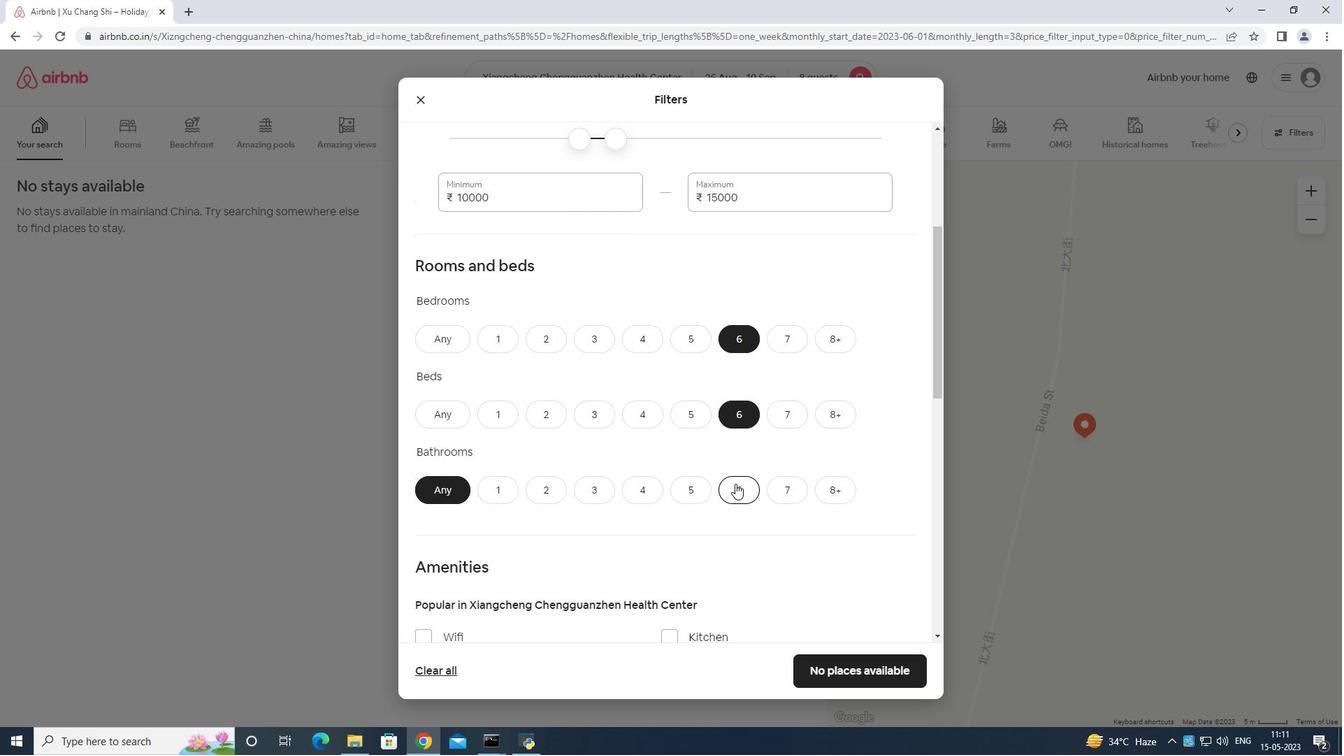 
Action: Mouse scrolled (740, 471) with delta (0, 0)
Screenshot: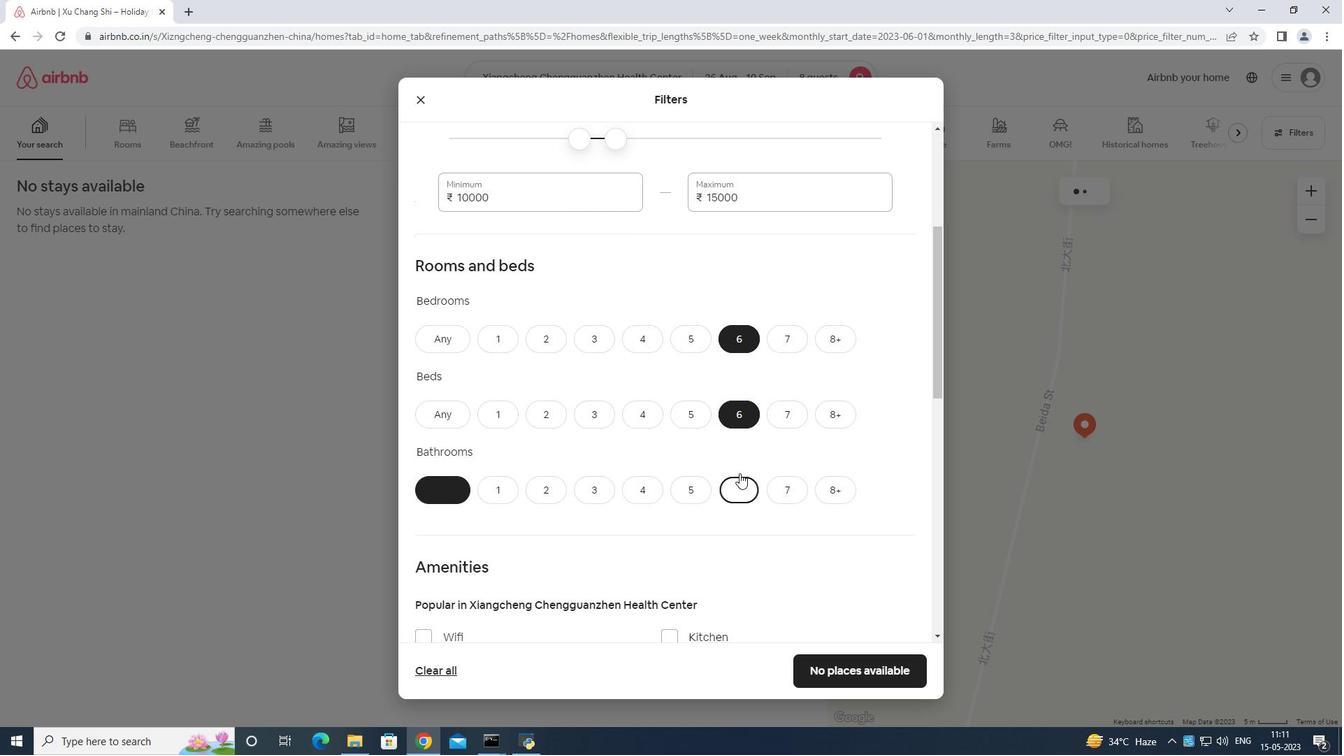 
Action: Mouse scrolled (740, 471) with delta (0, 0)
Screenshot: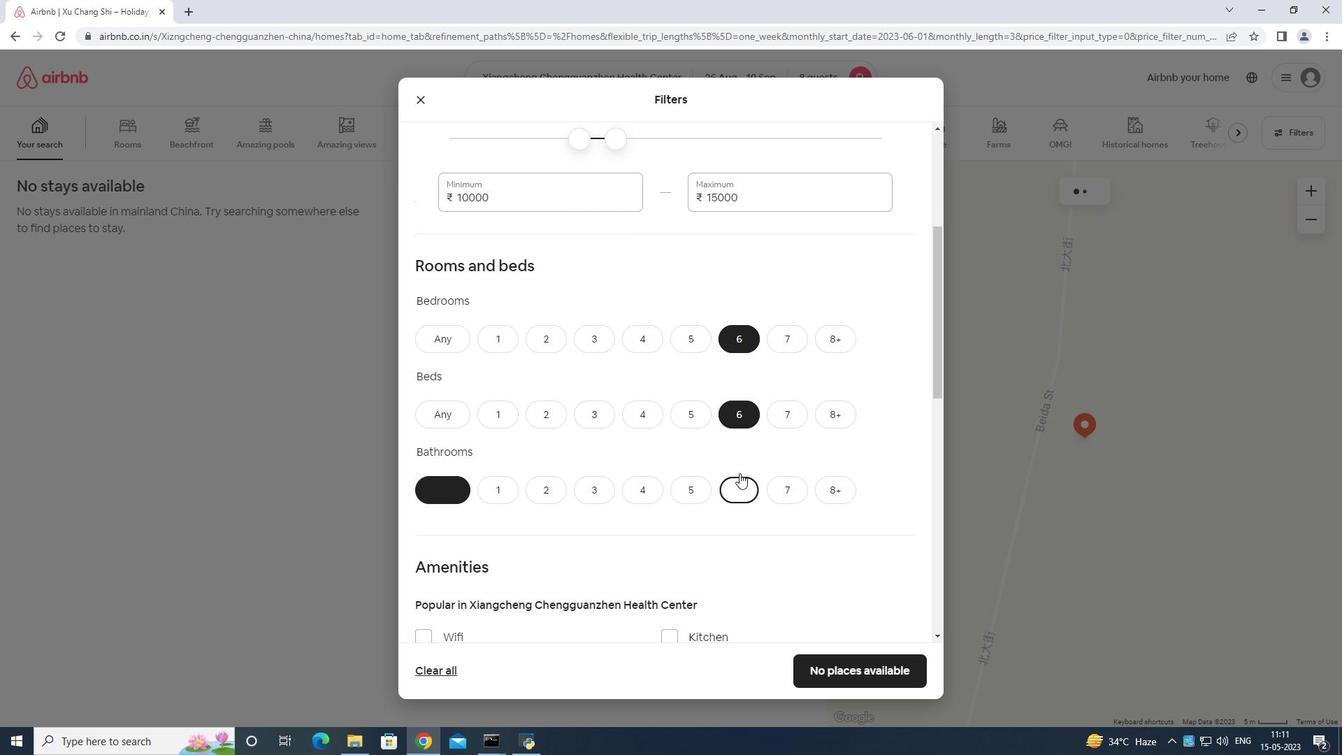 
Action: Mouse scrolled (740, 471) with delta (0, 0)
Screenshot: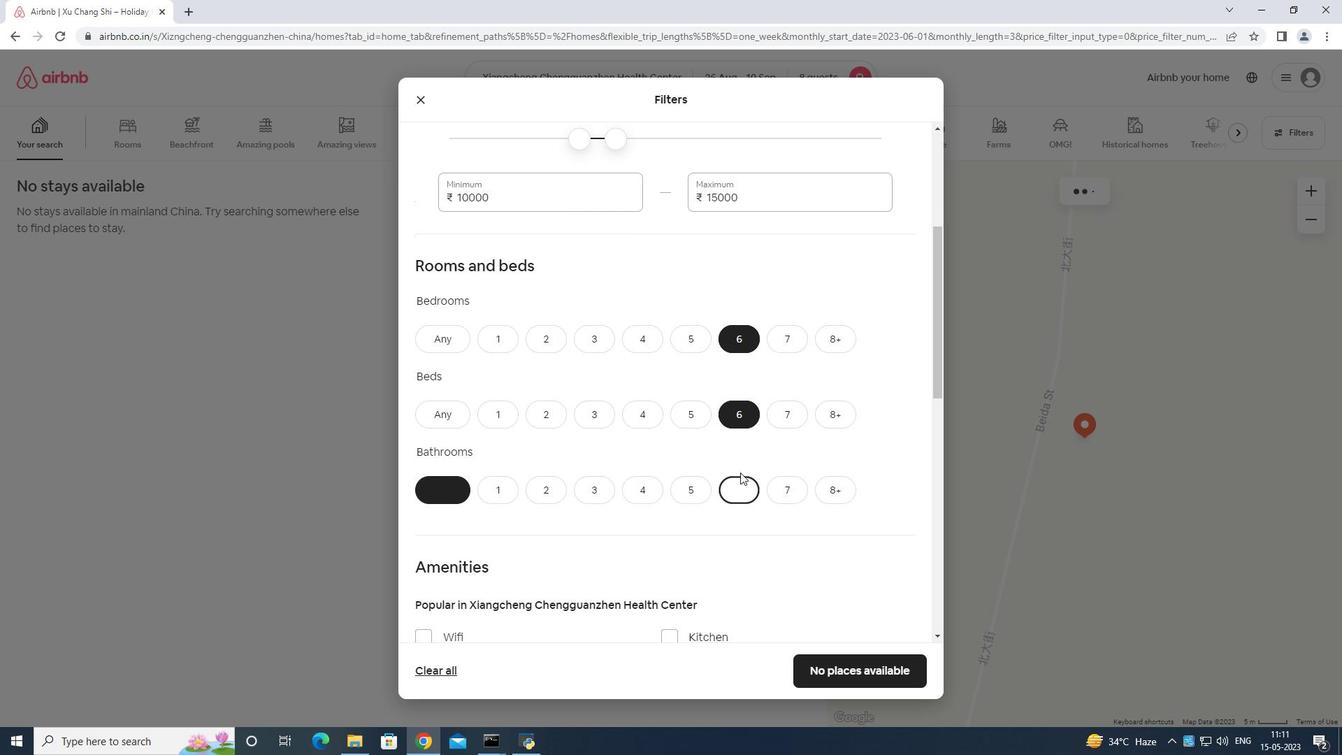 
Action: Mouse scrolled (740, 471) with delta (0, 0)
Screenshot: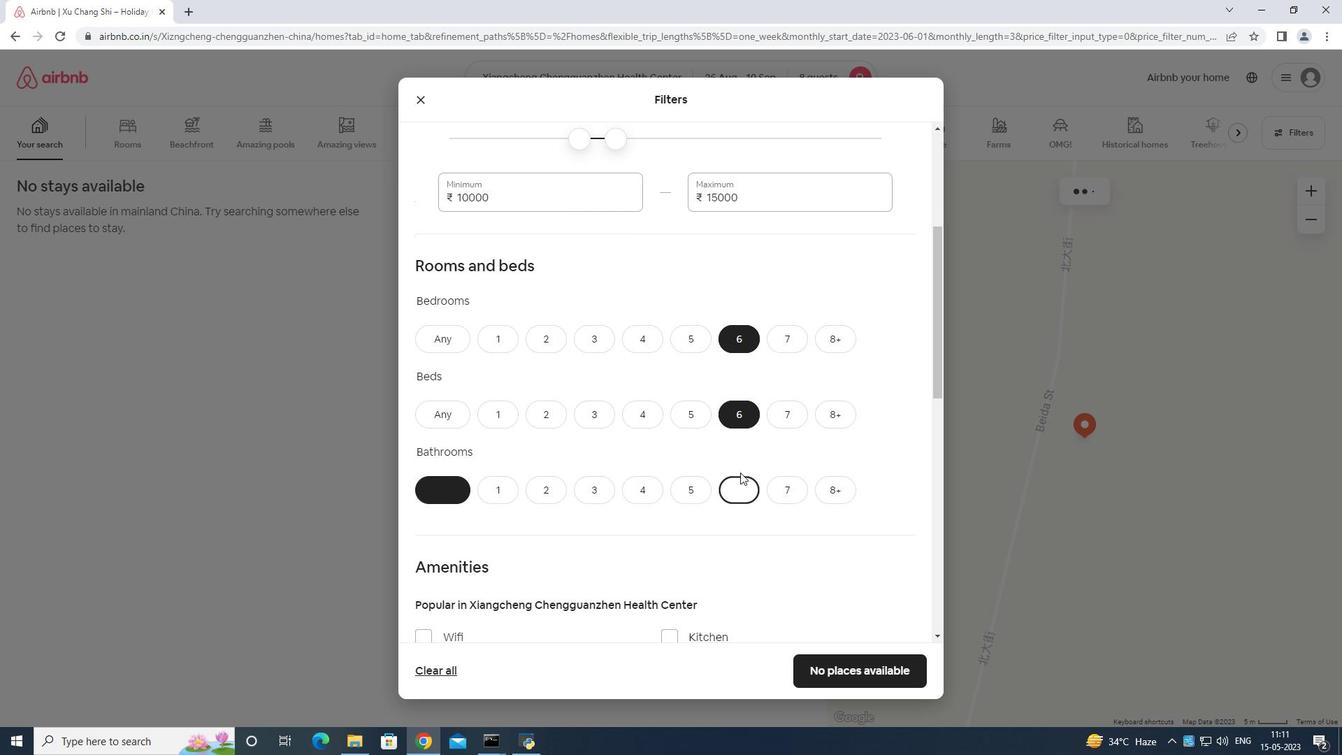 
Action: Mouse moved to (438, 355)
Screenshot: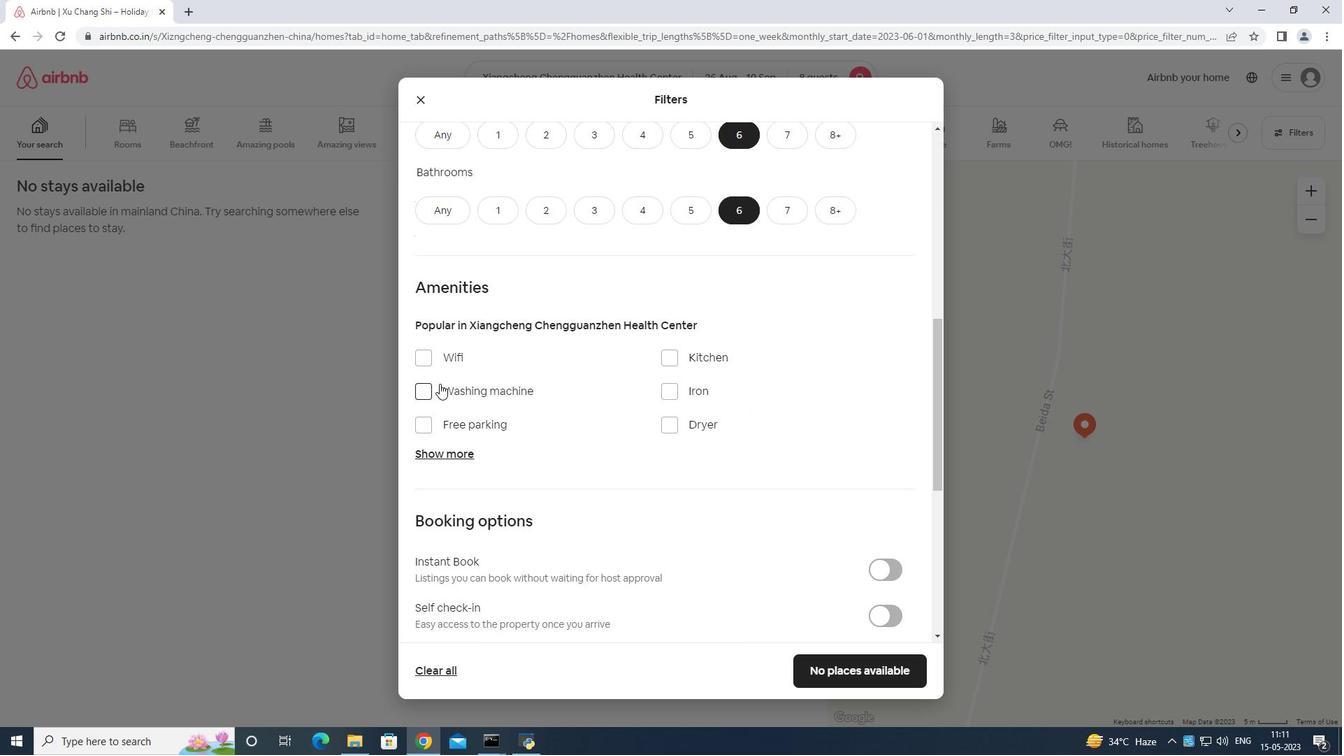 
Action: Mouse pressed left at (438, 355)
Screenshot: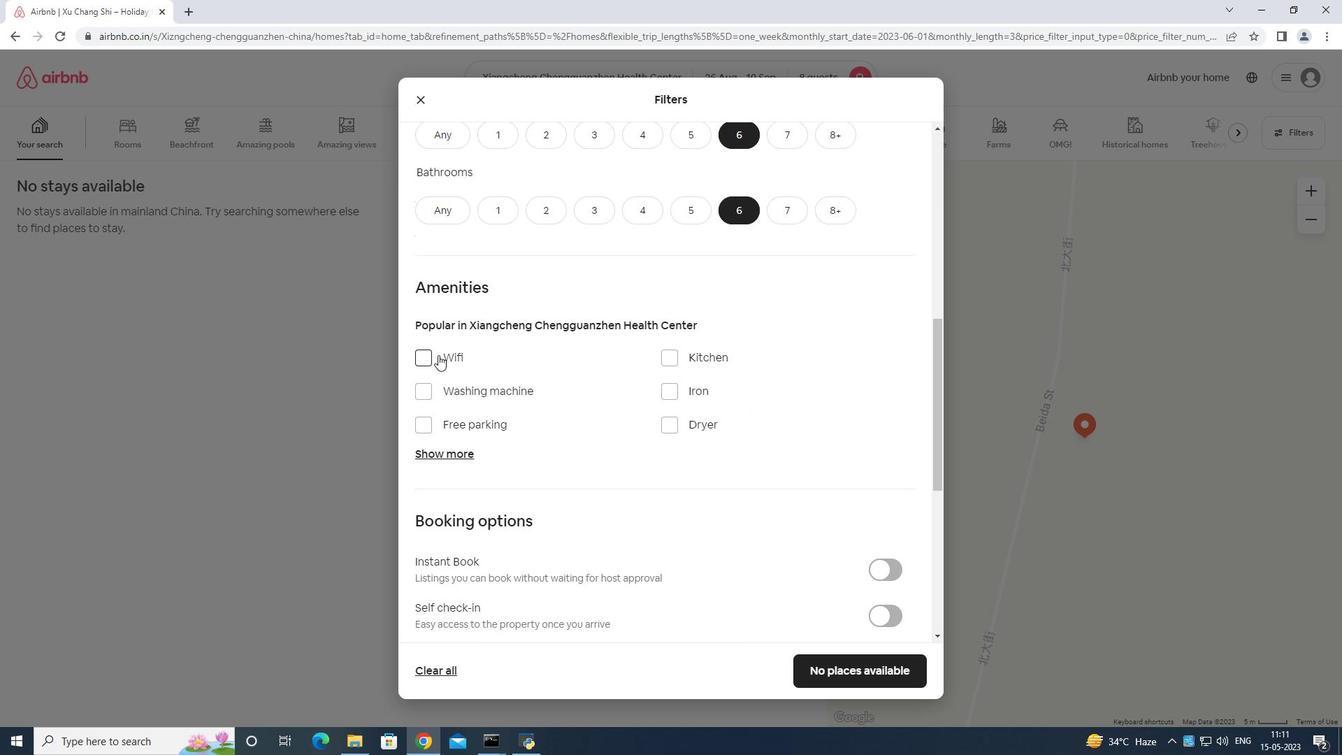 
Action: Mouse moved to (430, 416)
Screenshot: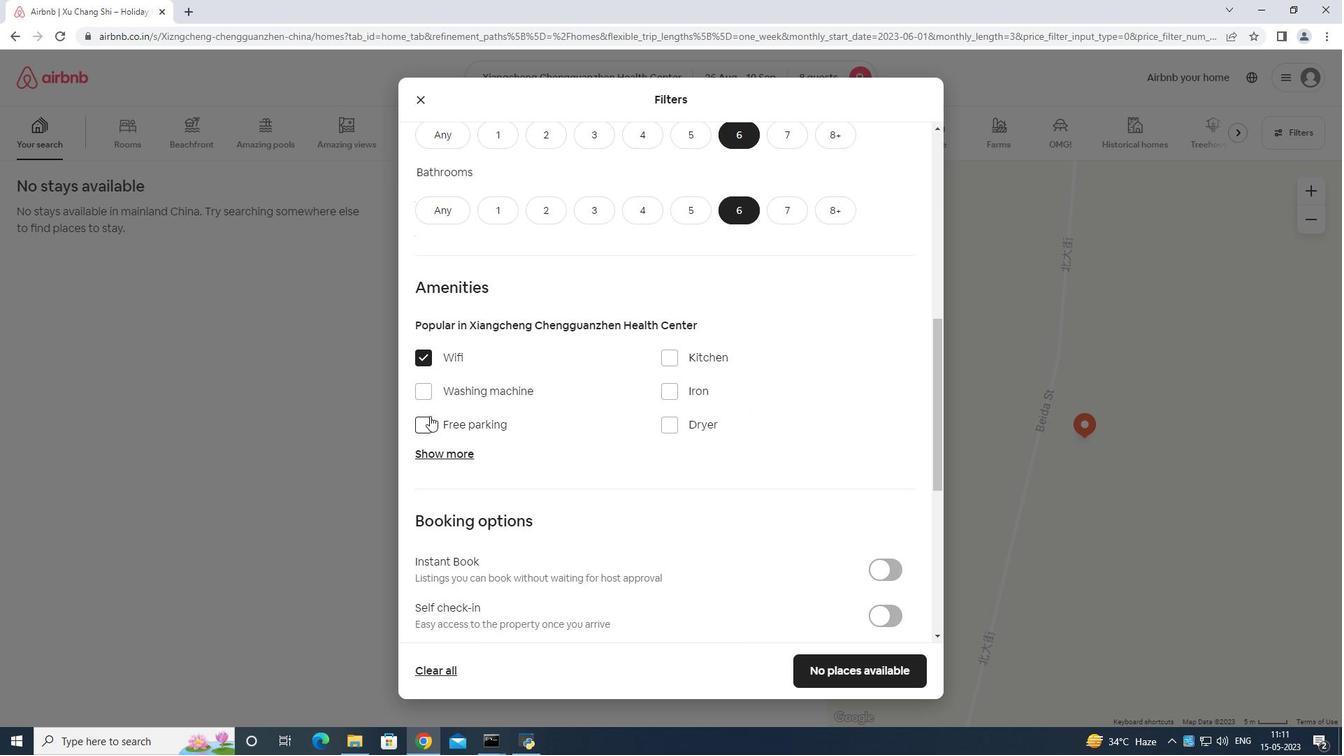 
Action: Mouse pressed left at (430, 416)
Screenshot: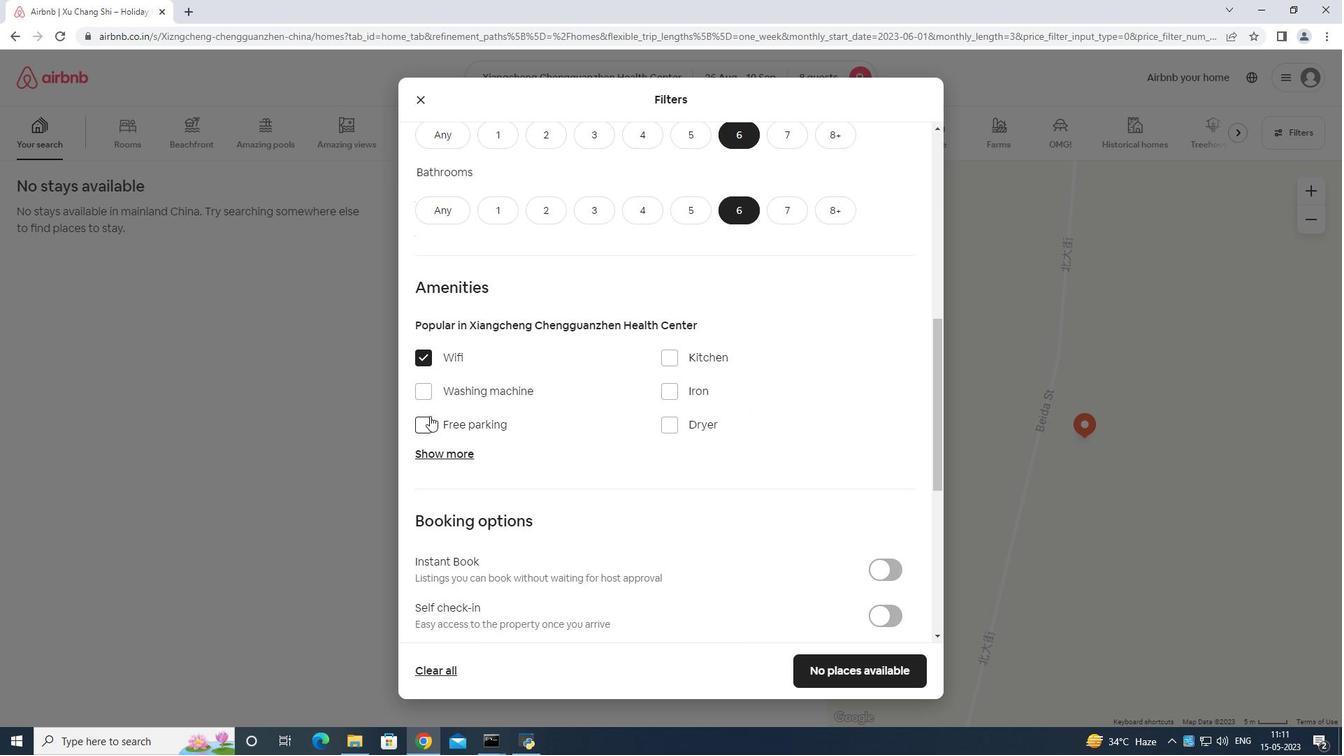 
Action: Mouse moved to (429, 410)
Screenshot: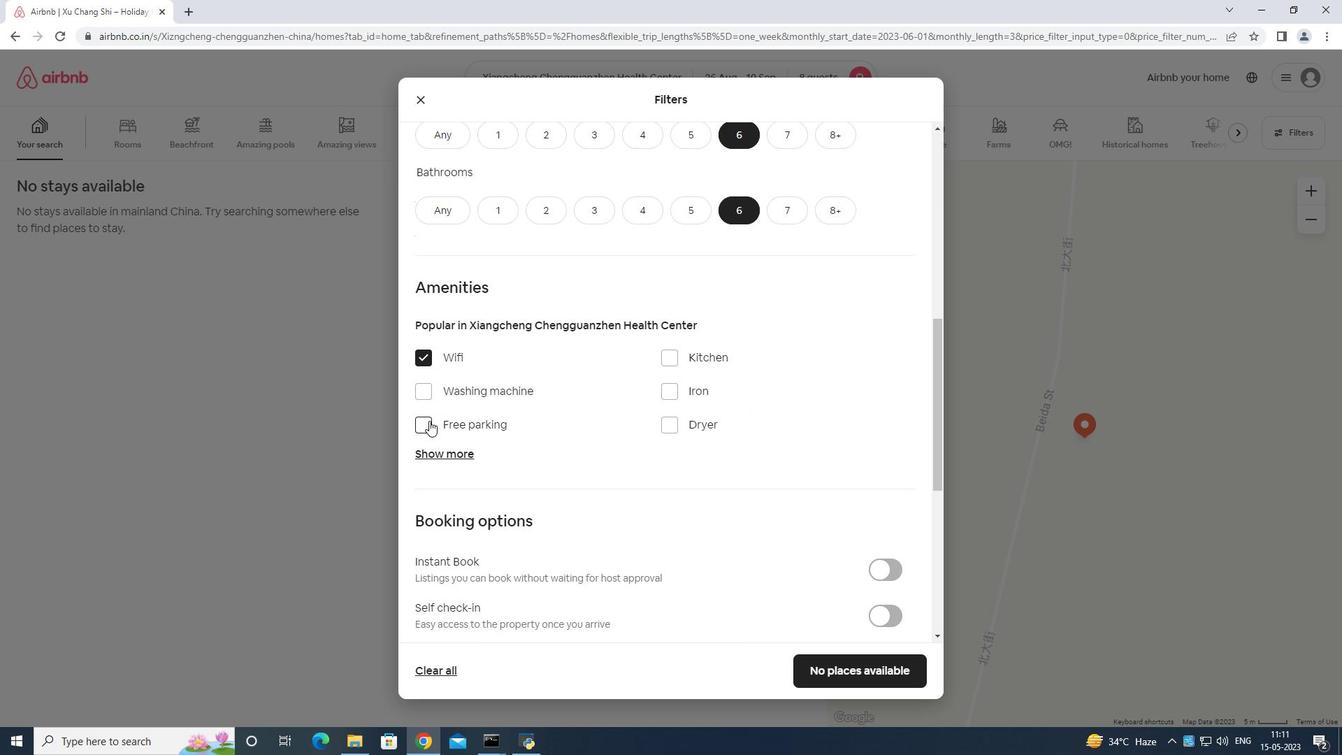 
Action: Mouse pressed left at (429, 410)
Screenshot: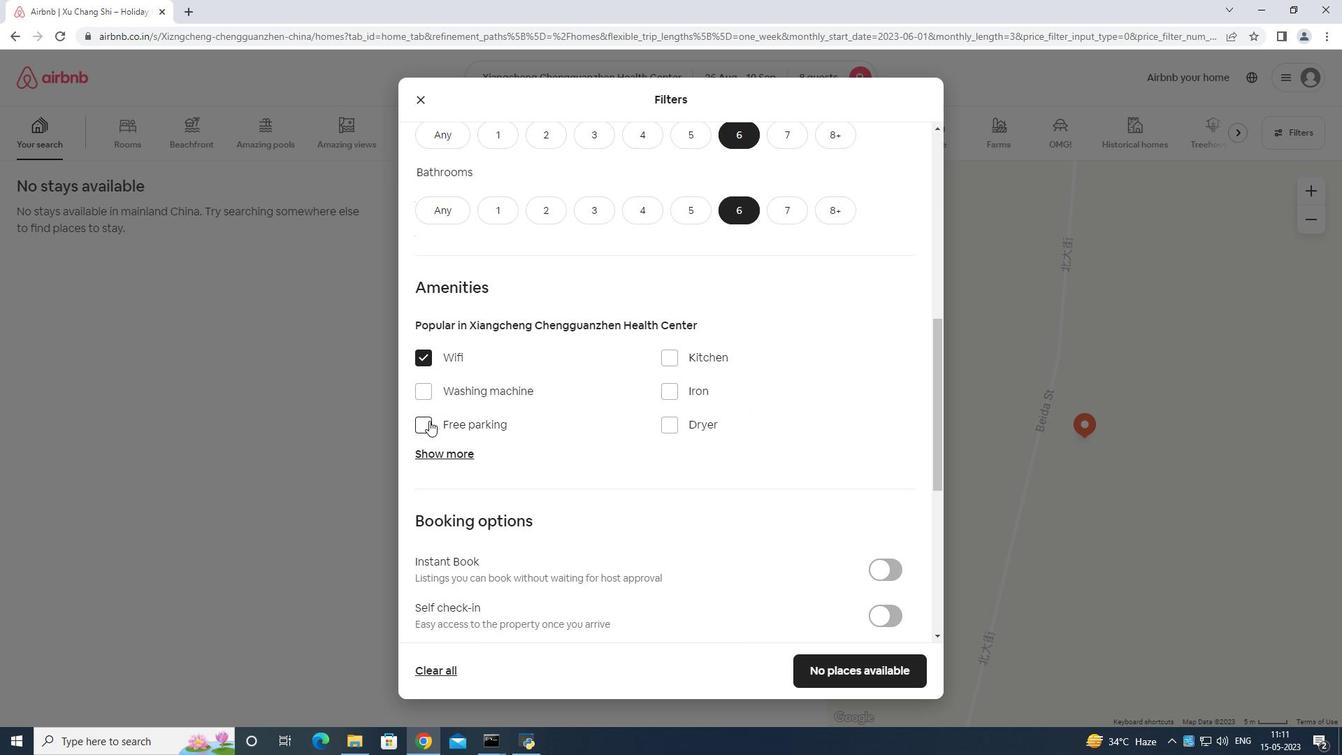 
Action: Mouse moved to (438, 425)
Screenshot: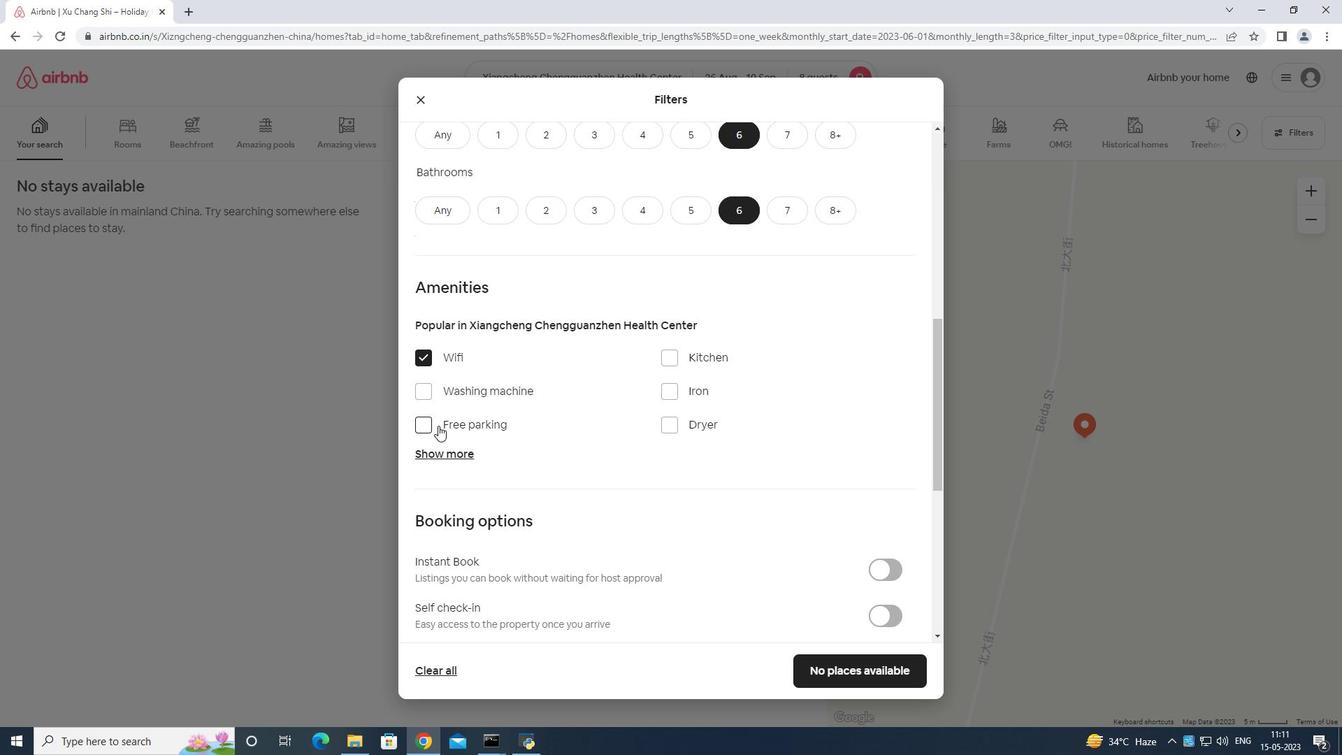 
Action: Mouse pressed left at (438, 425)
Screenshot: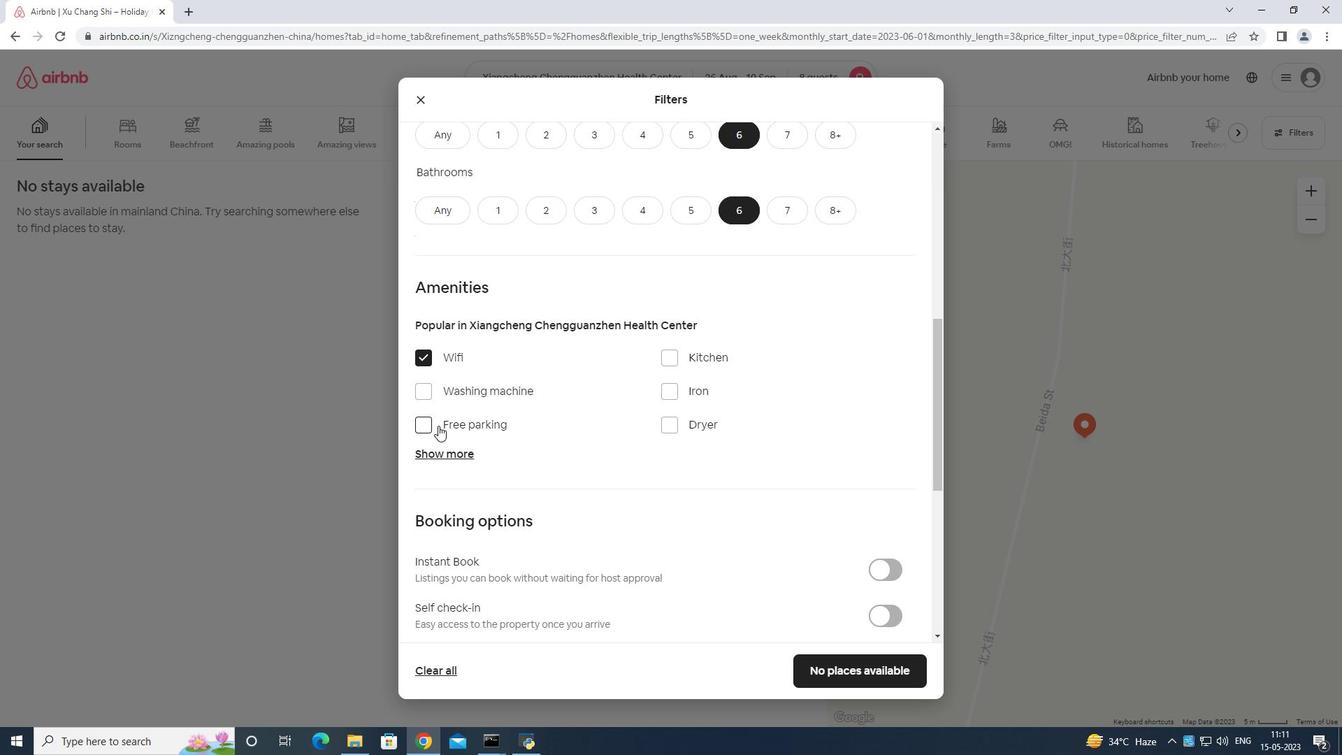 
Action: Mouse moved to (428, 447)
Screenshot: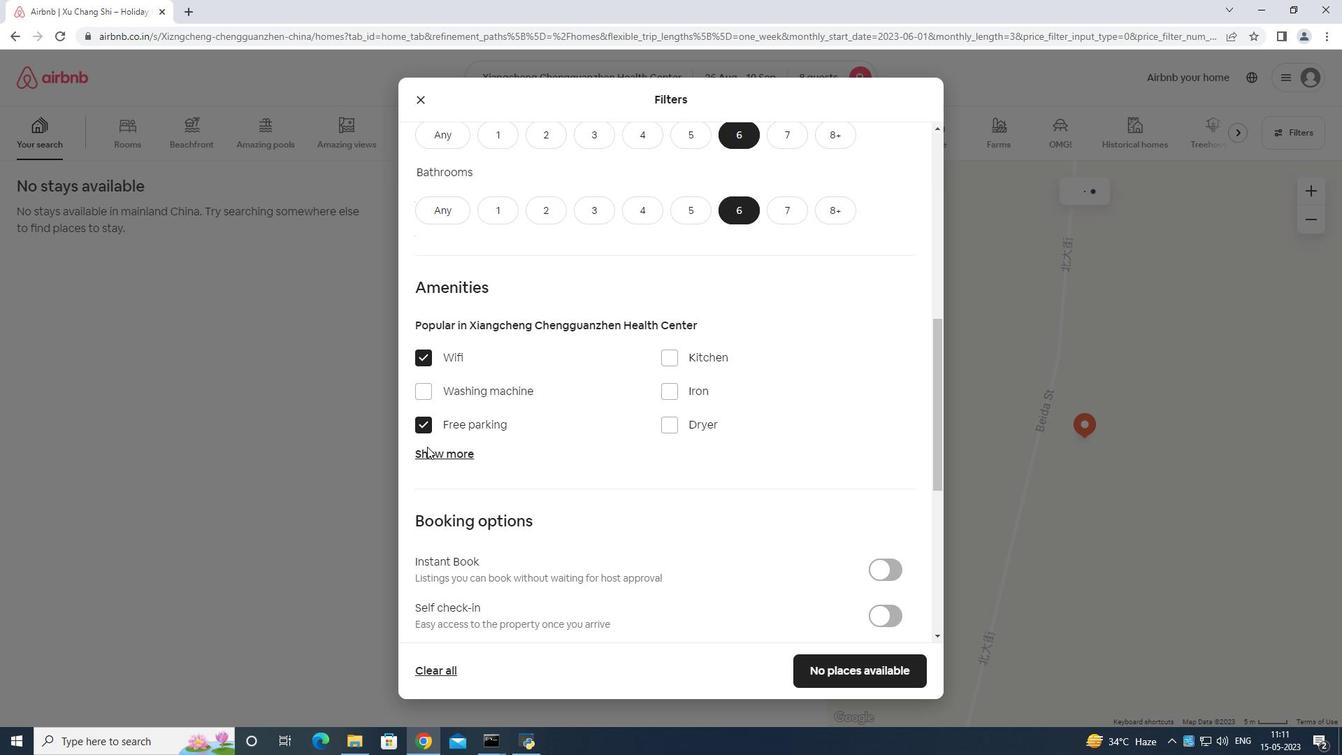 
Action: Mouse pressed left at (428, 447)
Screenshot: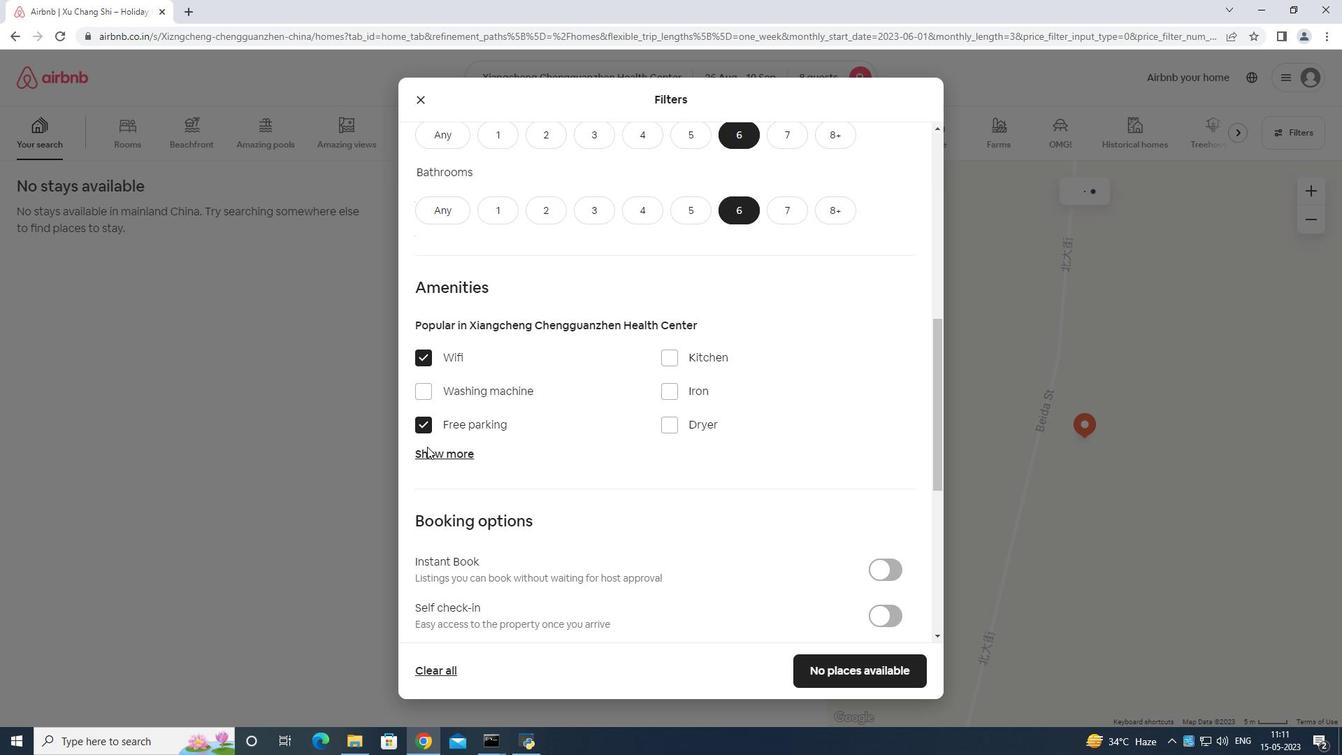 
Action: Mouse moved to (662, 535)
Screenshot: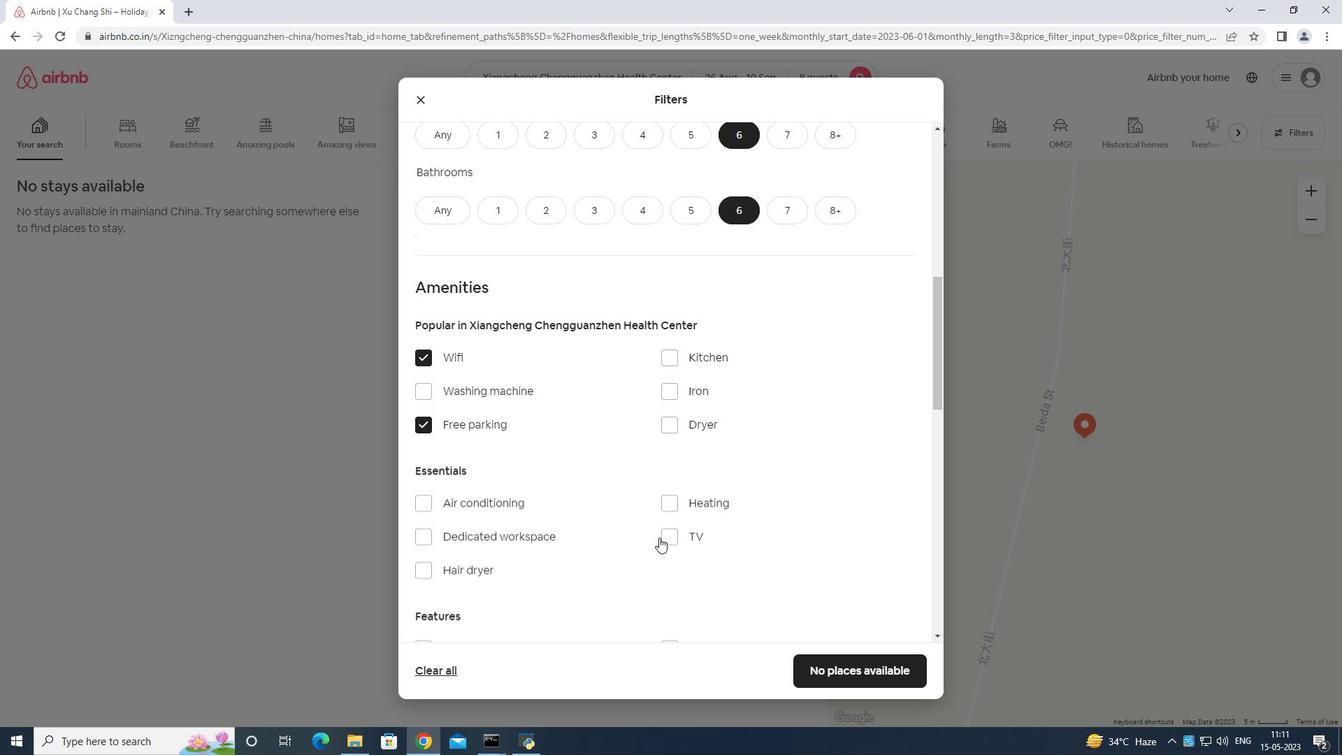 
Action: Mouse pressed left at (662, 535)
Screenshot: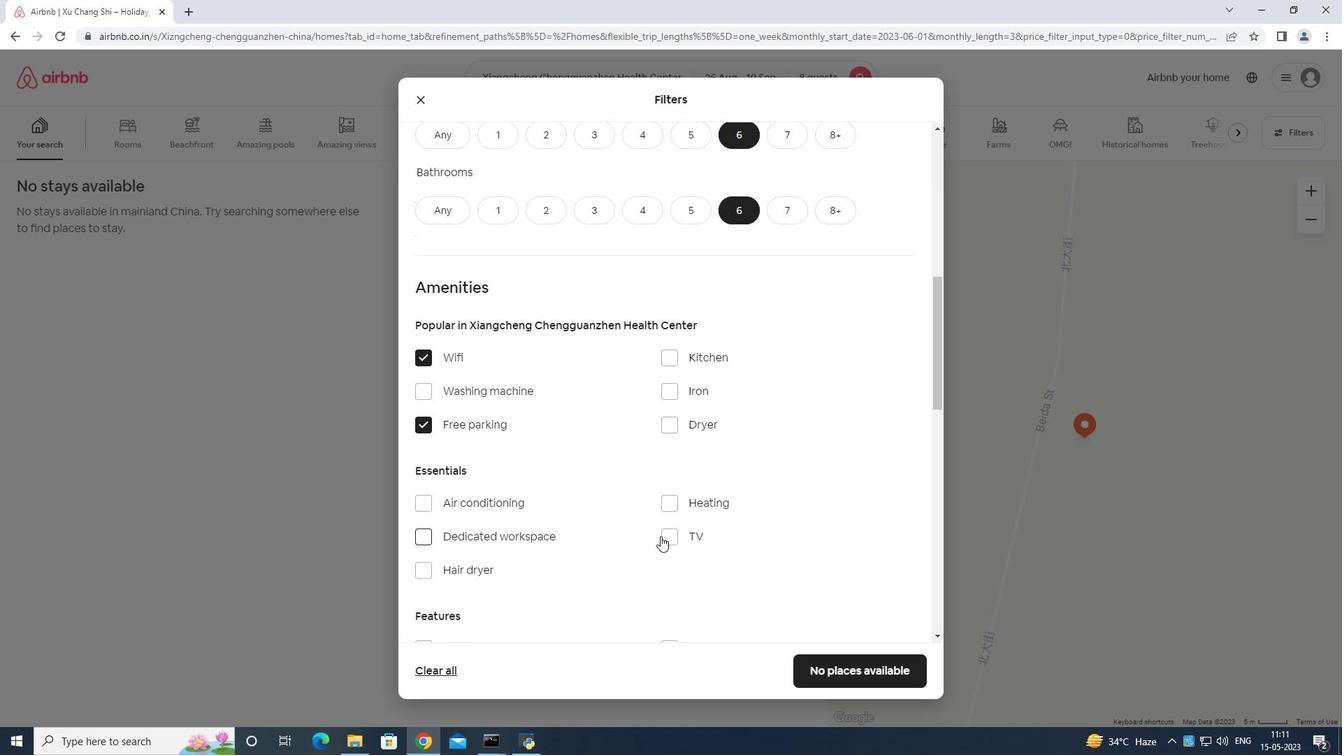 
Action: Mouse moved to (673, 507)
Screenshot: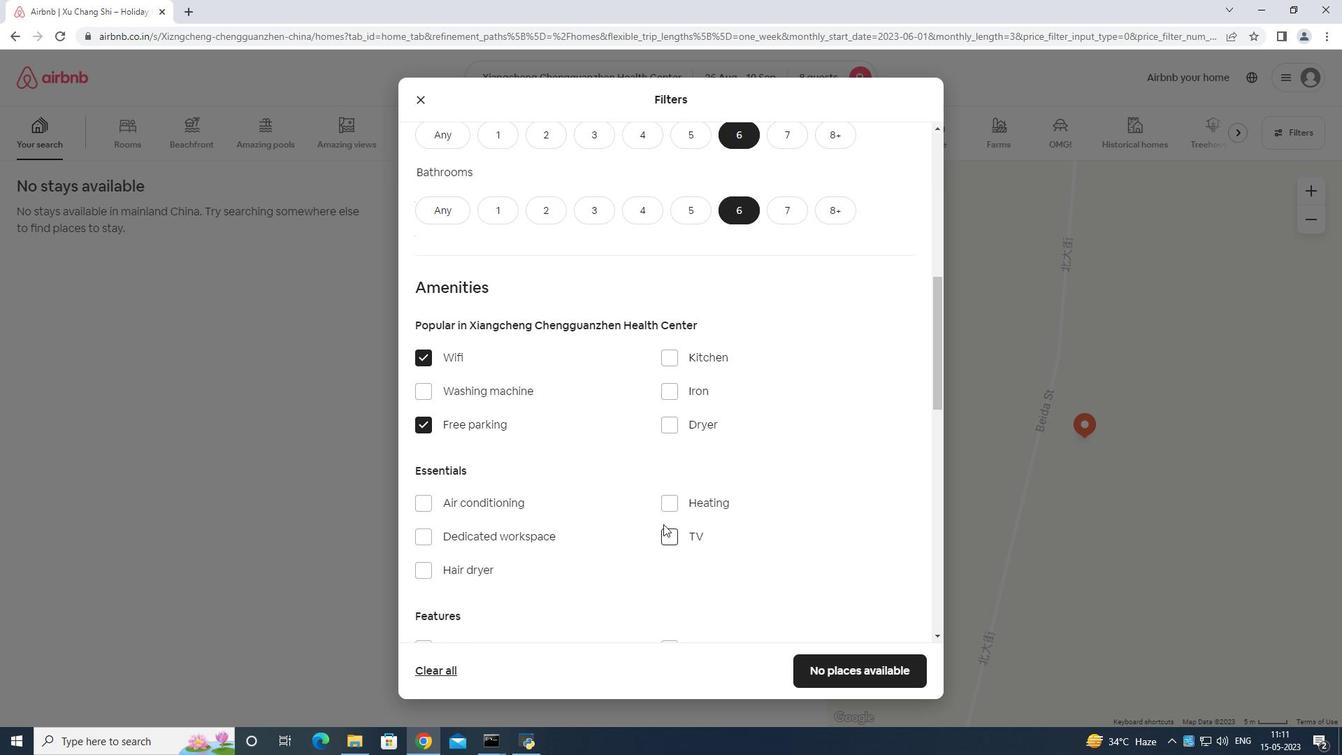 
Action: Mouse scrolled (673, 506) with delta (0, 0)
Screenshot: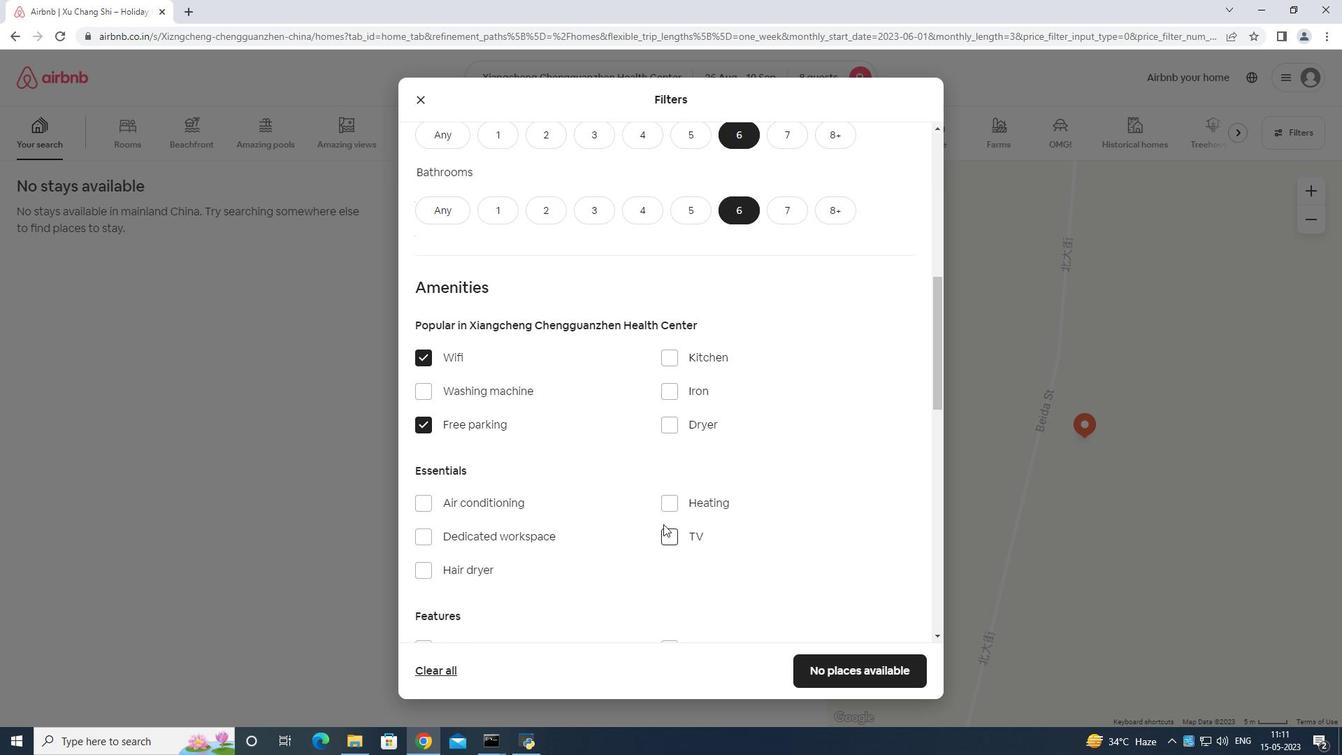
Action: Mouse moved to (673, 509)
Screenshot: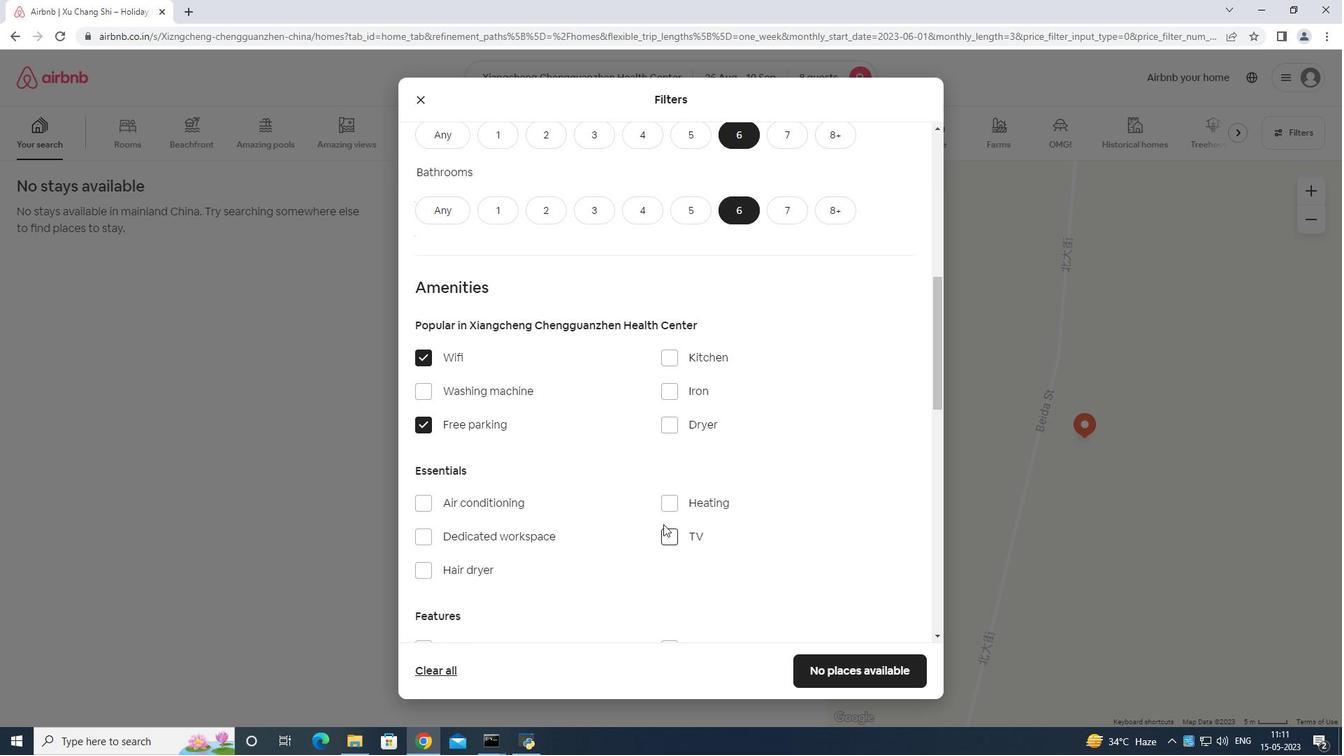 
Action: Mouse scrolled (673, 509) with delta (0, 0)
Screenshot: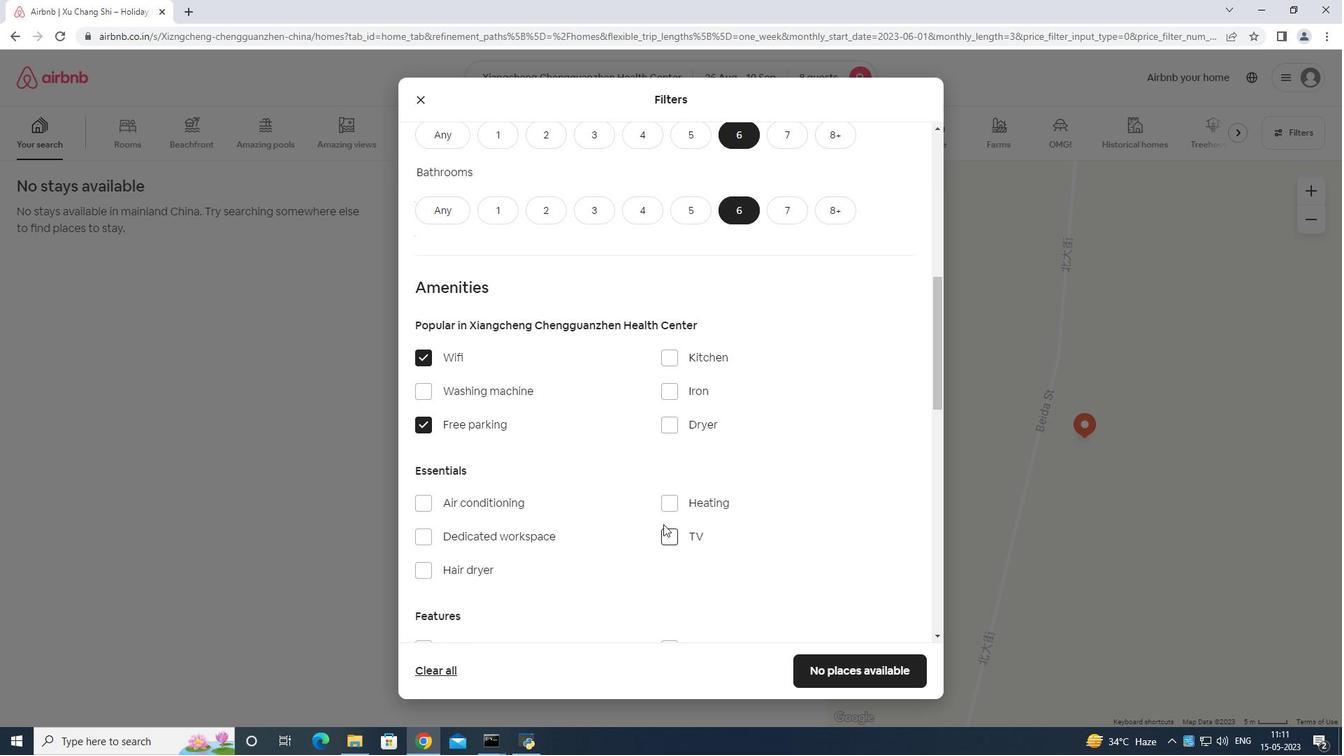 
Action: Mouse scrolled (673, 509) with delta (0, 0)
Screenshot: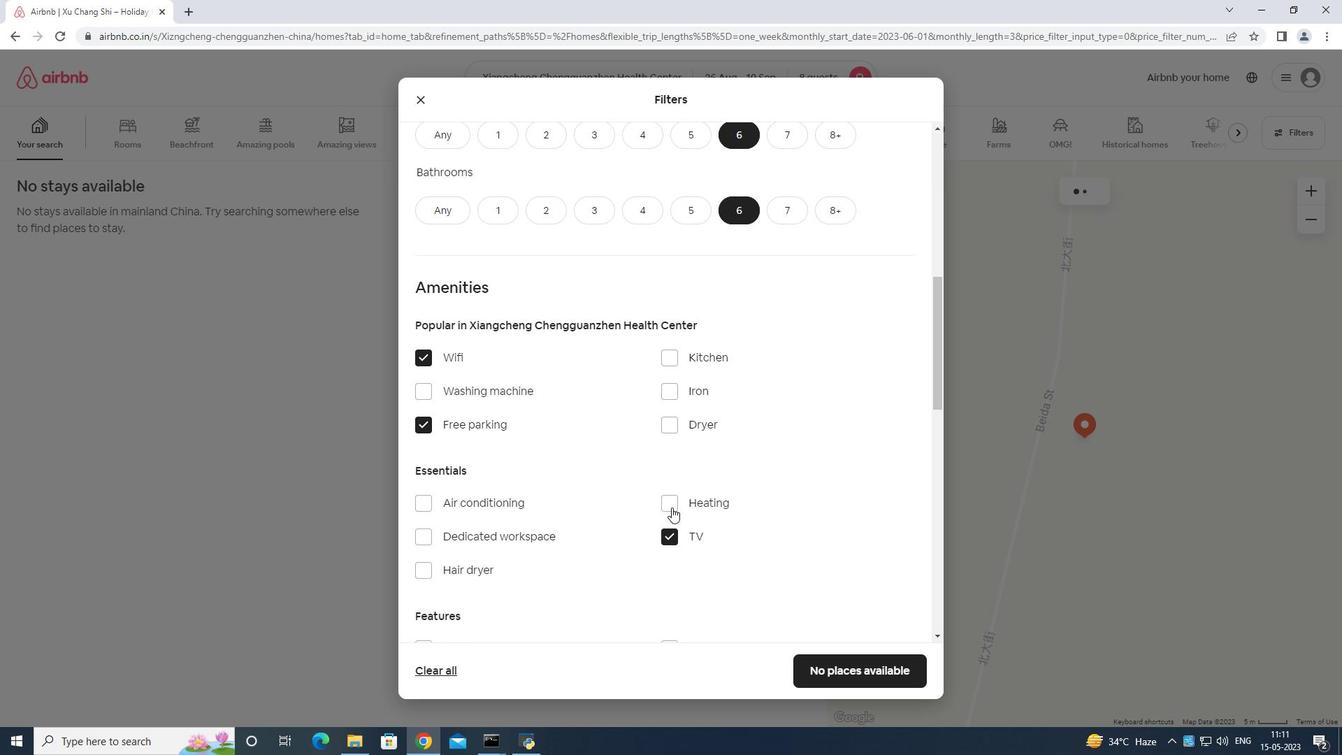 
Action: Mouse moved to (673, 510)
Screenshot: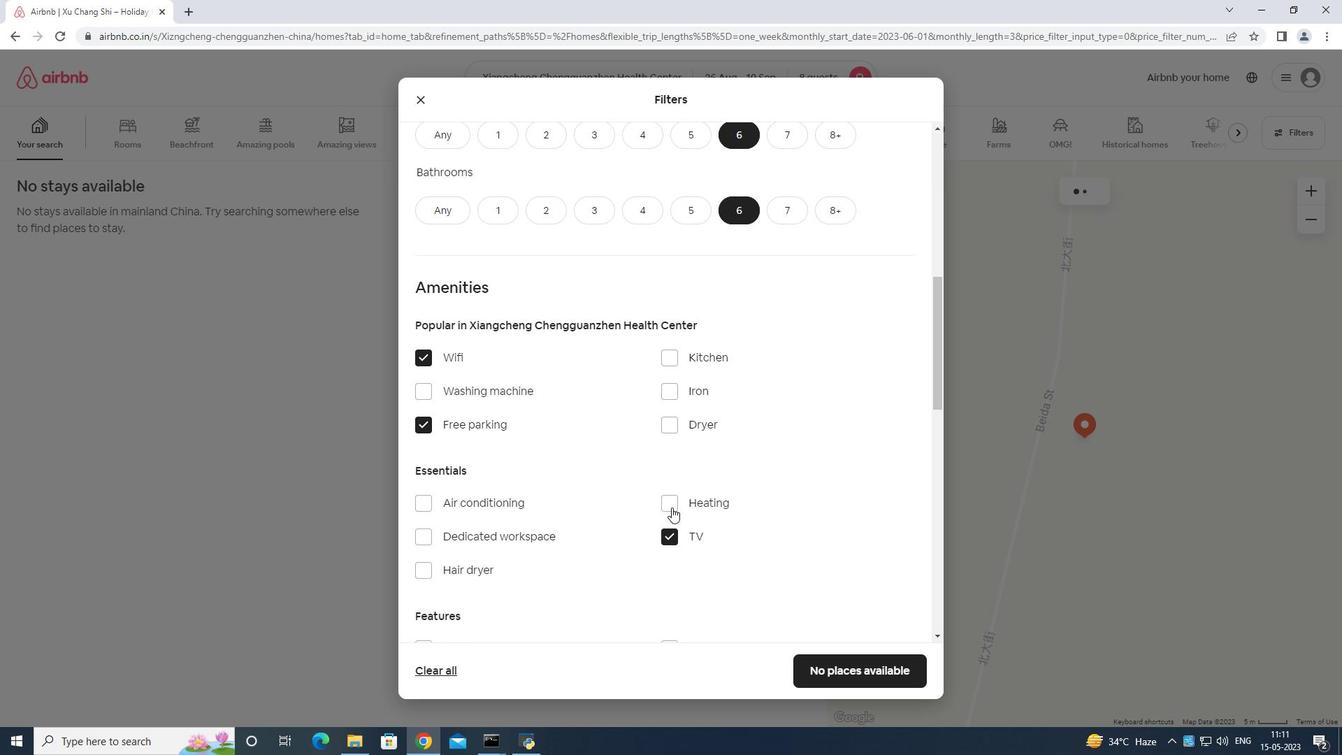 
Action: Mouse scrolled (673, 509) with delta (0, 0)
Screenshot: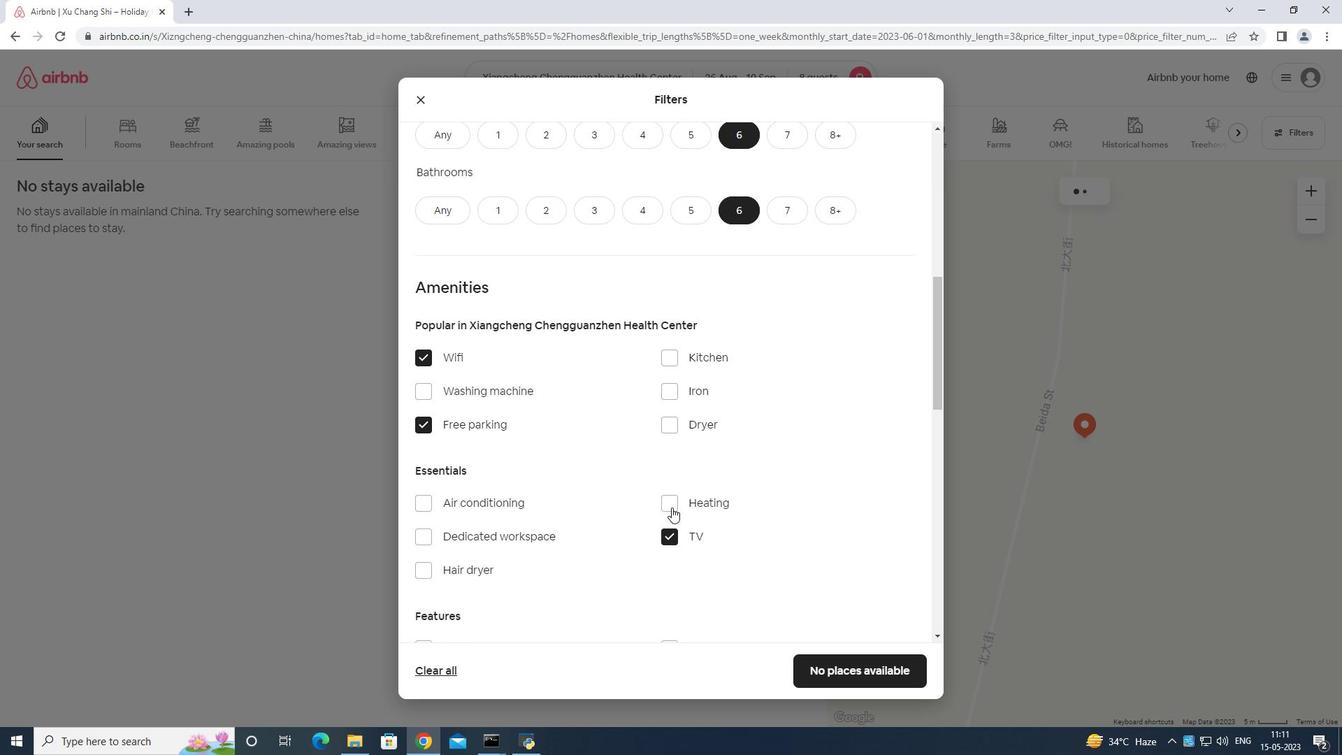 
Action: Mouse moved to (438, 428)
Screenshot: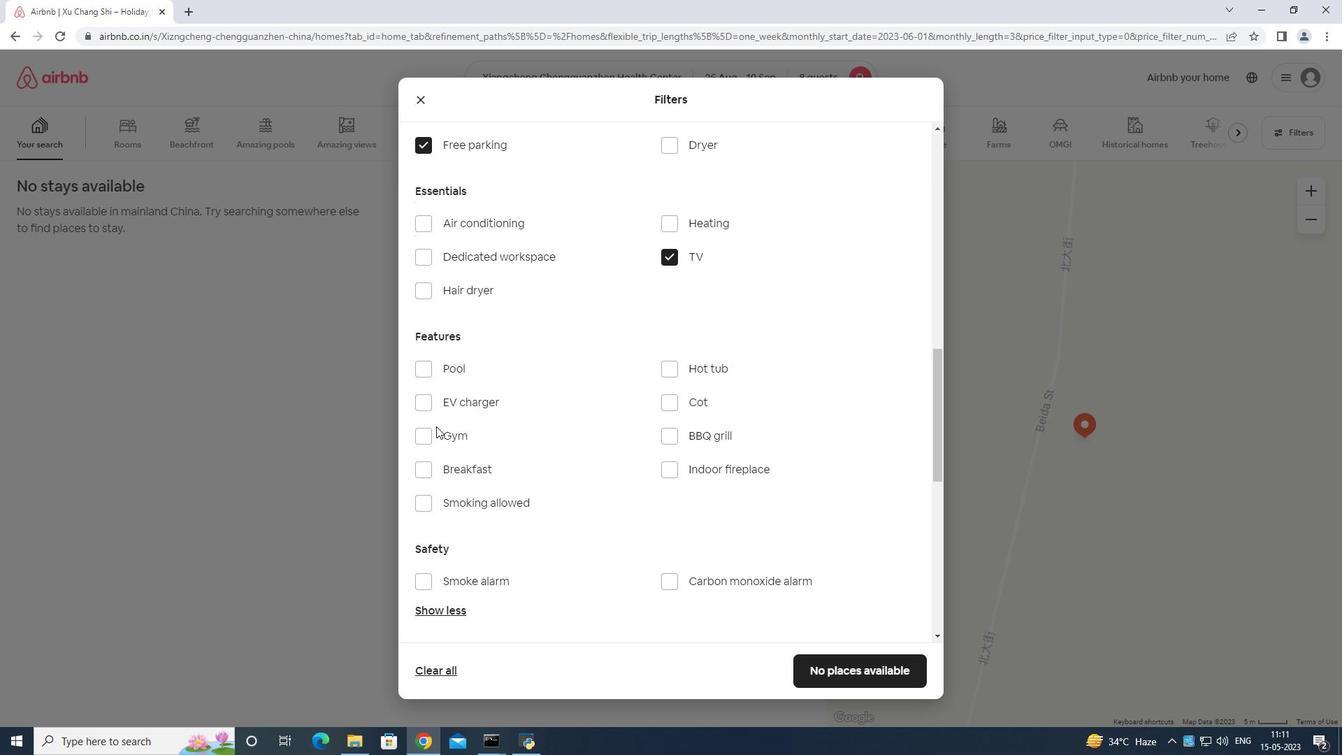
Action: Mouse pressed left at (438, 428)
Screenshot: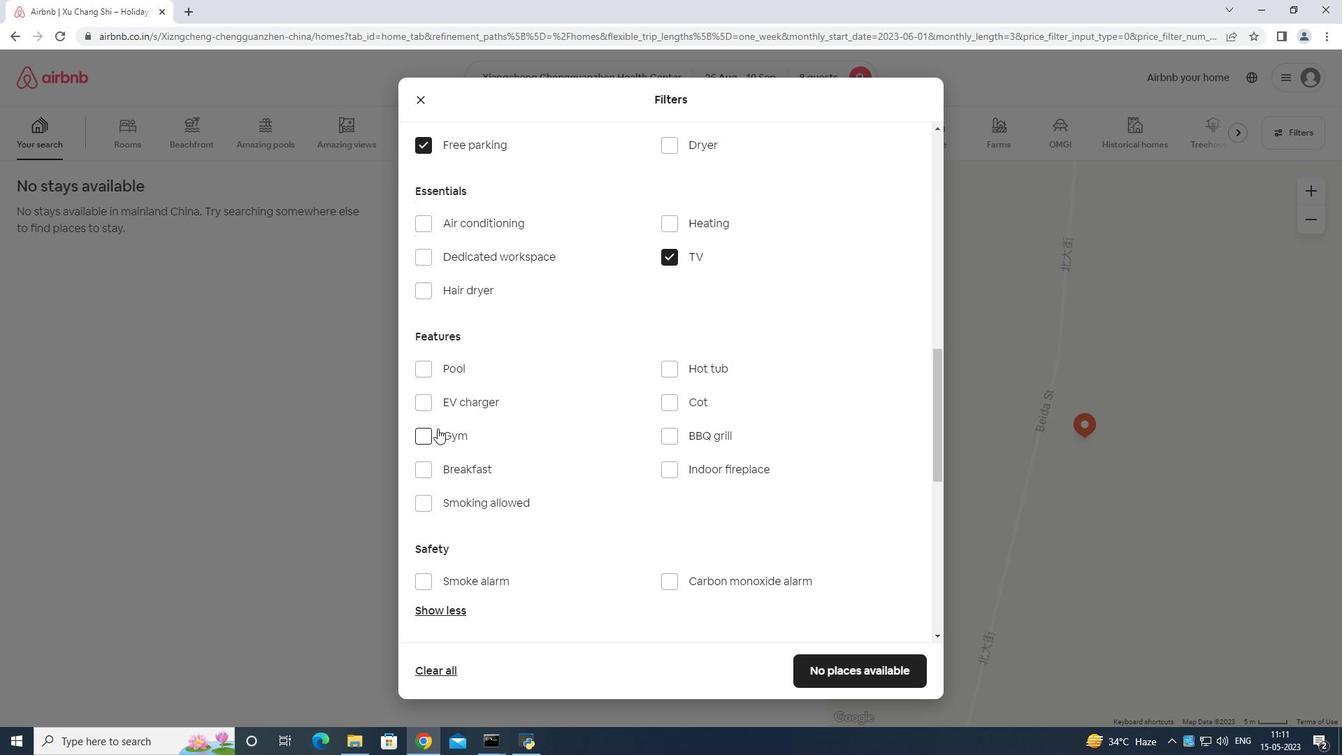 
Action: Mouse moved to (465, 464)
Screenshot: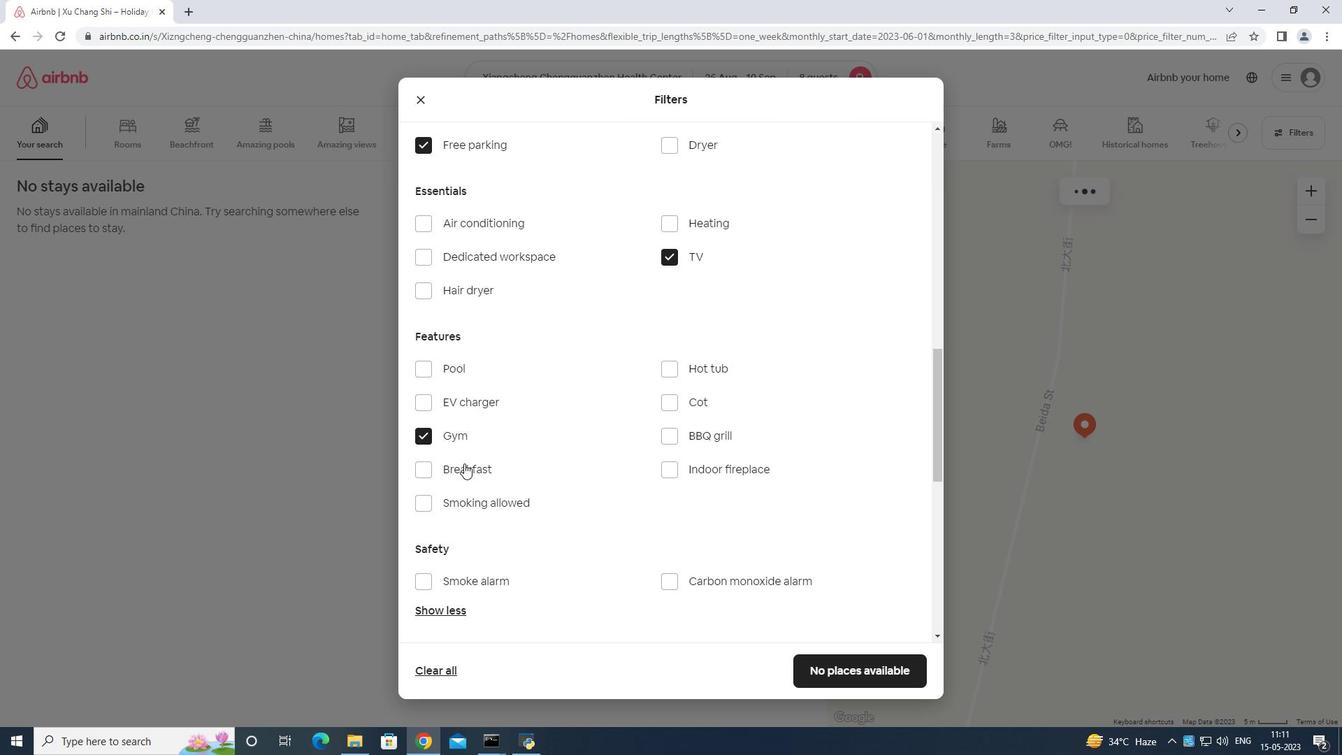 
Action: Mouse pressed left at (465, 464)
Screenshot: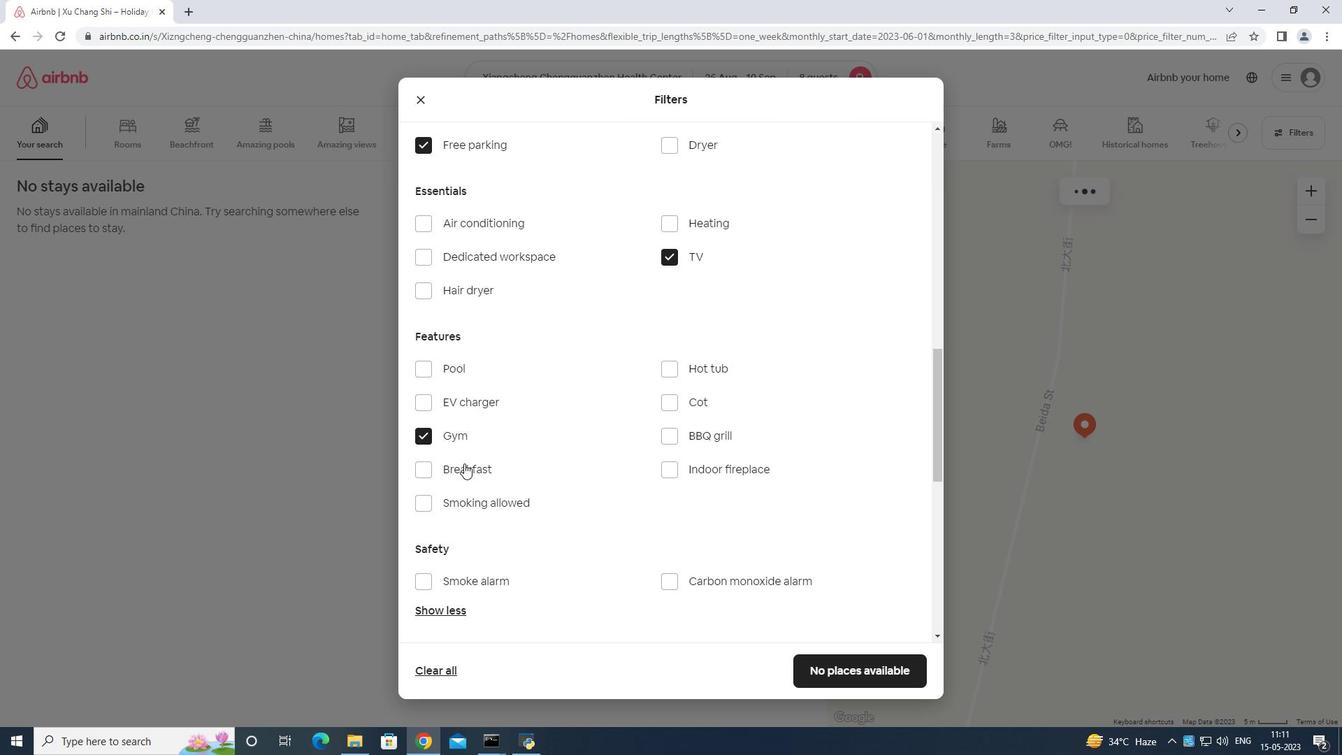 
Action: Mouse moved to (490, 454)
Screenshot: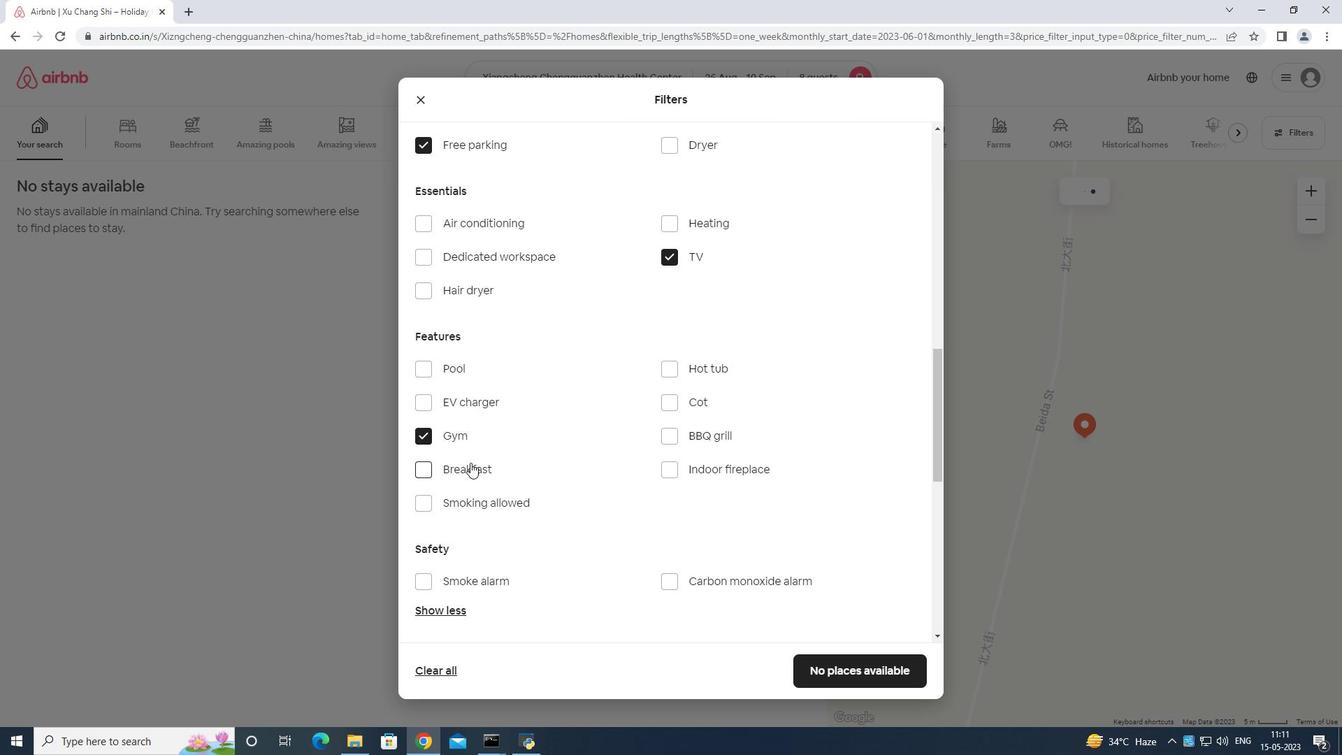 
Action: Mouse scrolled (490, 453) with delta (0, 0)
Screenshot: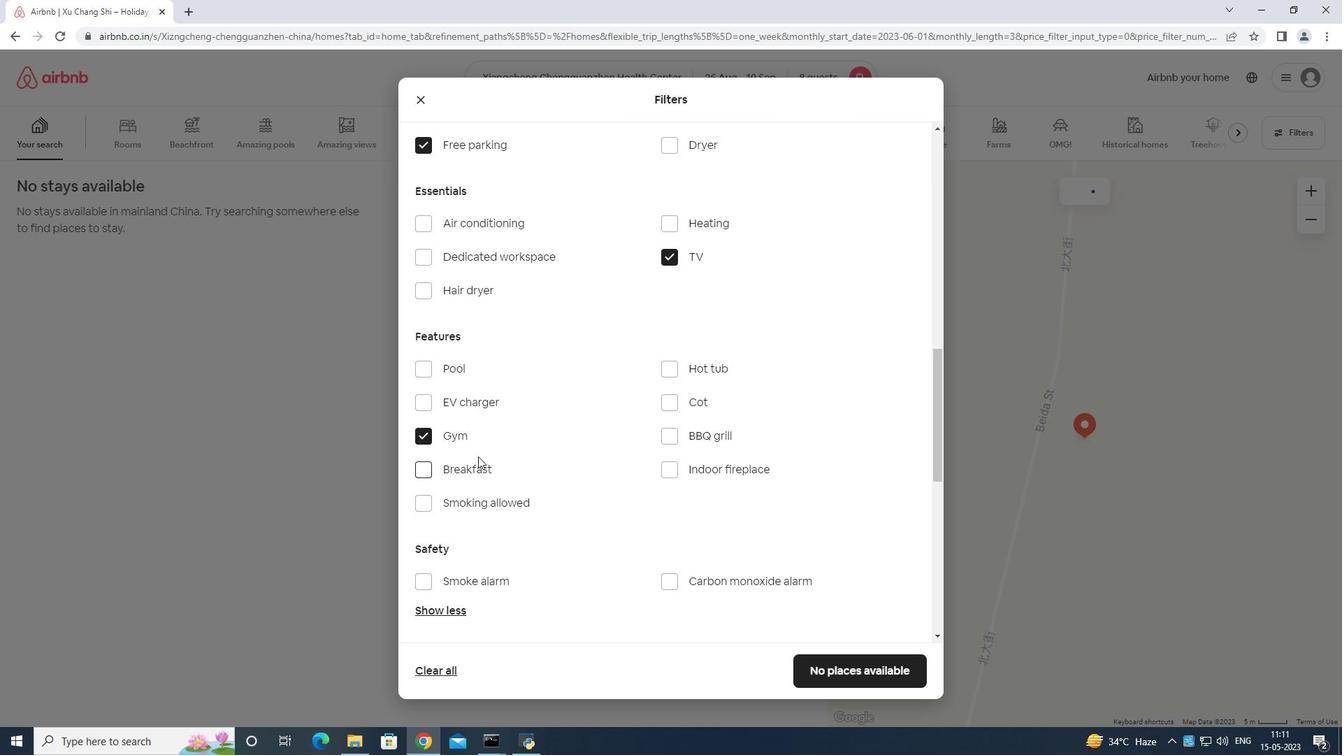 
Action: Mouse scrolled (490, 453) with delta (0, 0)
Screenshot: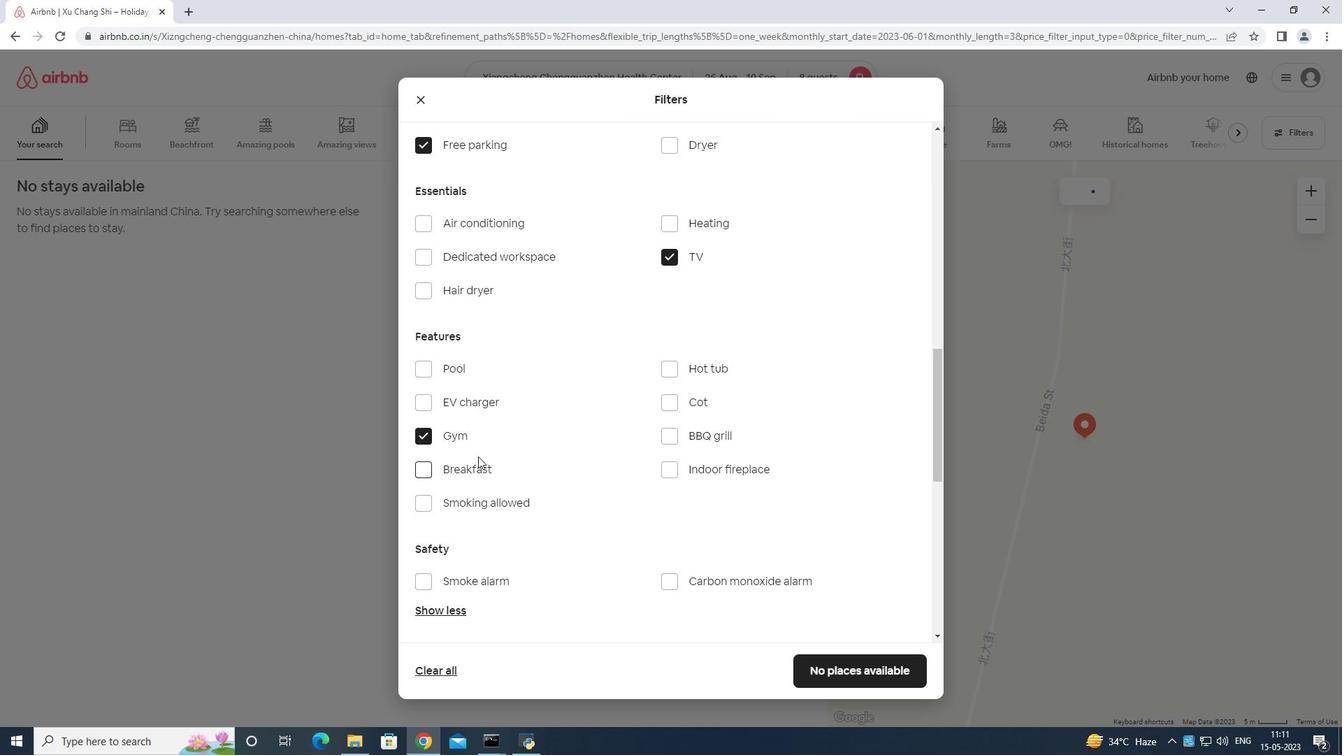 
Action: Mouse scrolled (490, 453) with delta (0, 0)
Screenshot: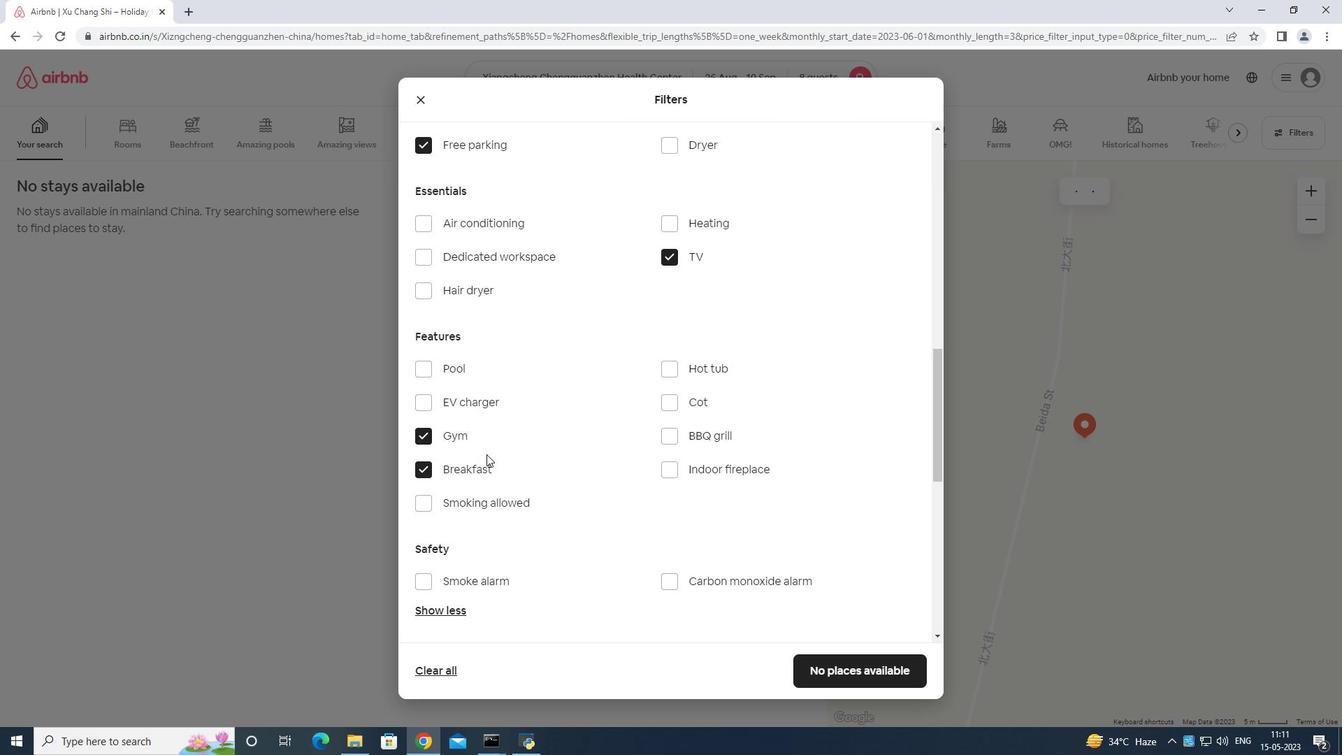 
Action: Mouse moved to (495, 454)
Screenshot: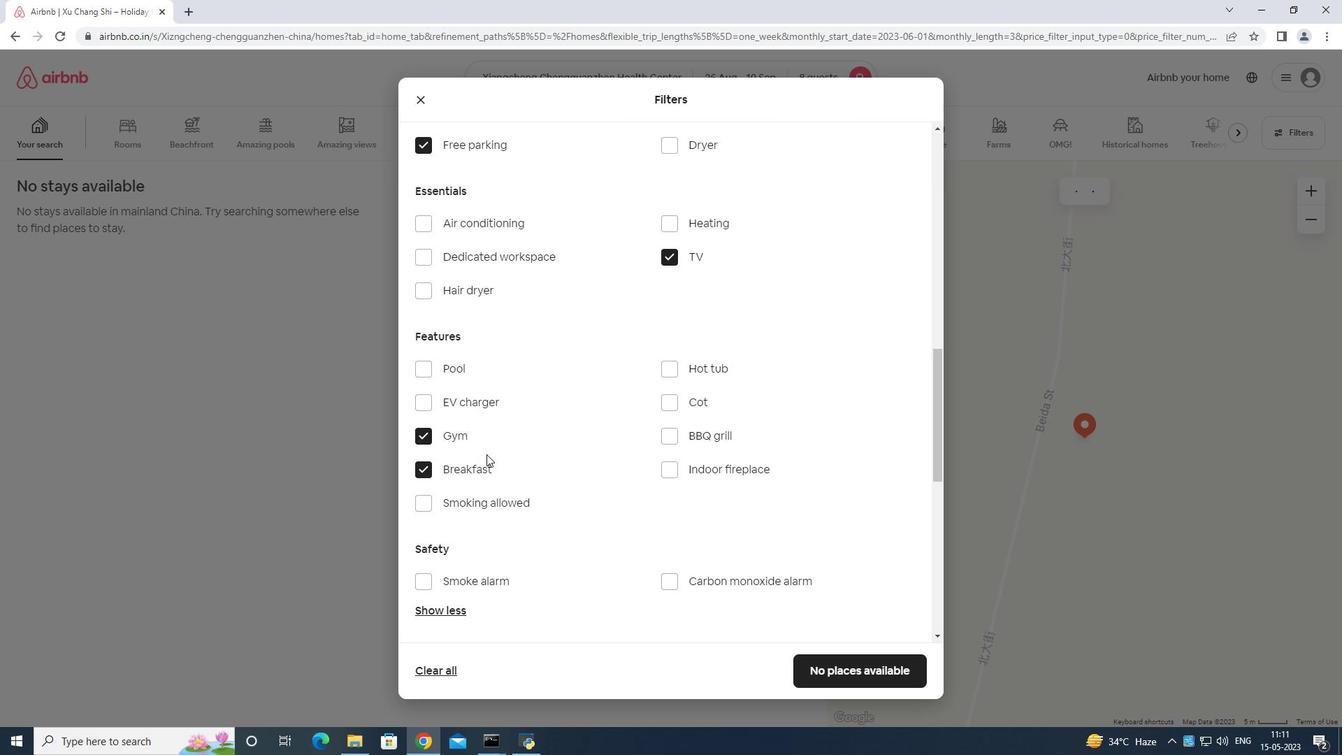 
Action: Mouse scrolled (495, 453) with delta (0, 0)
Screenshot: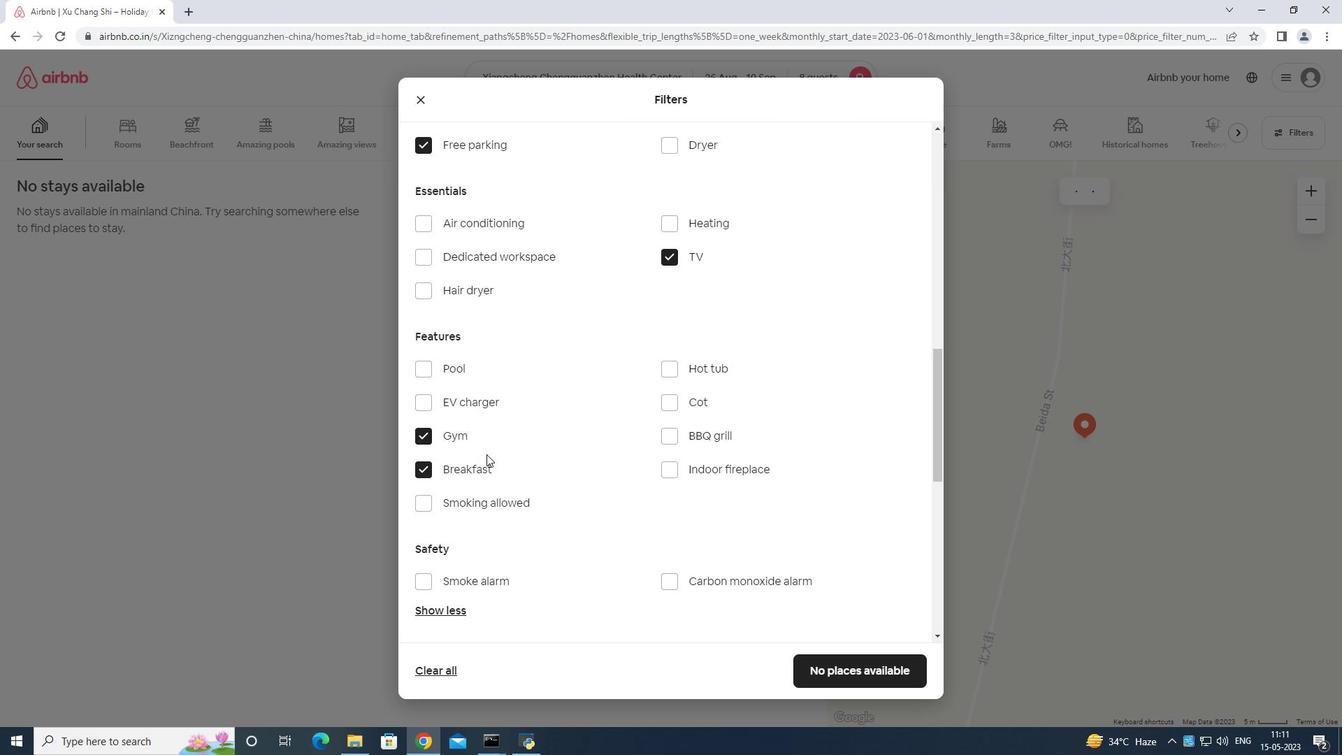 
Action: Mouse moved to (895, 497)
Screenshot: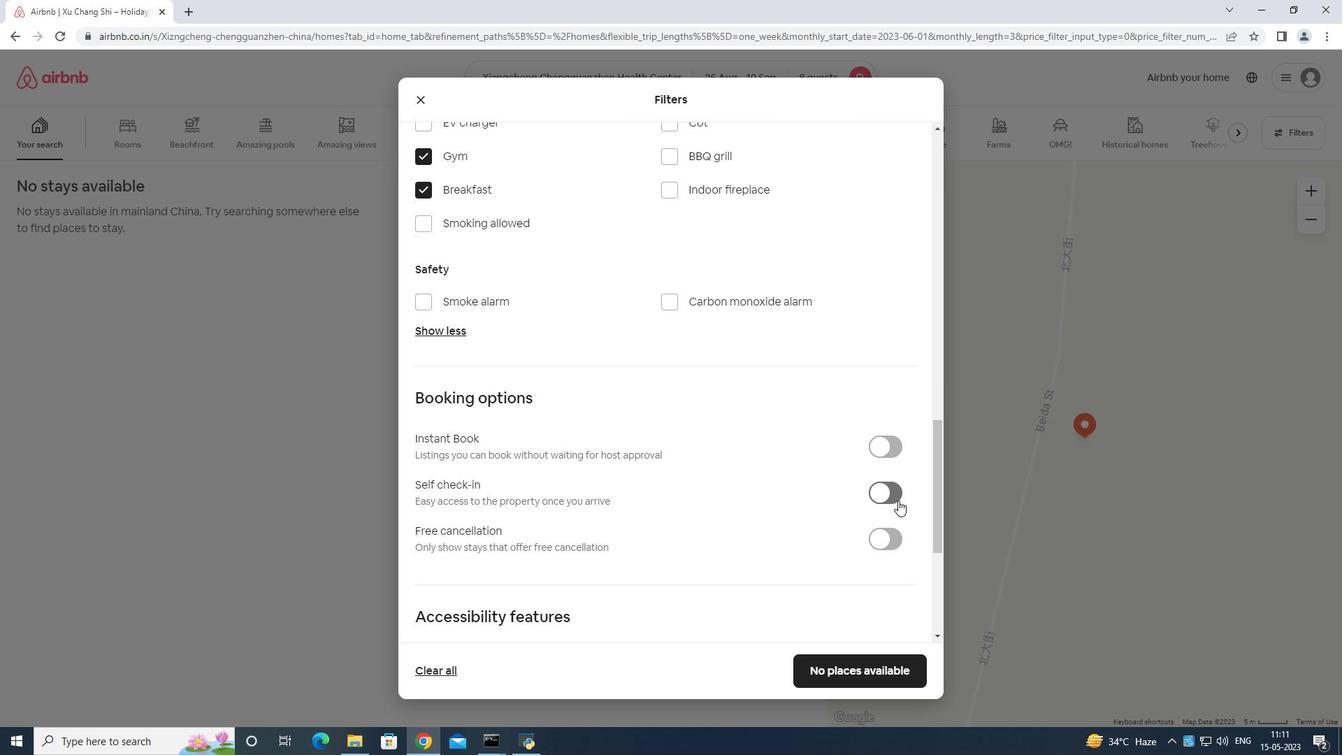 
Action: Mouse pressed left at (895, 497)
Screenshot: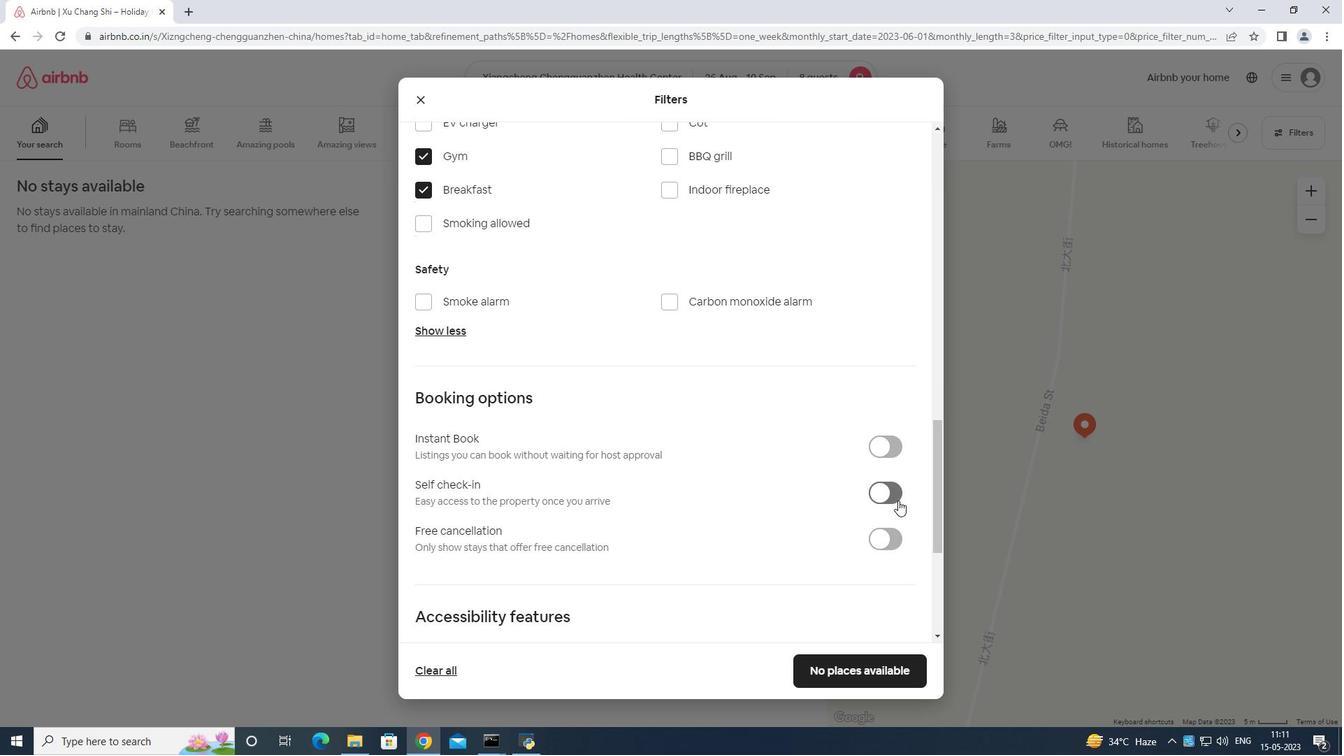 
Action: Mouse moved to (894, 481)
Screenshot: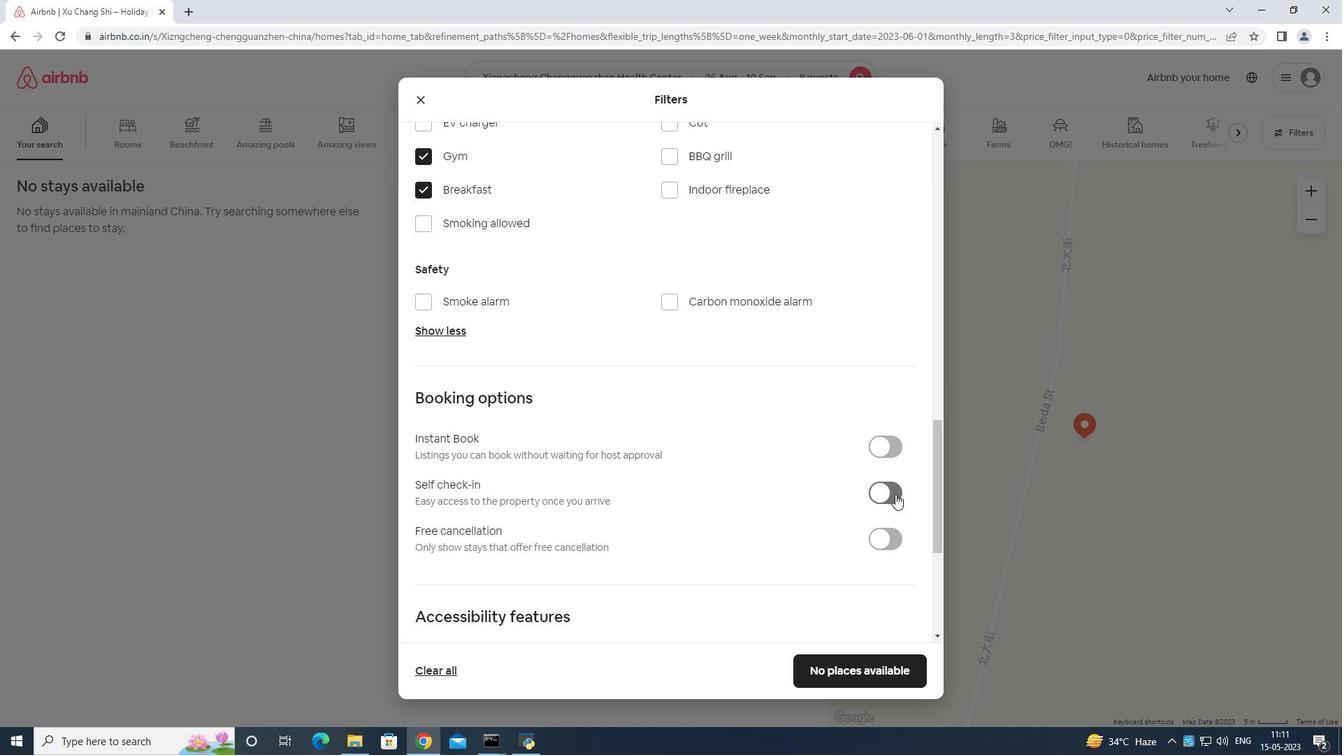 
Action: Mouse scrolled (894, 481) with delta (0, 0)
Screenshot: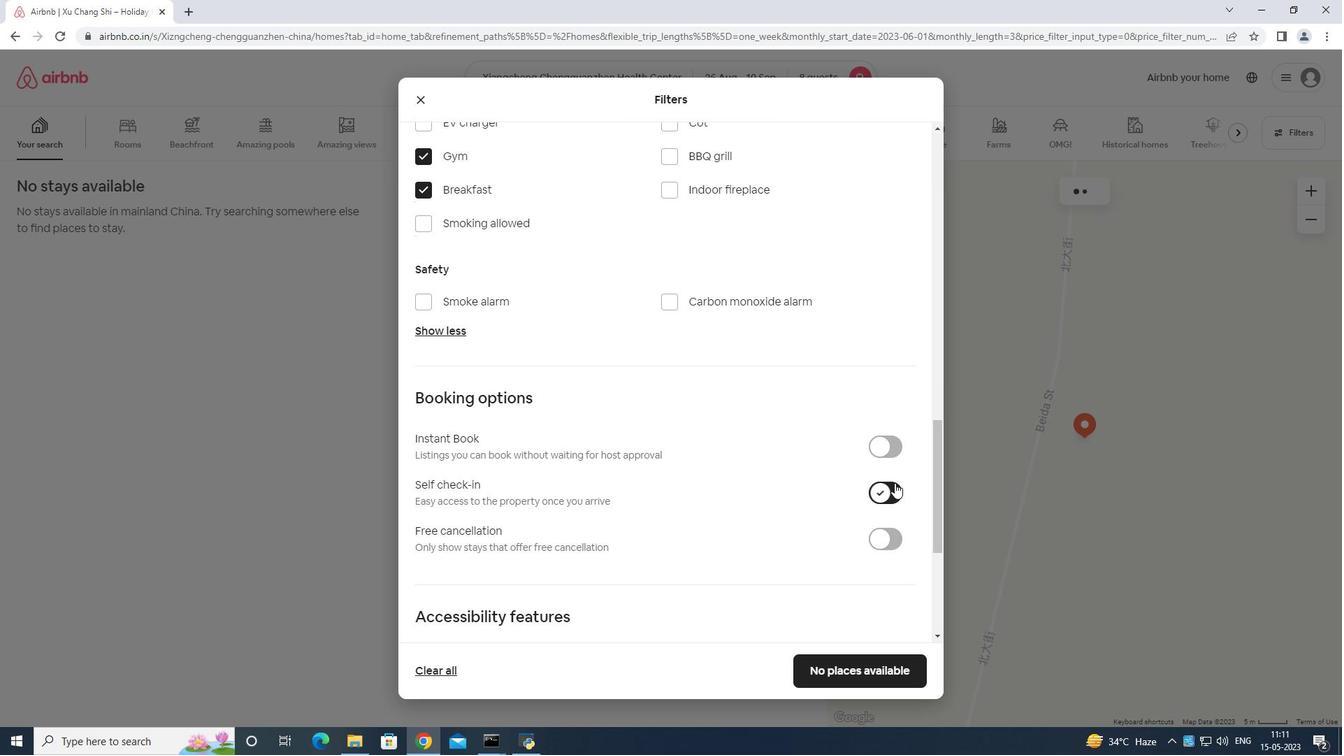 
Action: Mouse scrolled (894, 481) with delta (0, 0)
Screenshot: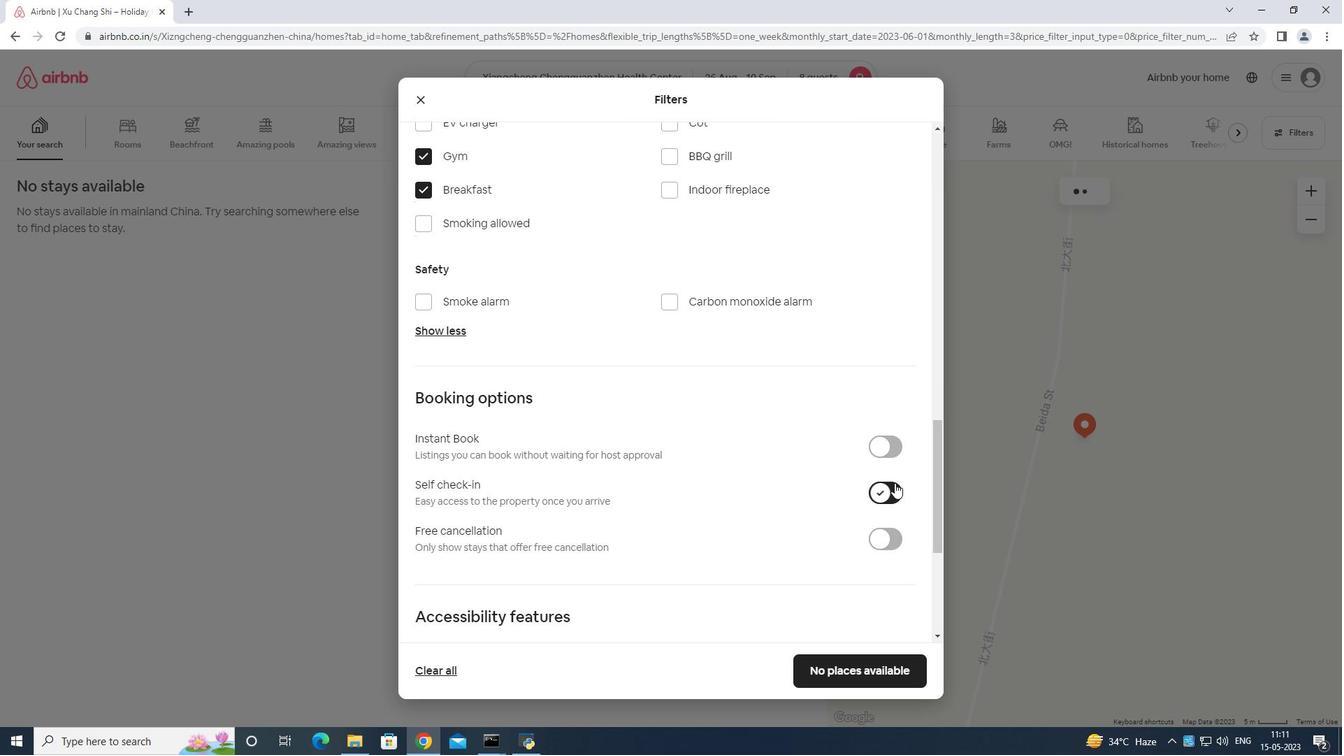 
Action: Mouse scrolled (894, 481) with delta (0, 0)
Screenshot: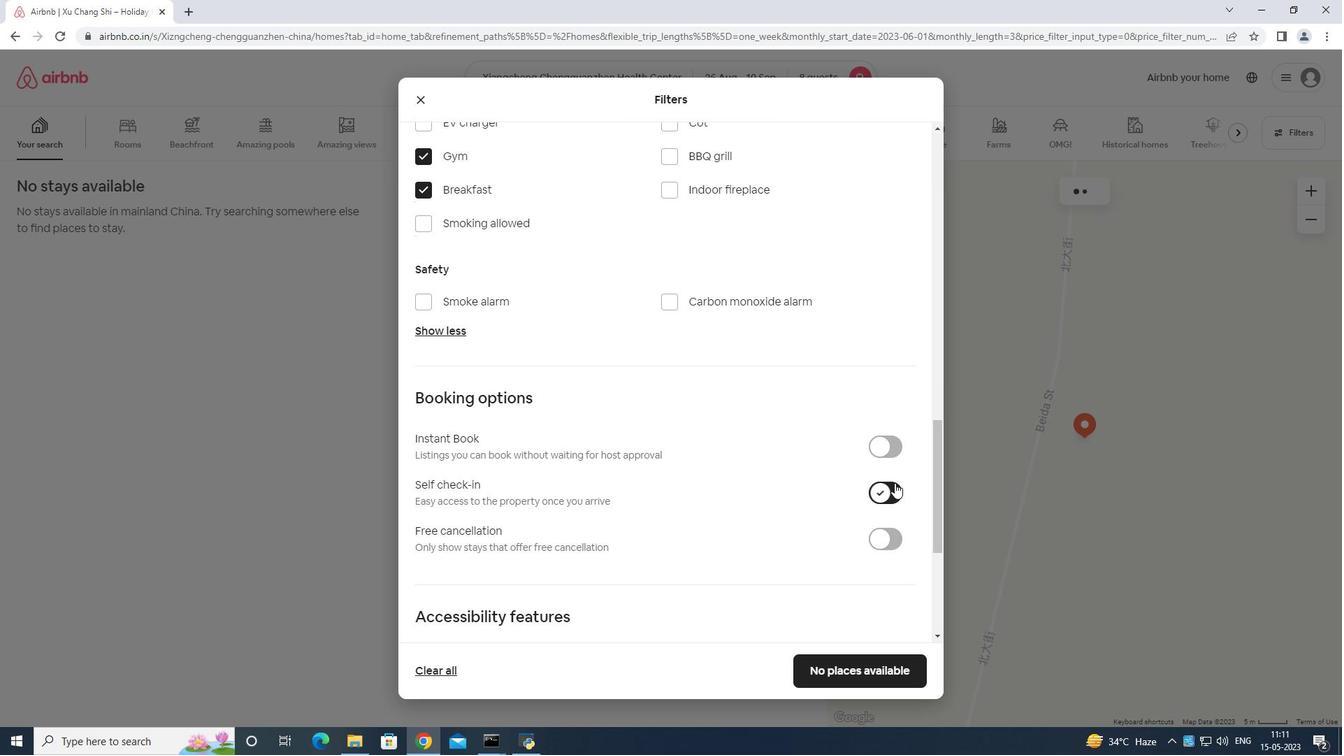 
Action: Mouse moved to (898, 478)
Screenshot: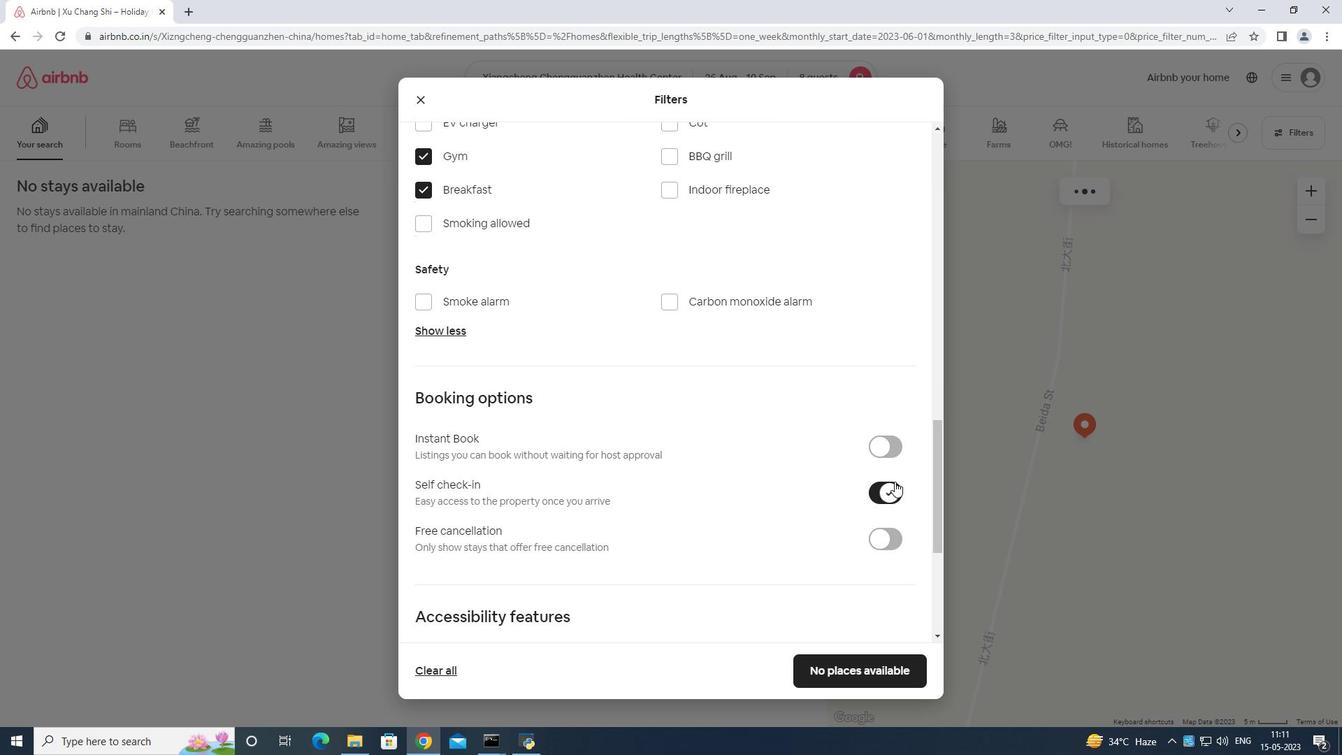 
Action: Mouse scrolled (898, 477) with delta (0, 0)
Screenshot: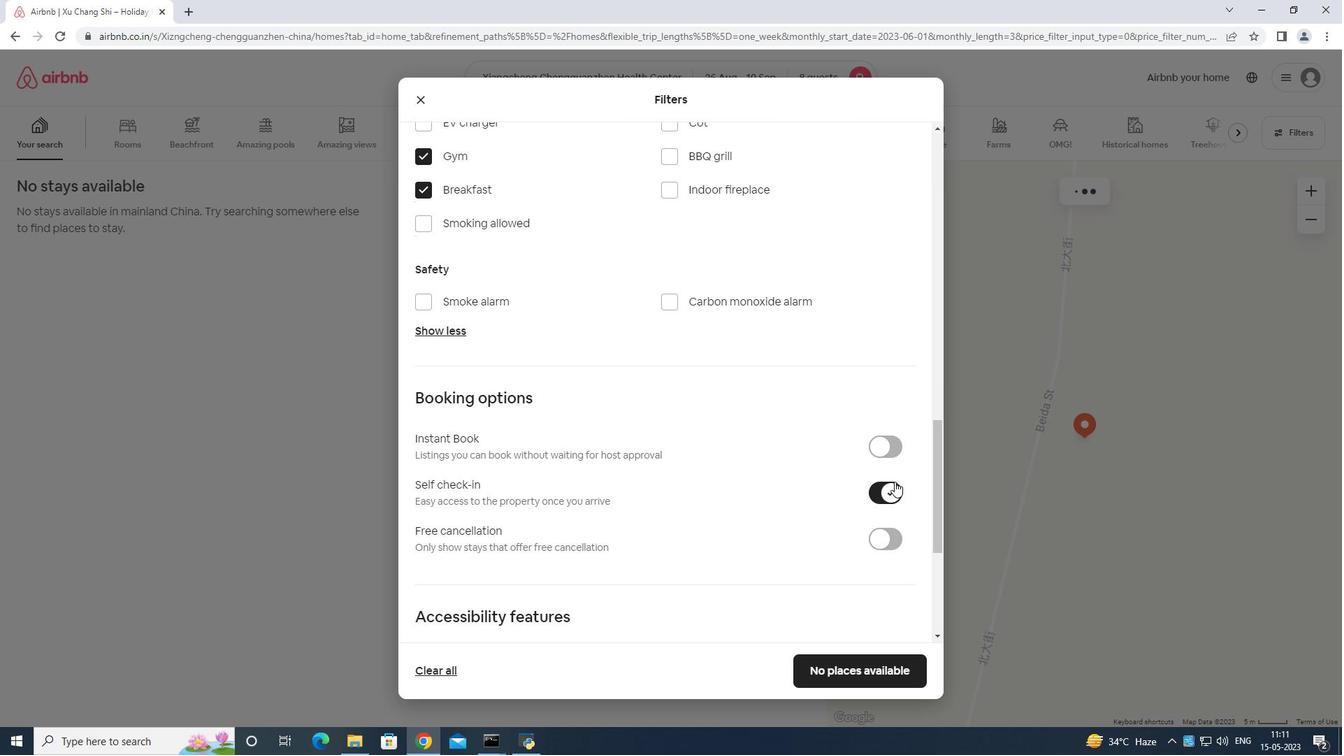 
Action: Mouse scrolled (898, 477) with delta (0, 0)
Screenshot: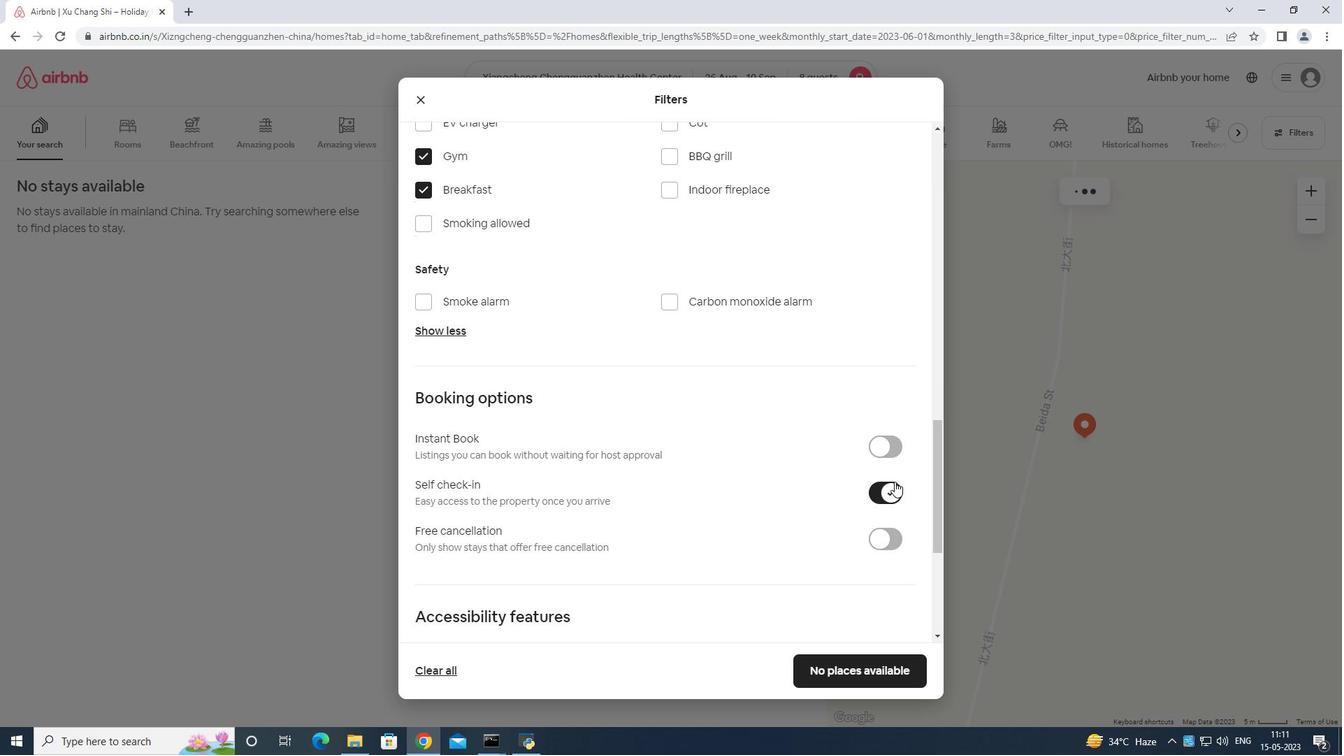 
Action: Mouse scrolled (898, 477) with delta (0, 0)
Screenshot: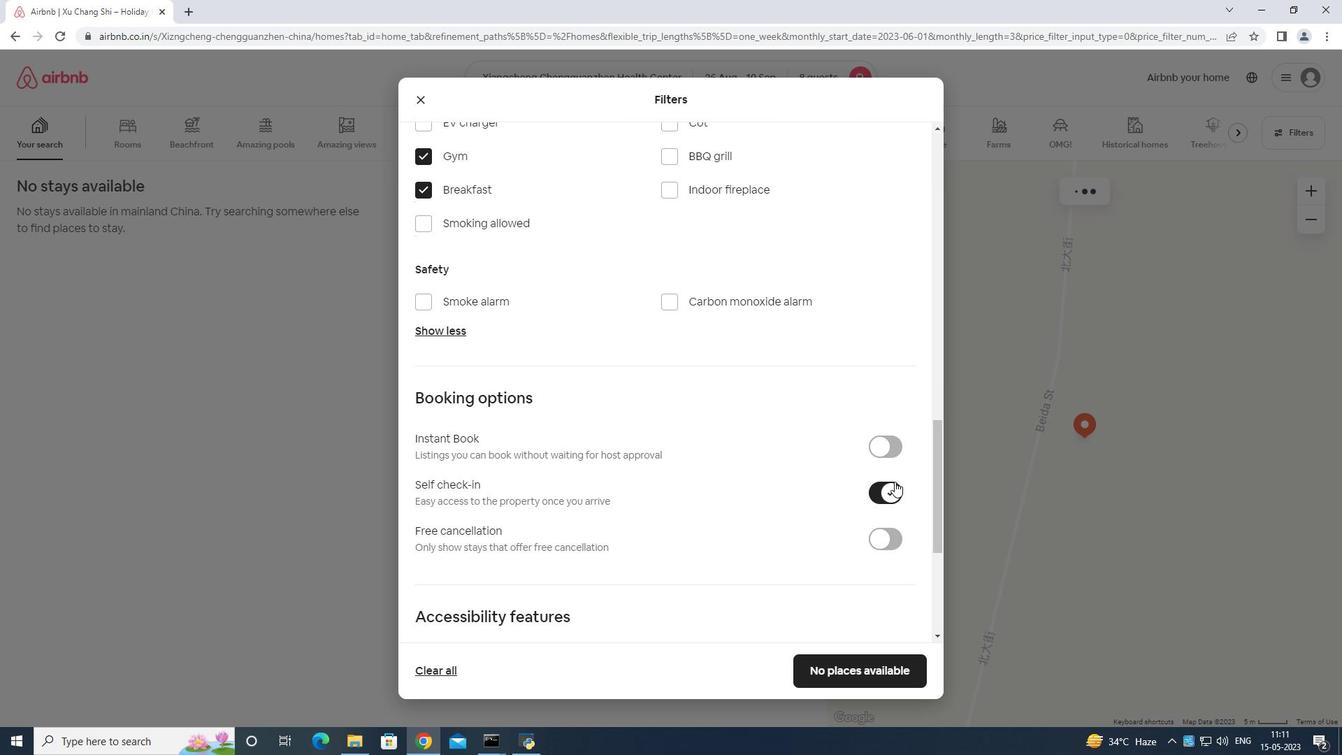 
Action: Mouse moved to (890, 476)
Screenshot: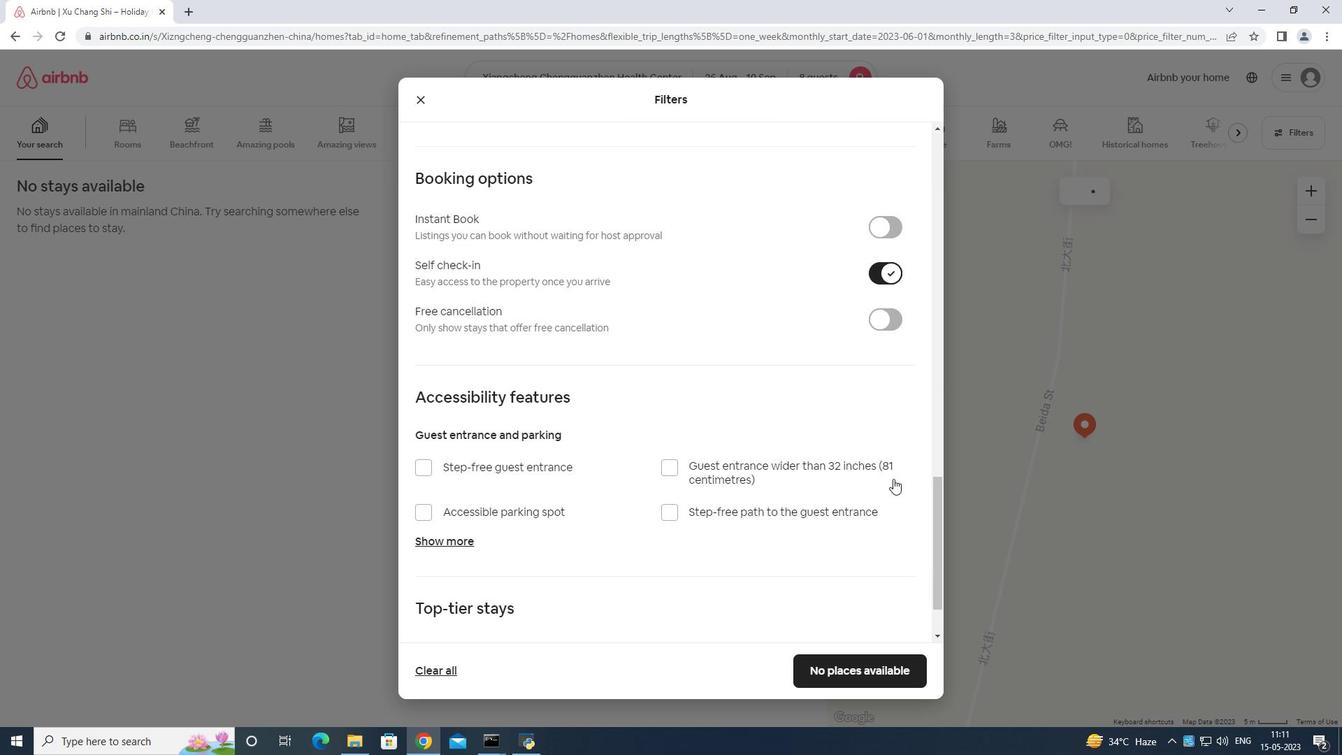 
Action: Mouse scrolled (890, 475) with delta (0, 0)
Screenshot: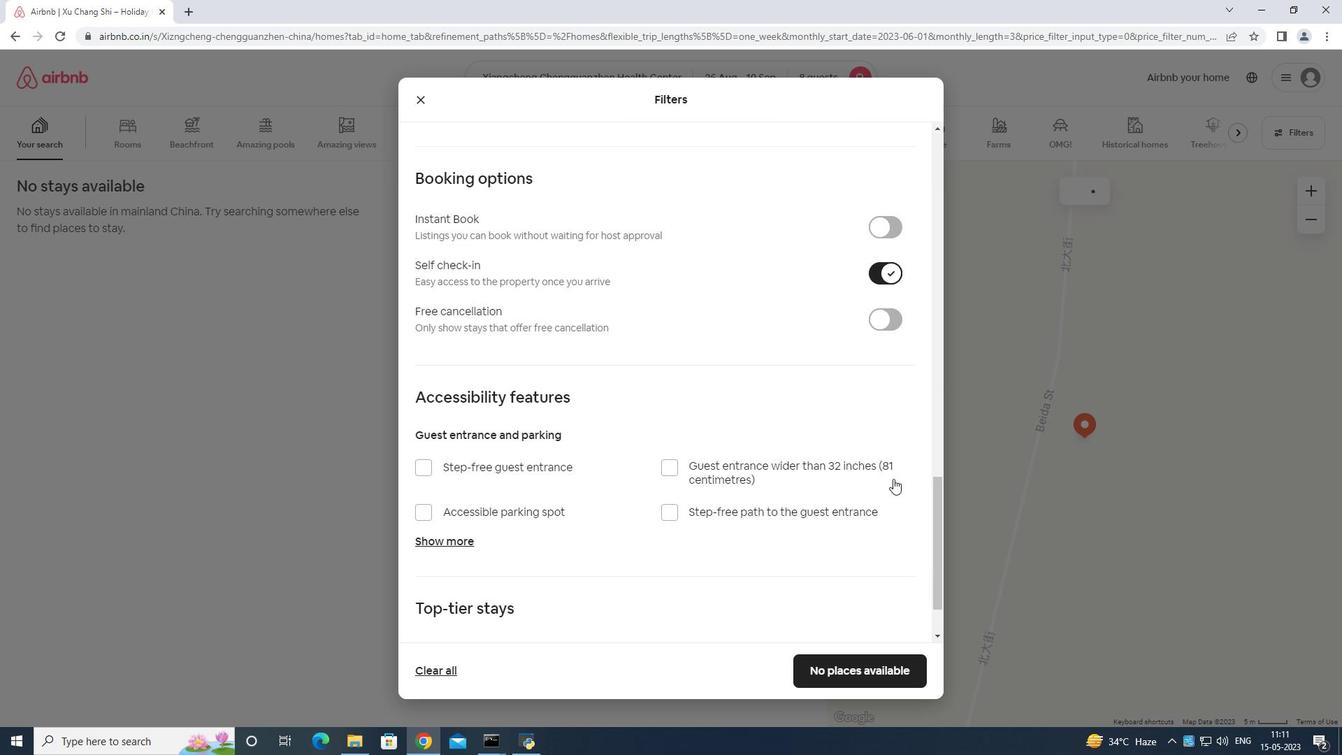 
Action: Mouse moved to (858, 476)
Screenshot: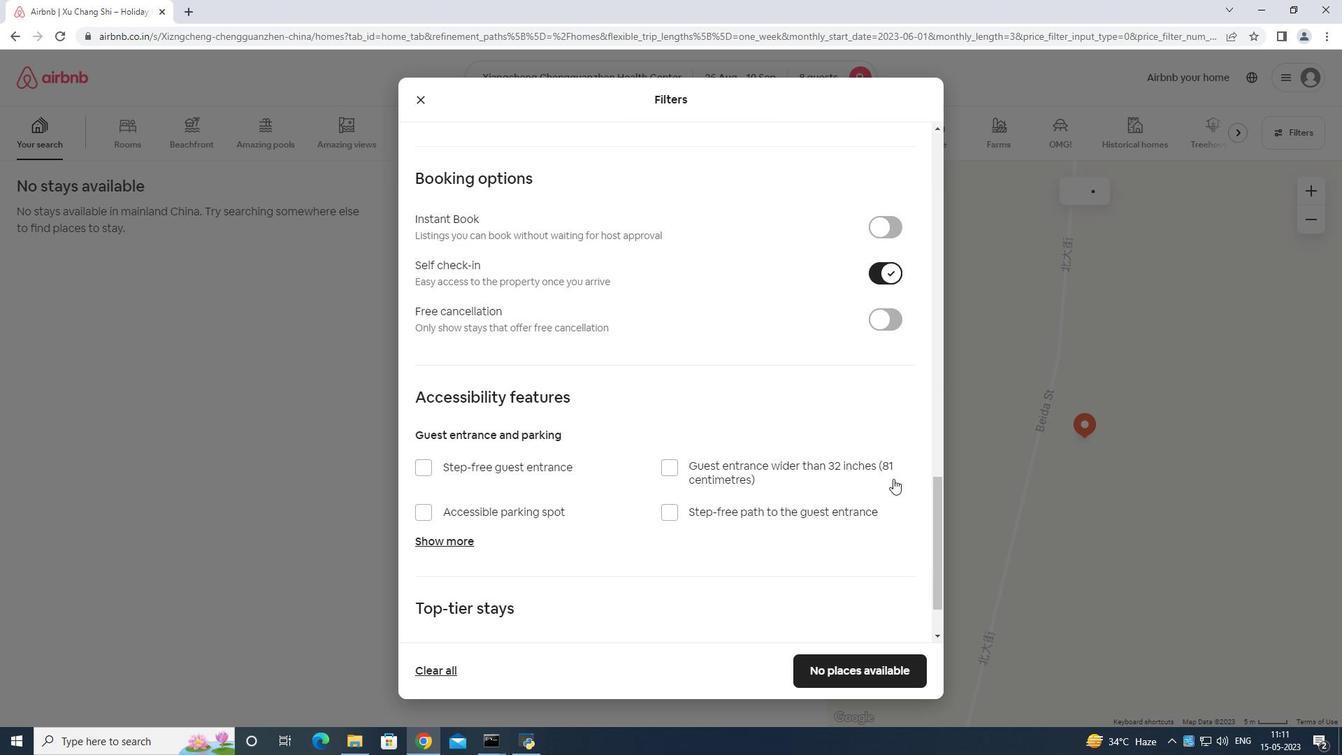 
Action: Mouse scrolled (875, 475) with delta (0, 0)
Screenshot: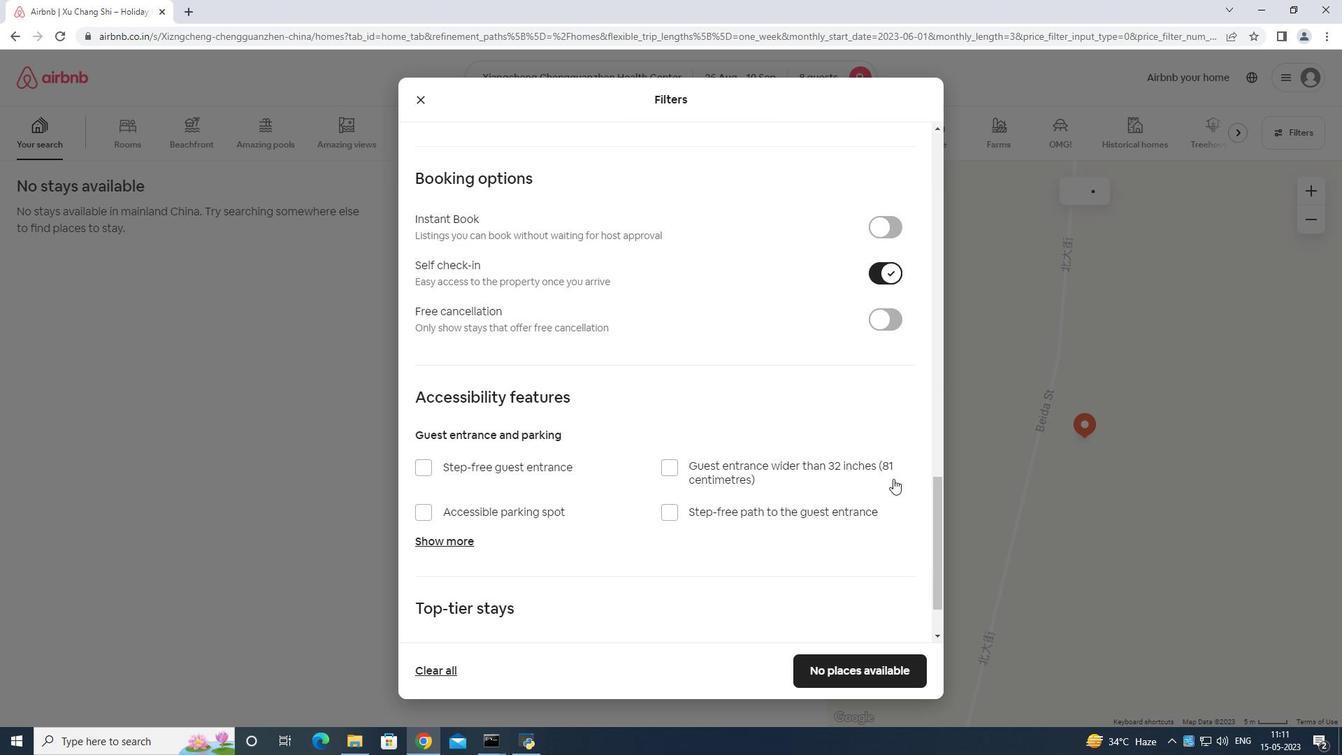 
Action: Mouse moved to (801, 476)
Screenshot: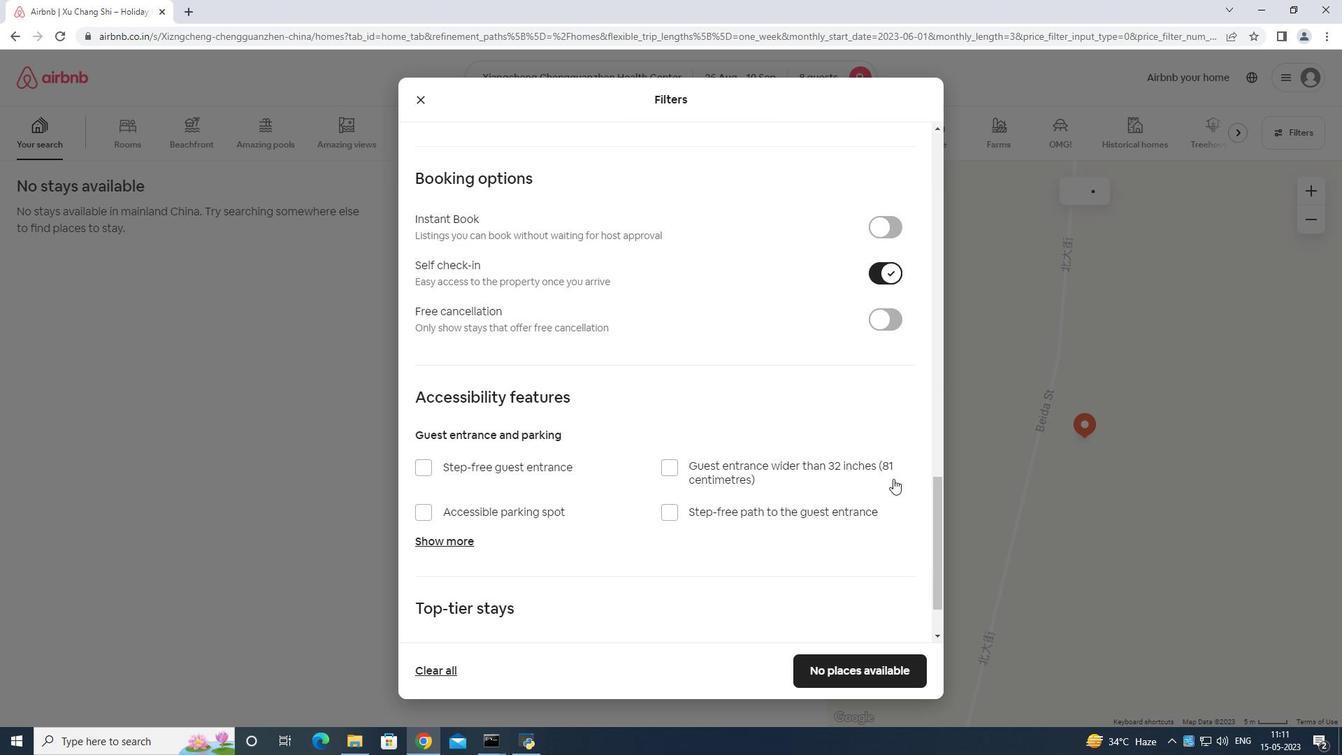 
Action: Mouse scrolled (833, 475) with delta (0, 0)
Screenshot: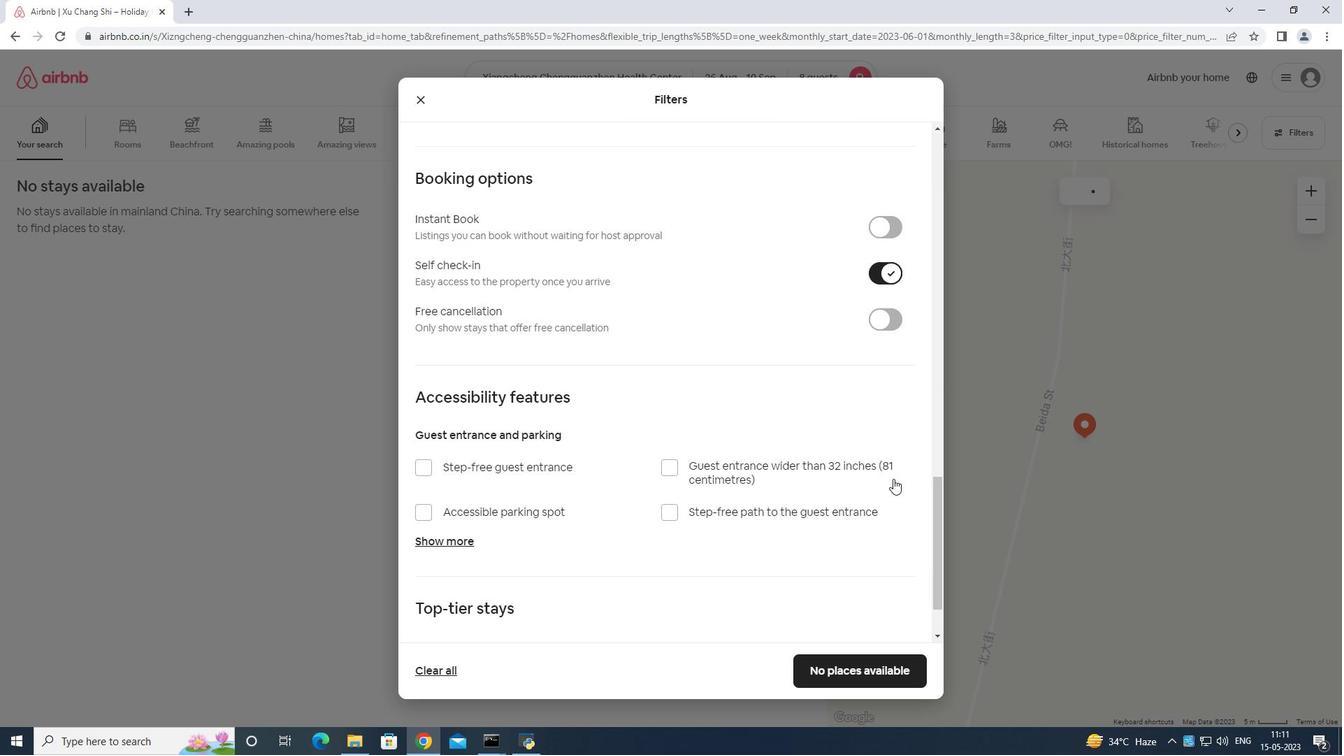 
Action: Mouse moved to (458, 464)
Screenshot: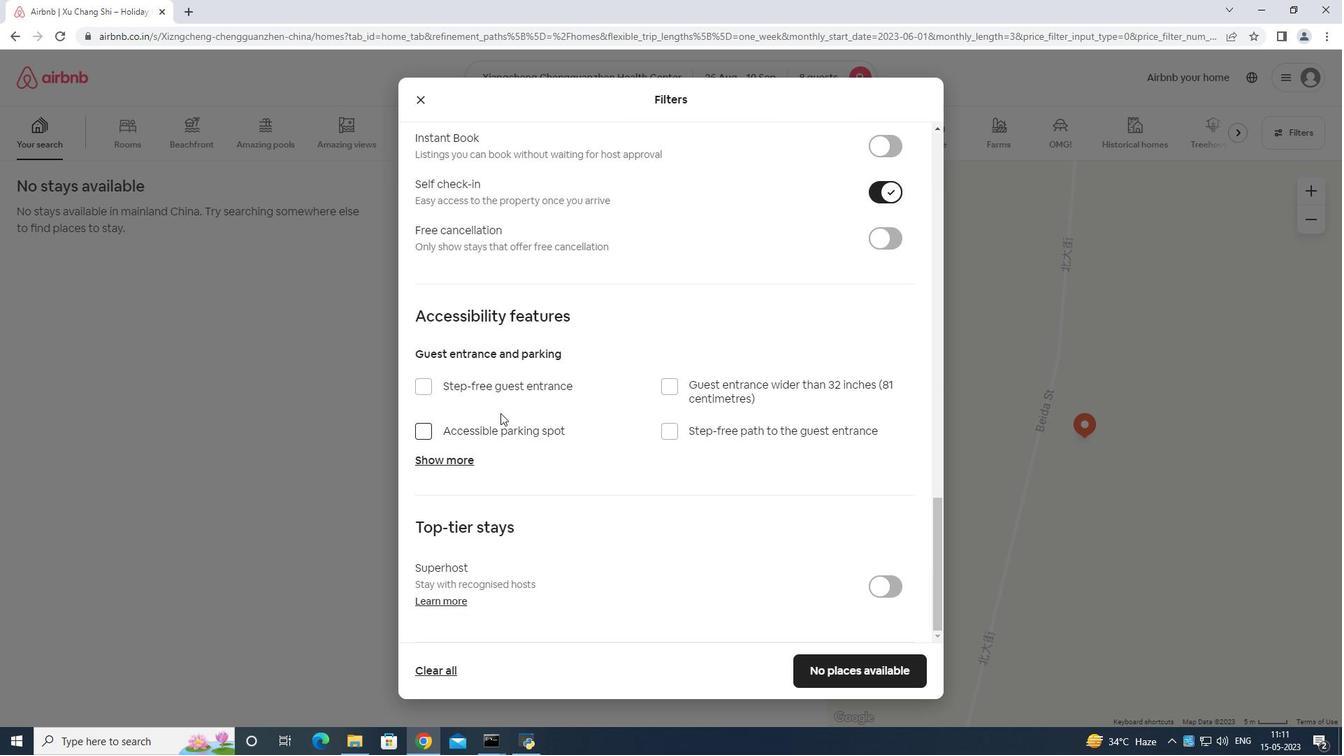 
Action: Mouse scrolled (458, 464) with delta (0, 0)
Screenshot: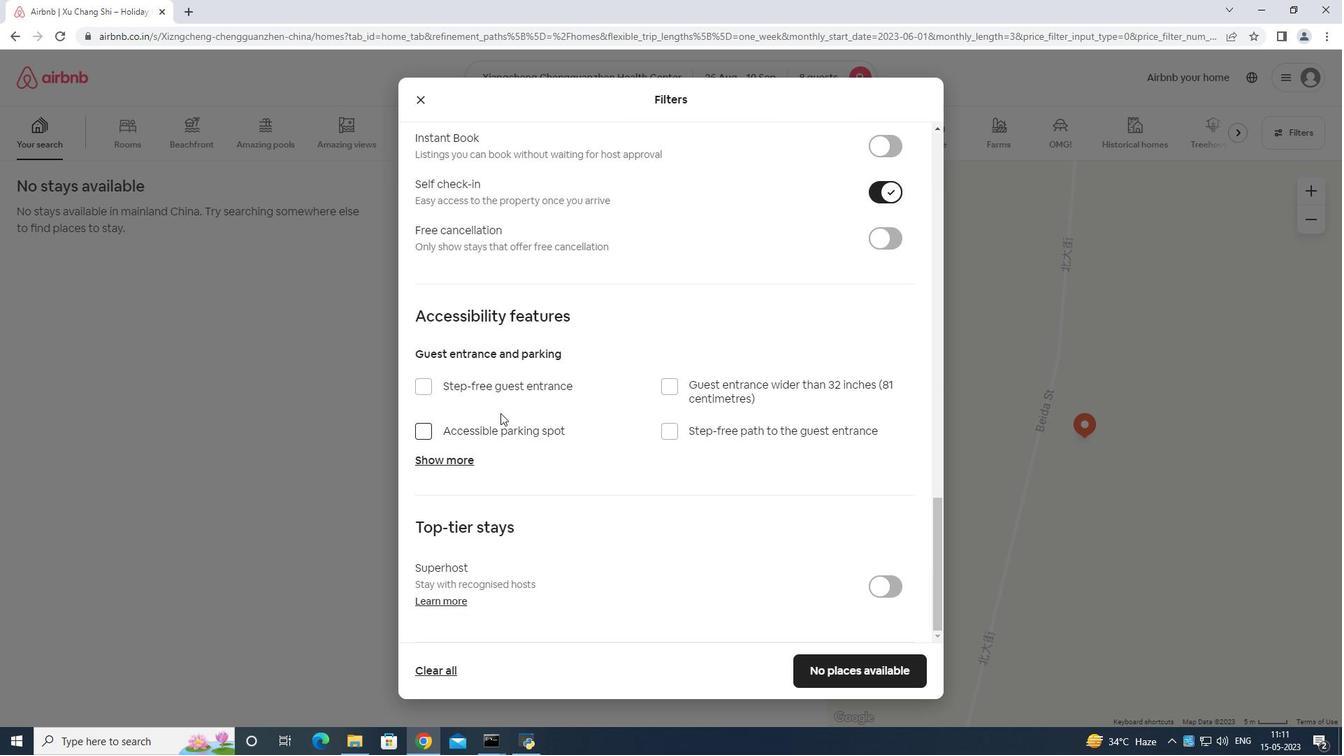 
Action: Mouse moved to (453, 476)
Screenshot: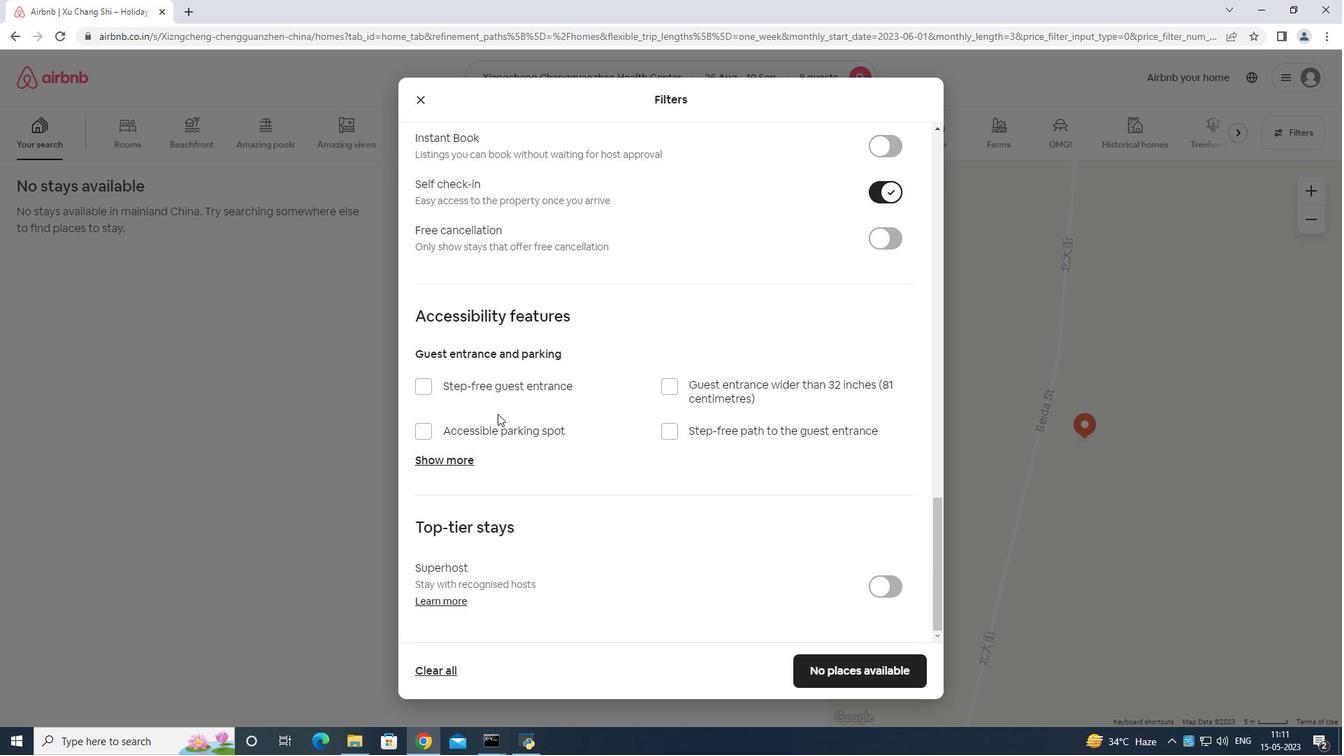 
Action: Mouse scrolled (453, 475) with delta (0, 0)
Screenshot: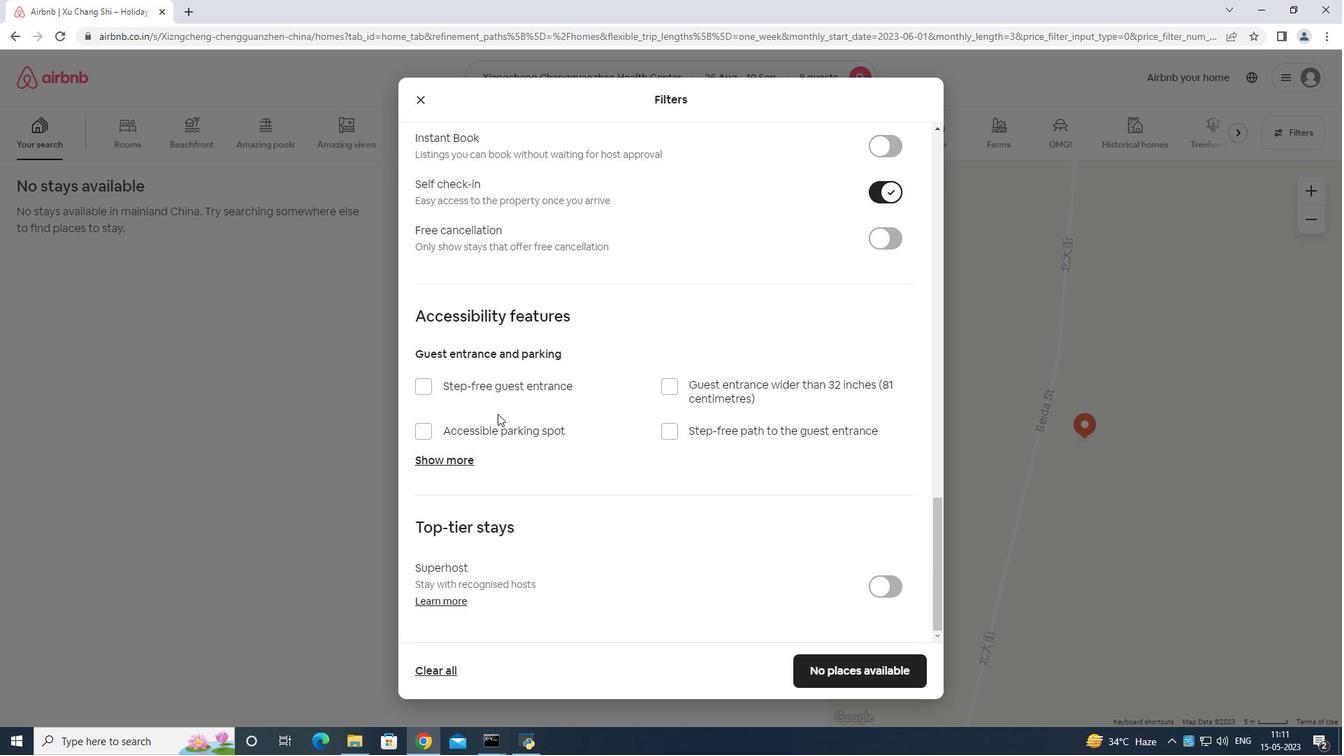 
Action: Mouse moved to (874, 661)
Screenshot: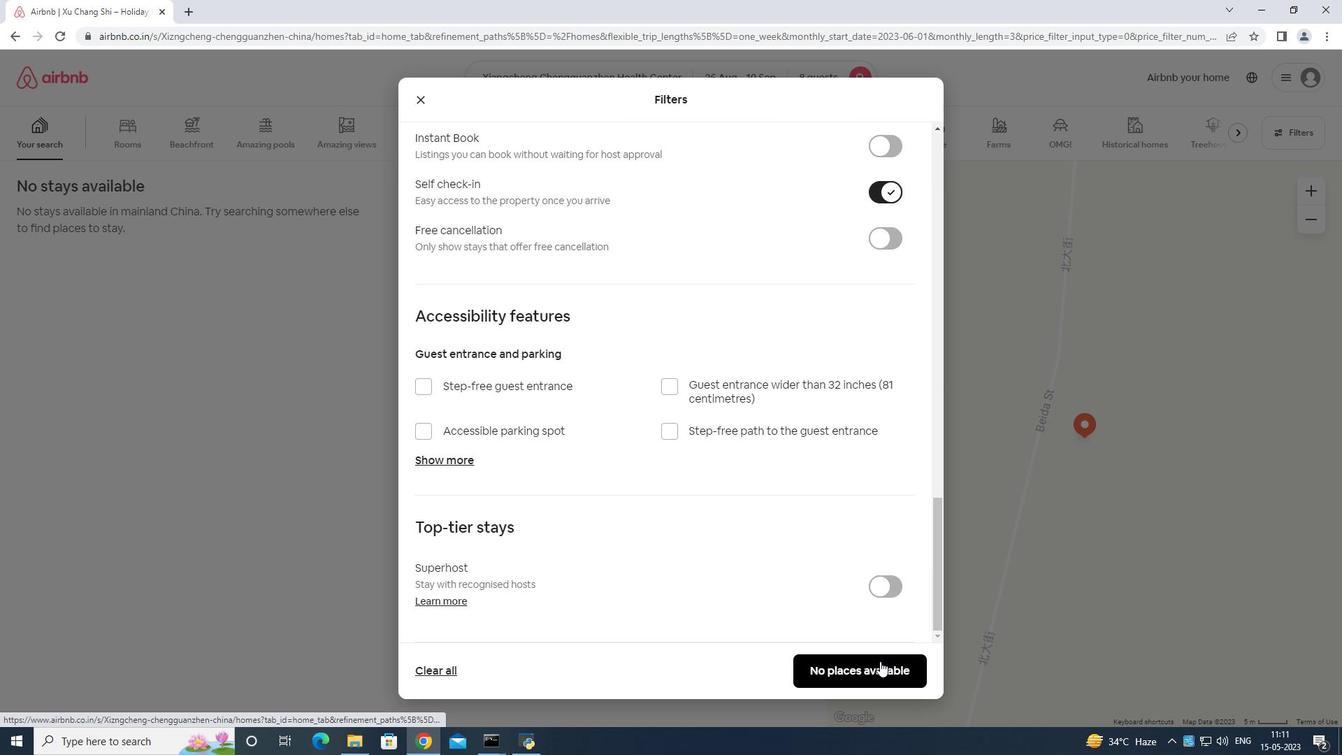 
